 Task: Look for space in Calvillo, Mexico from 6th June, 2023 to 8th June, 2023 for 2 adults in price range Rs.7000 to Rs.12000. Place can be private room with 1  bedroom having 2 beds and 1 bathroom. Property type can be house, flat, guest house. Amenities needed are: wifi. Booking option can be shelf check-in. Required host language is English.
Action: Mouse moved to (543, 143)
Screenshot: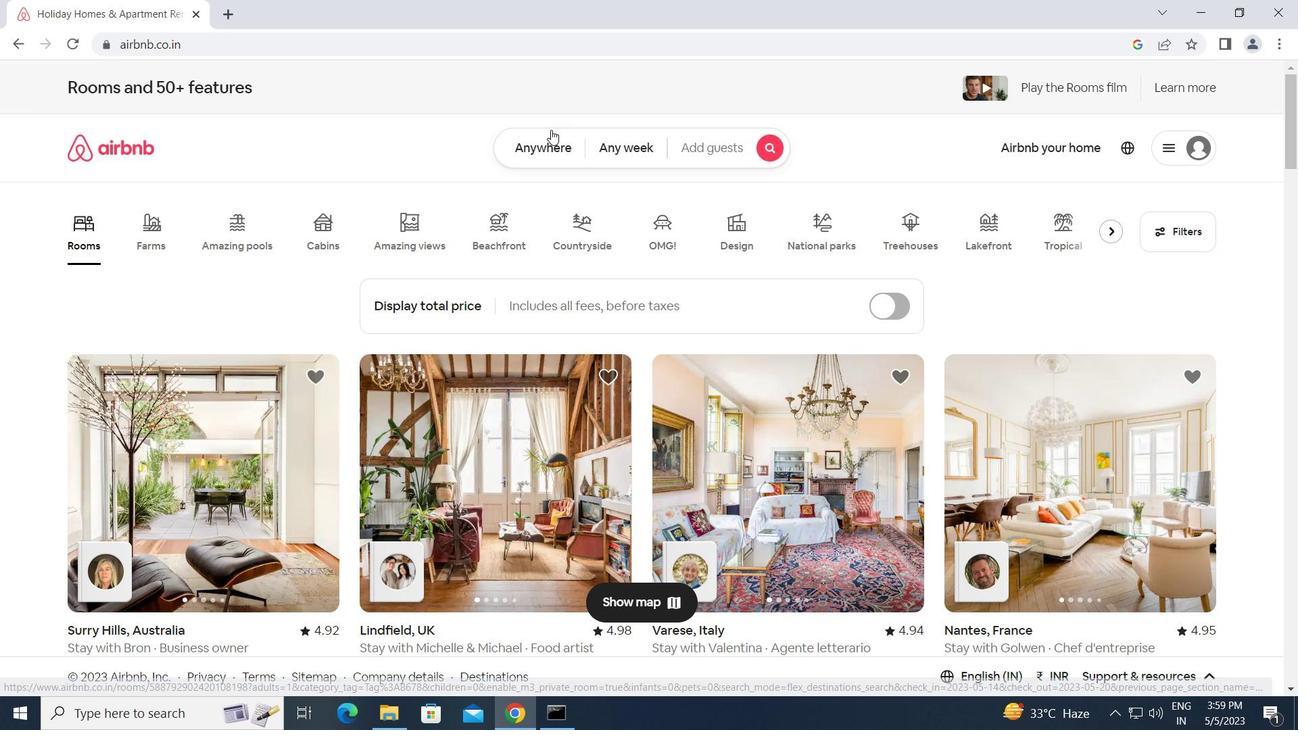 
Action: Mouse pressed left at (543, 143)
Screenshot: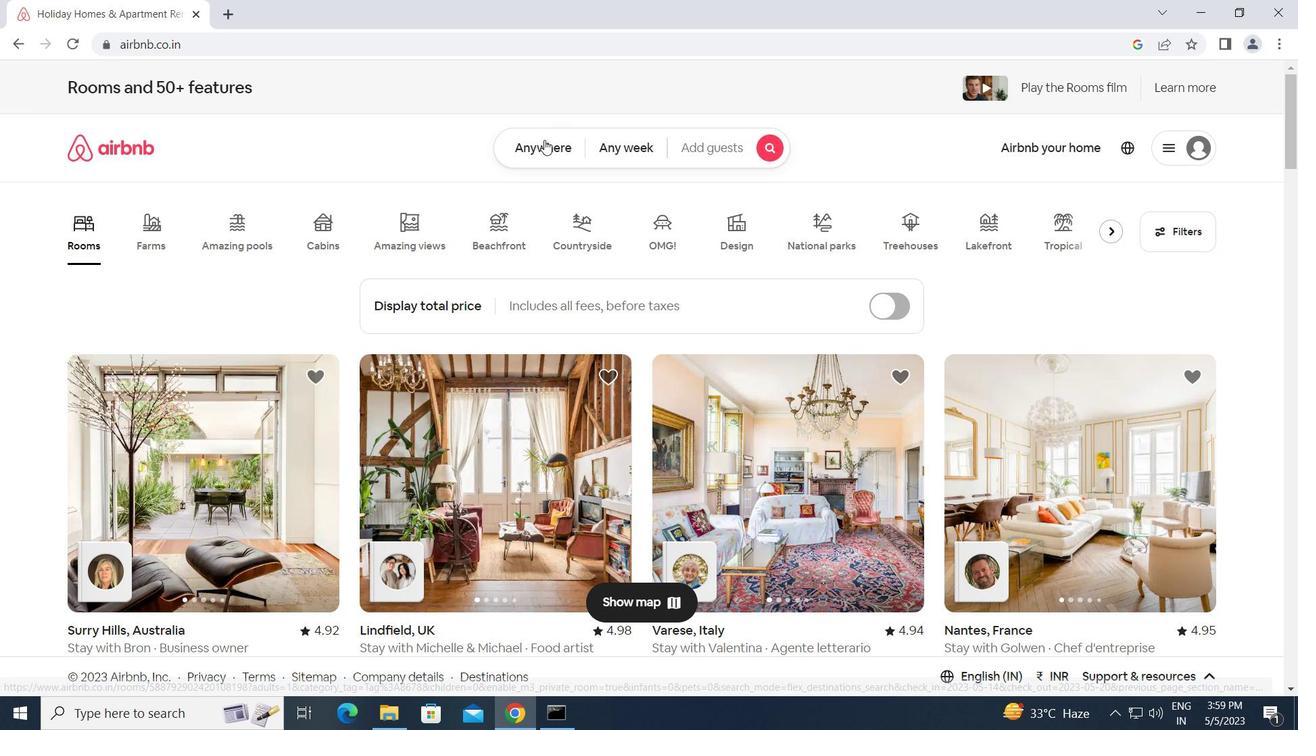 
Action: Mouse moved to (463, 208)
Screenshot: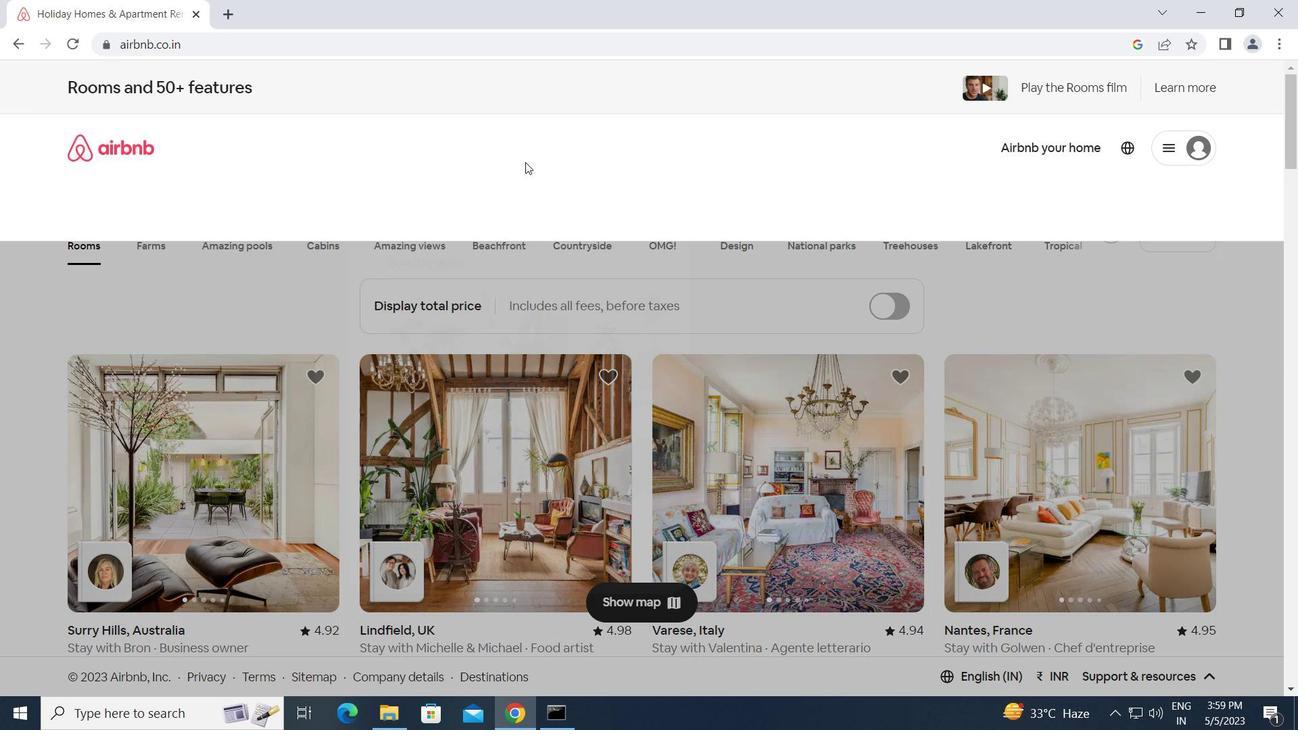 
Action: Mouse pressed left at (463, 208)
Screenshot: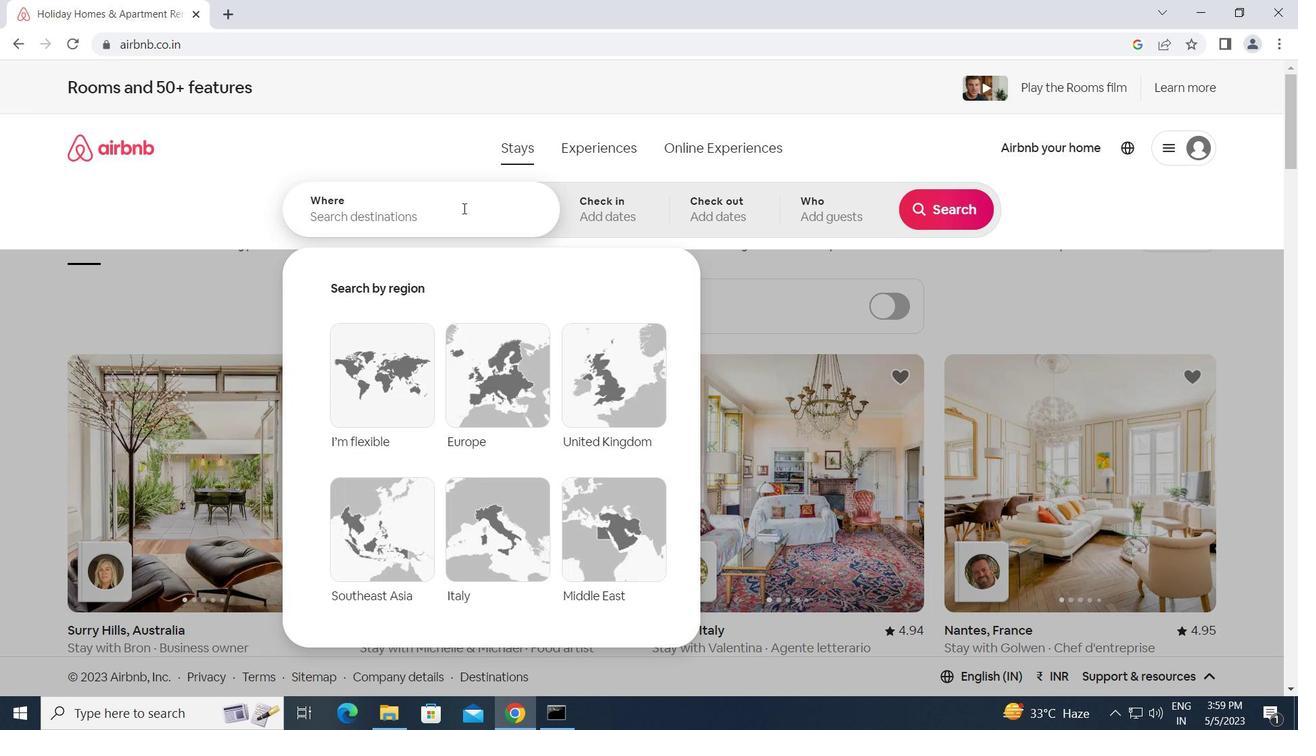 
Action: Key pressed c<Key.caps_lock>alvillo,<Key.space><Key.caps_lock>m<Key.caps_lock>exico<Key.enter>
Screenshot: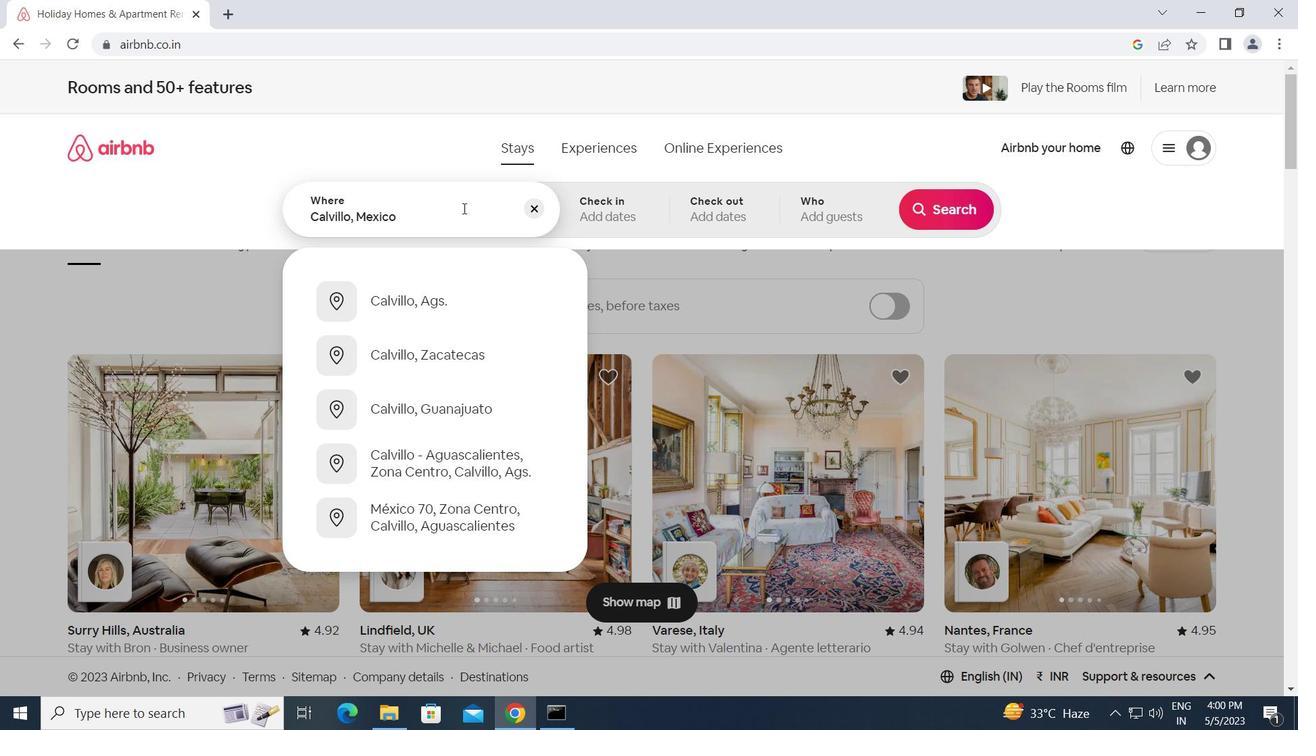 
Action: Mouse moved to (768, 454)
Screenshot: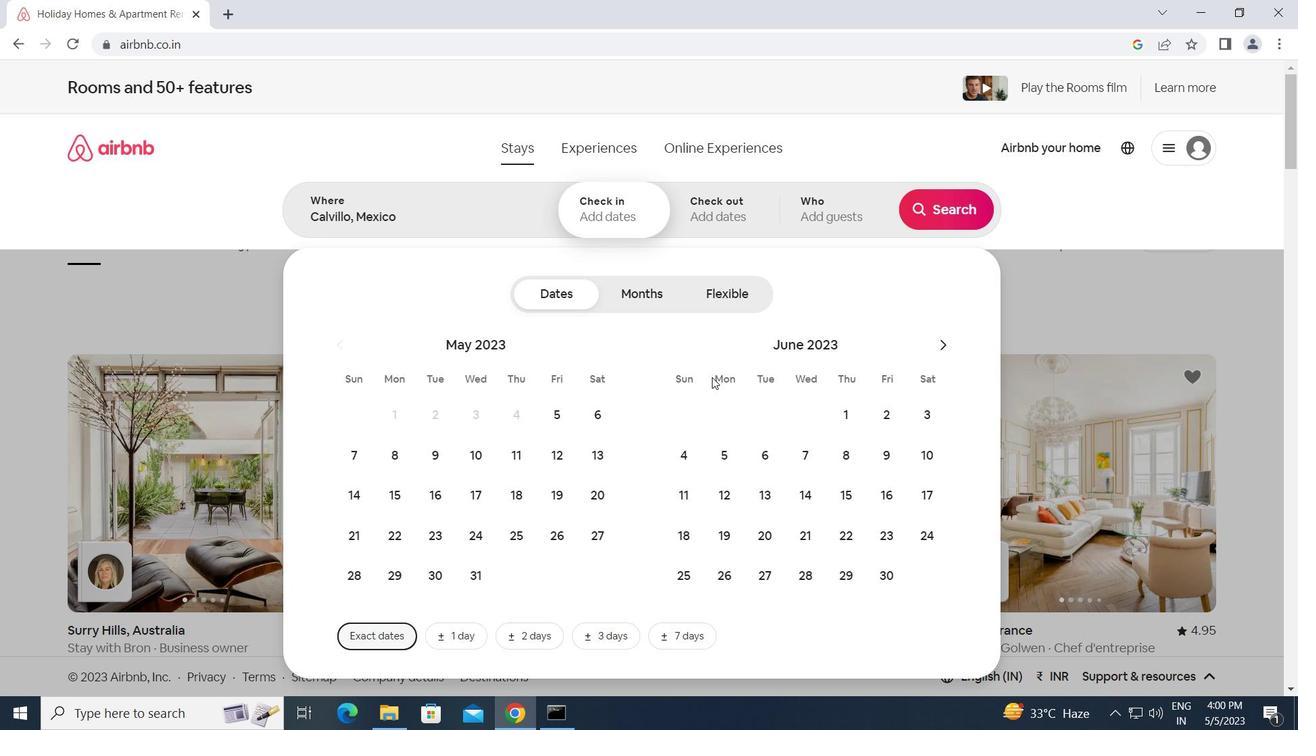 
Action: Mouse pressed left at (768, 454)
Screenshot: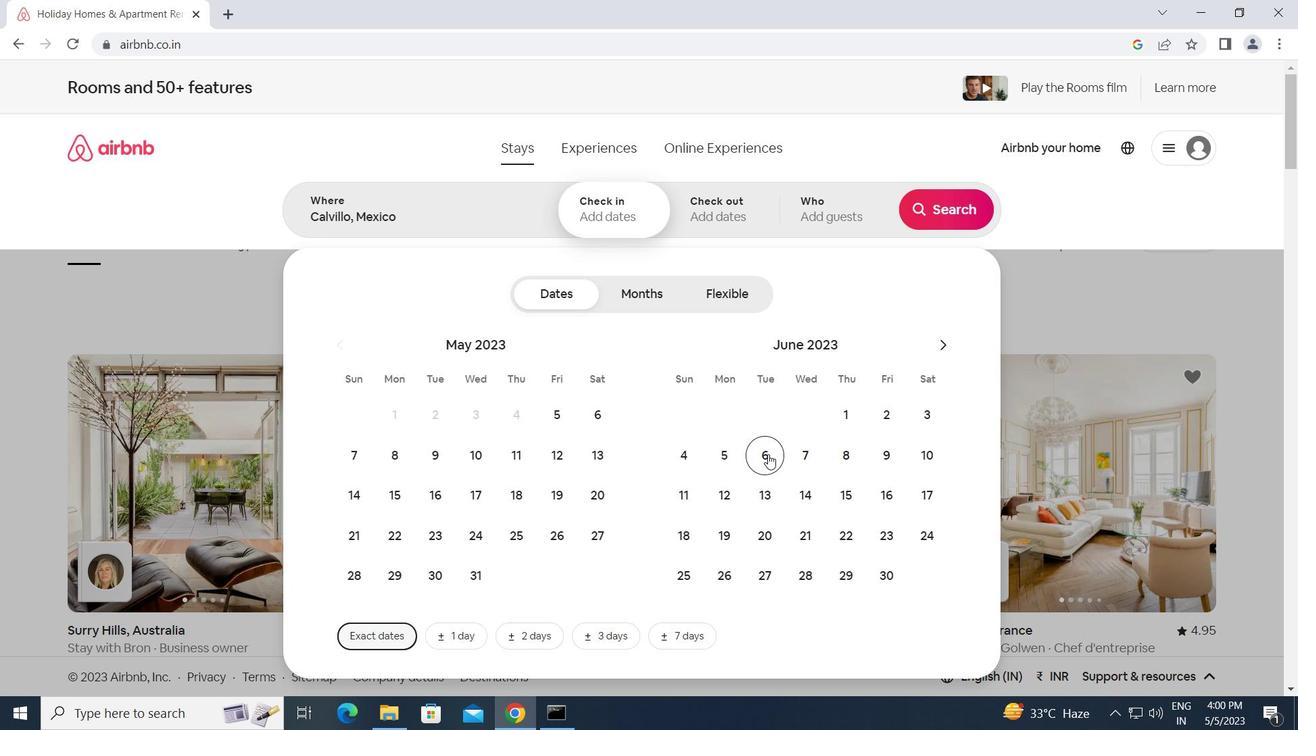 
Action: Mouse moved to (835, 458)
Screenshot: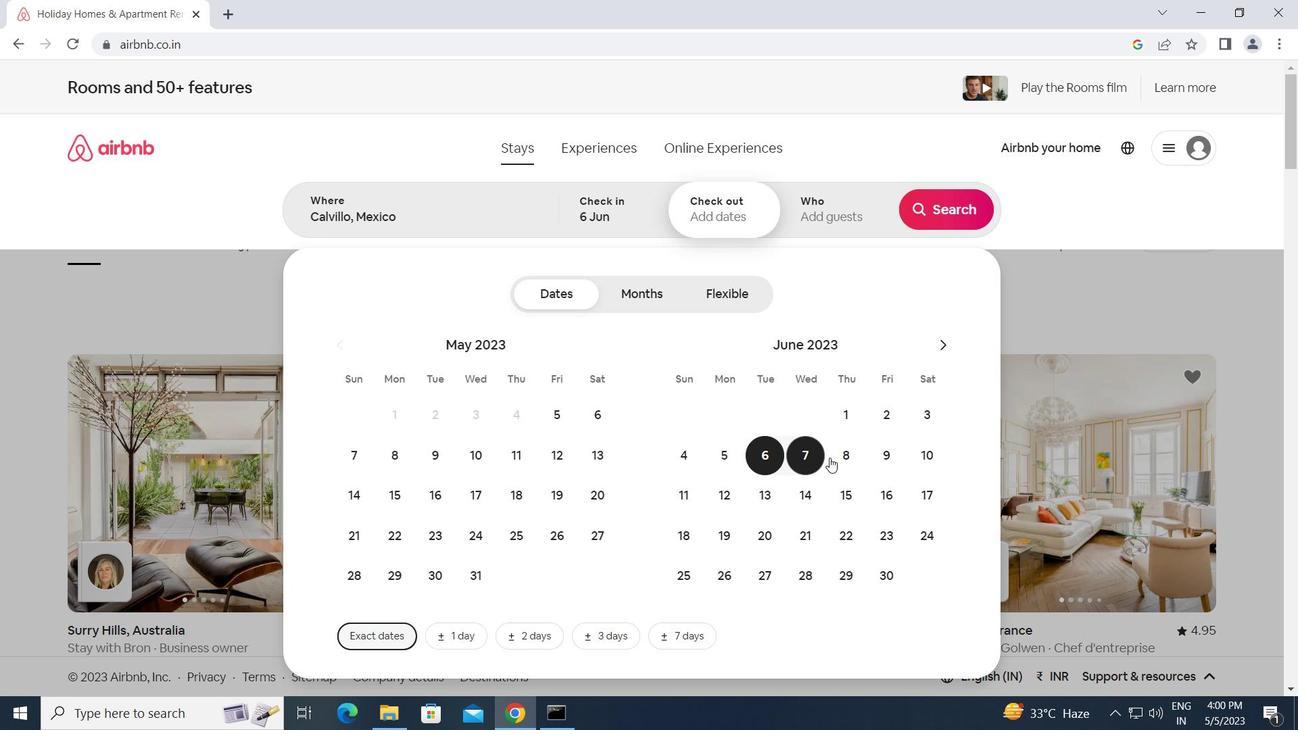 
Action: Mouse pressed left at (835, 458)
Screenshot: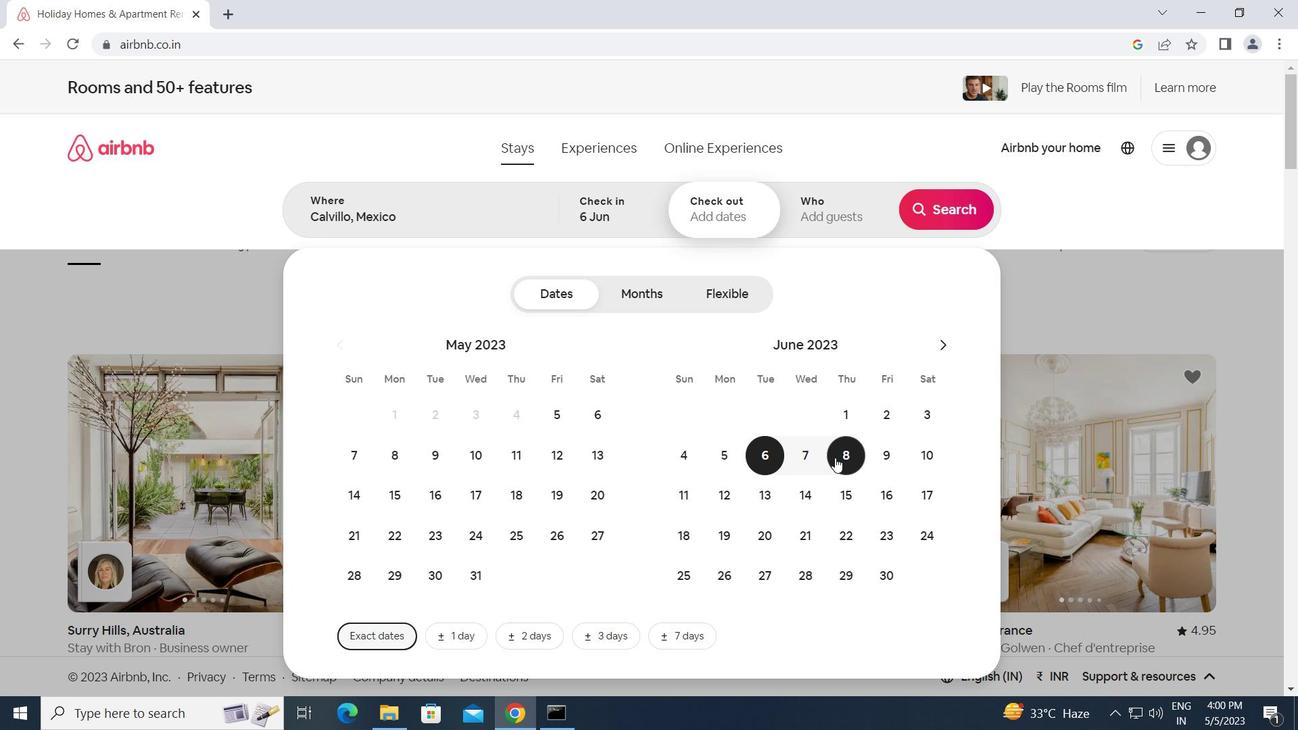 
Action: Mouse moved to (828, 221)
Screenshot: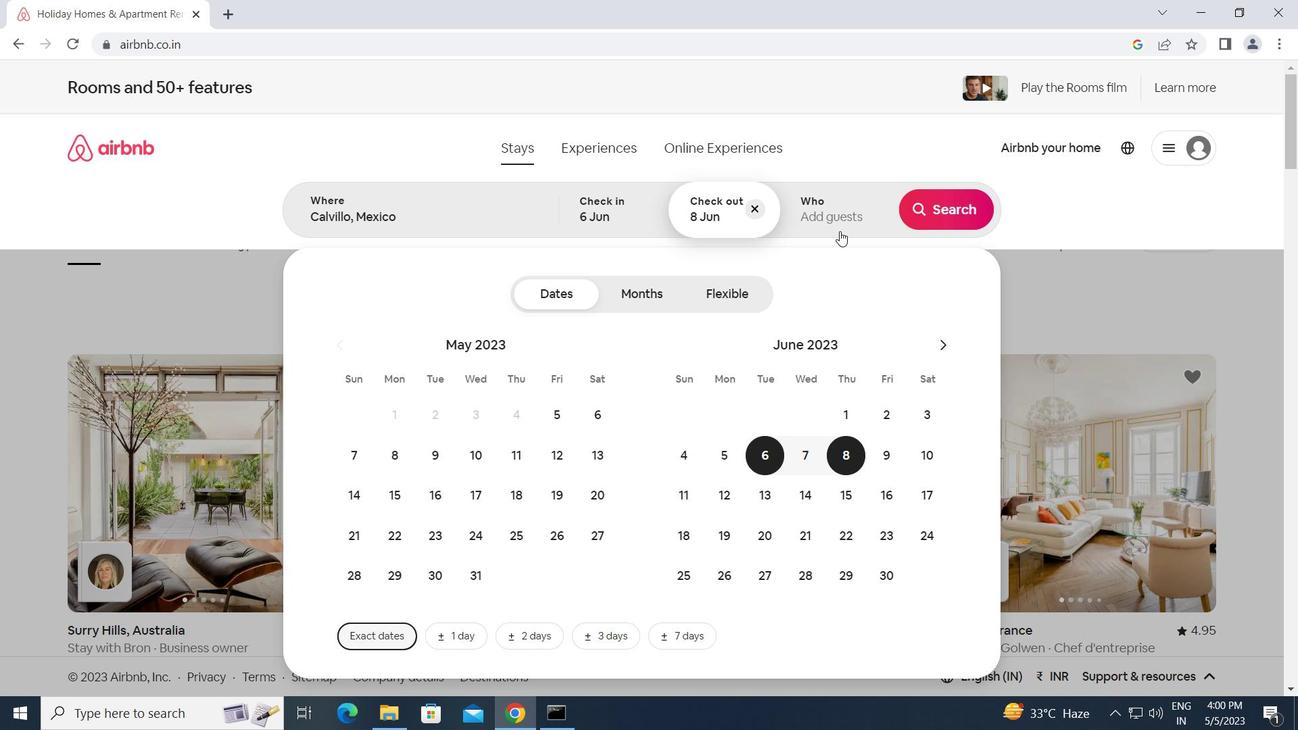 
Action: Mouse pressed left at (828, 221)
Screenshot: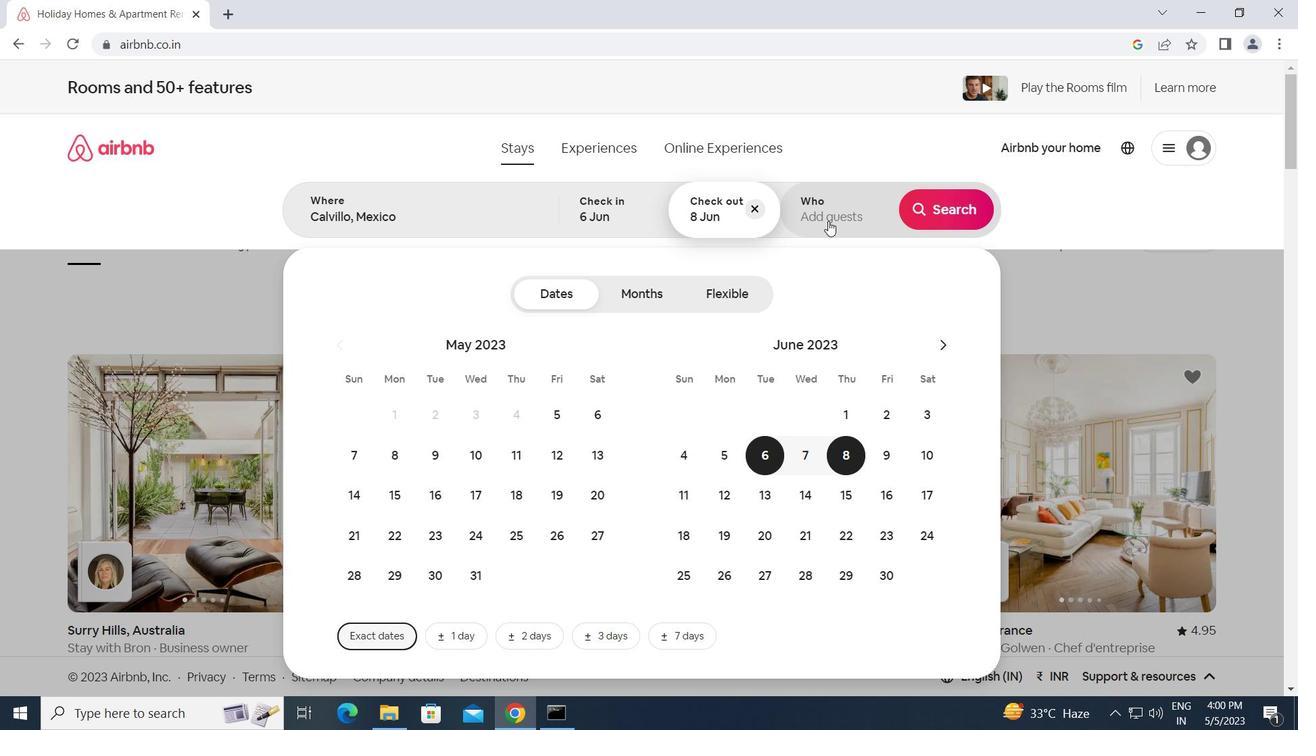
Action: Mouse moved to (942, 300)
Screenshot: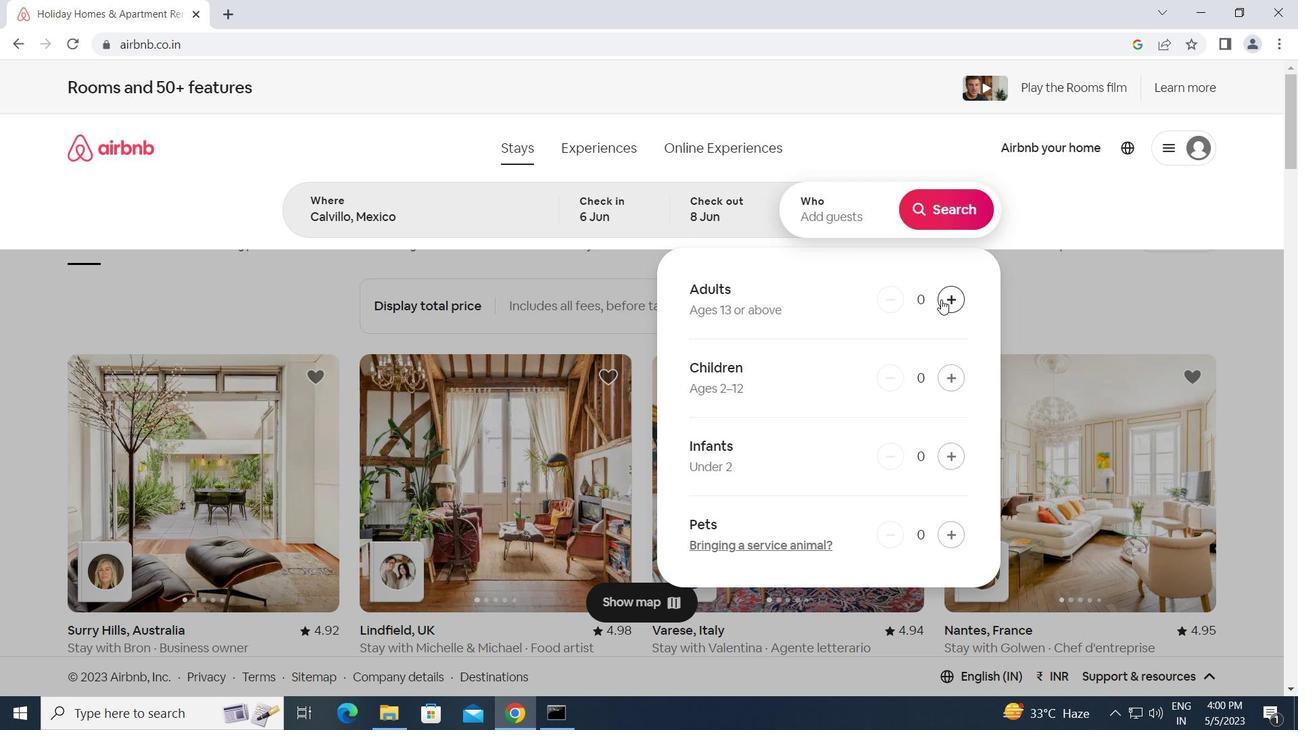 
Action: Mouse pressed left at (942, 300)
Screenshot: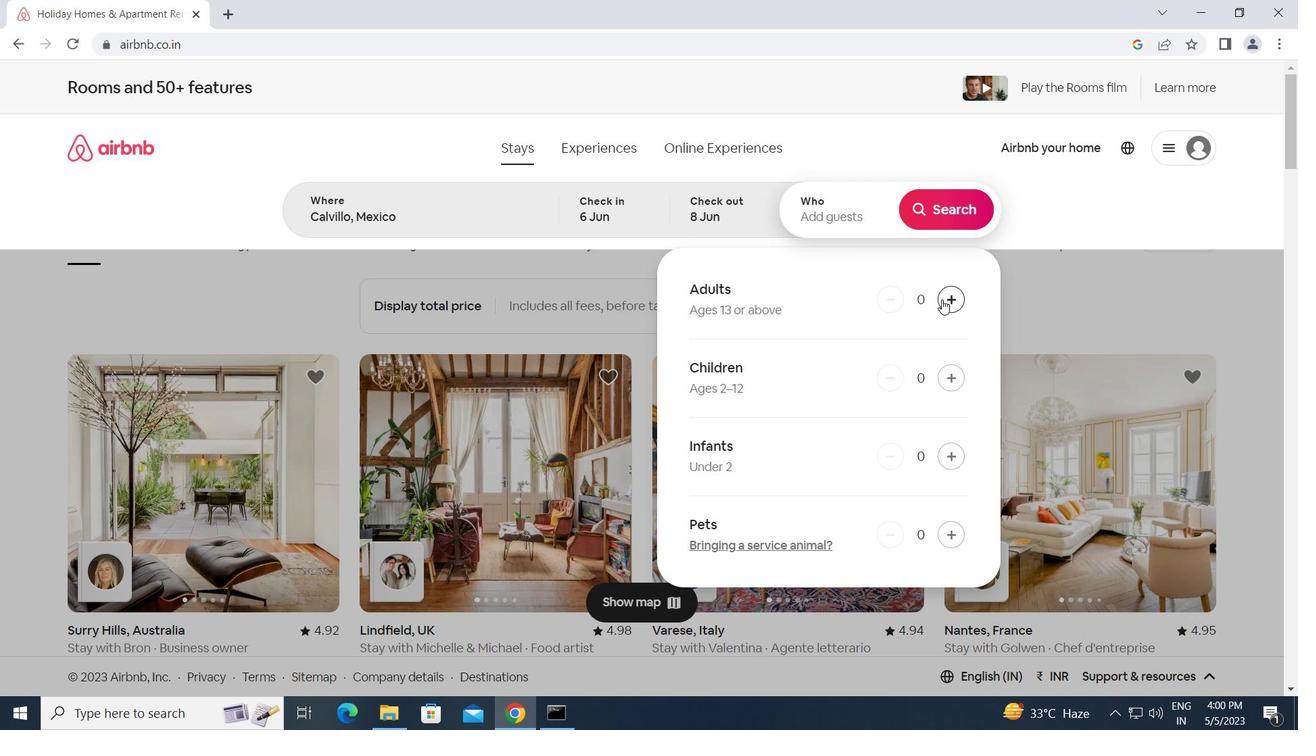
Action: Mouse pressed left at (942, 300)
Screenshot: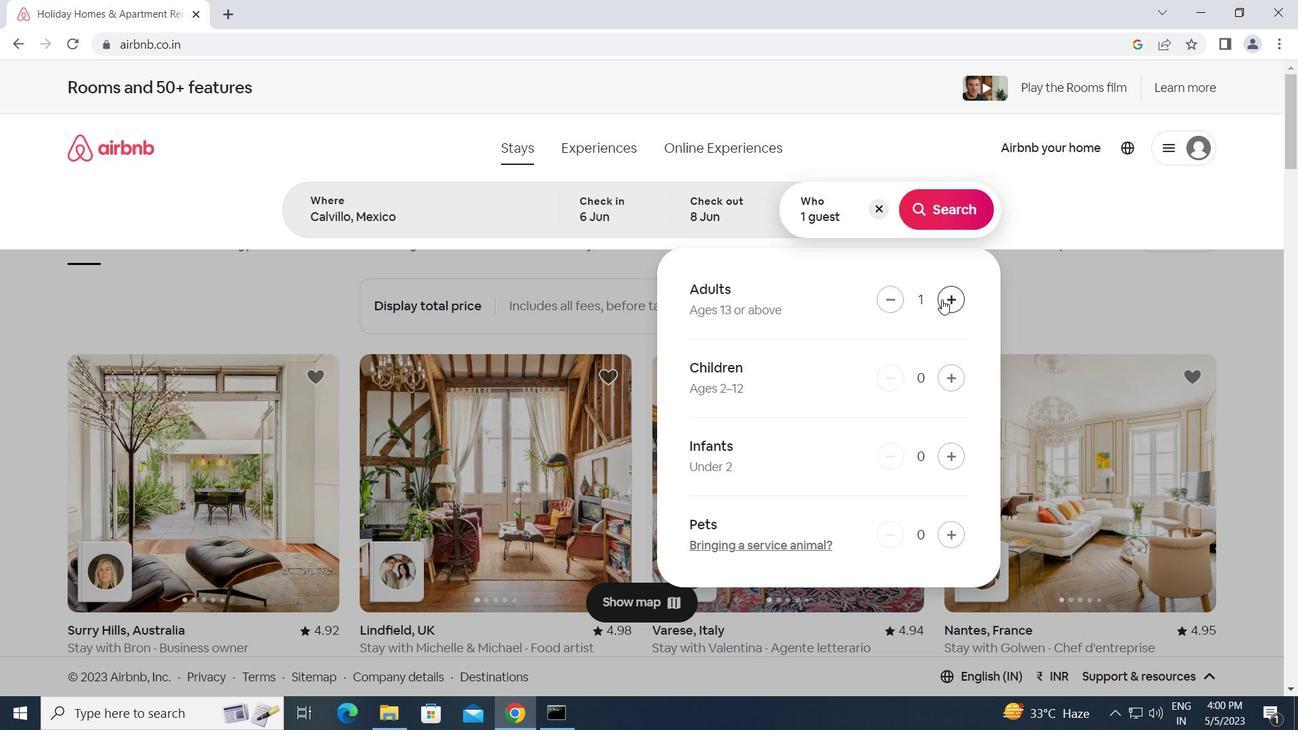 
Action: Mouse moved to (944, 213)
Screenshot: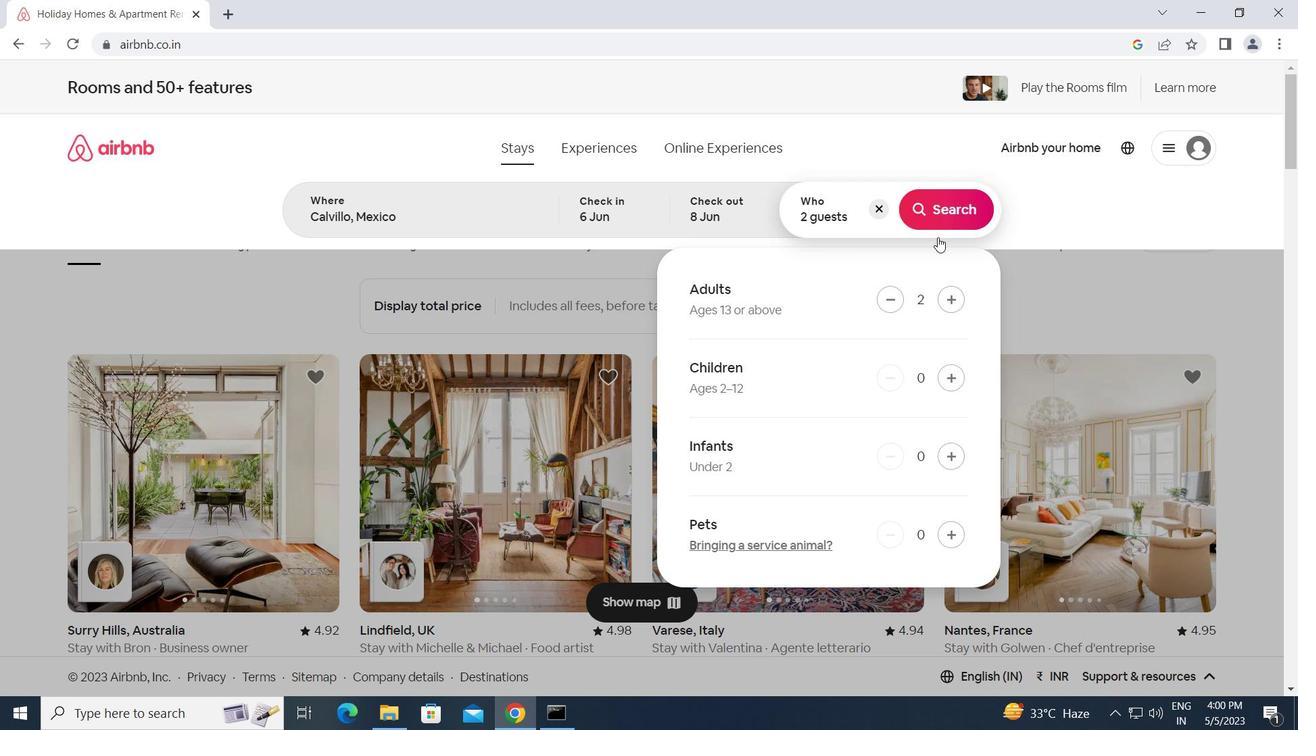 
Action: Mouse pressed left at (944, 213)
Screenshot: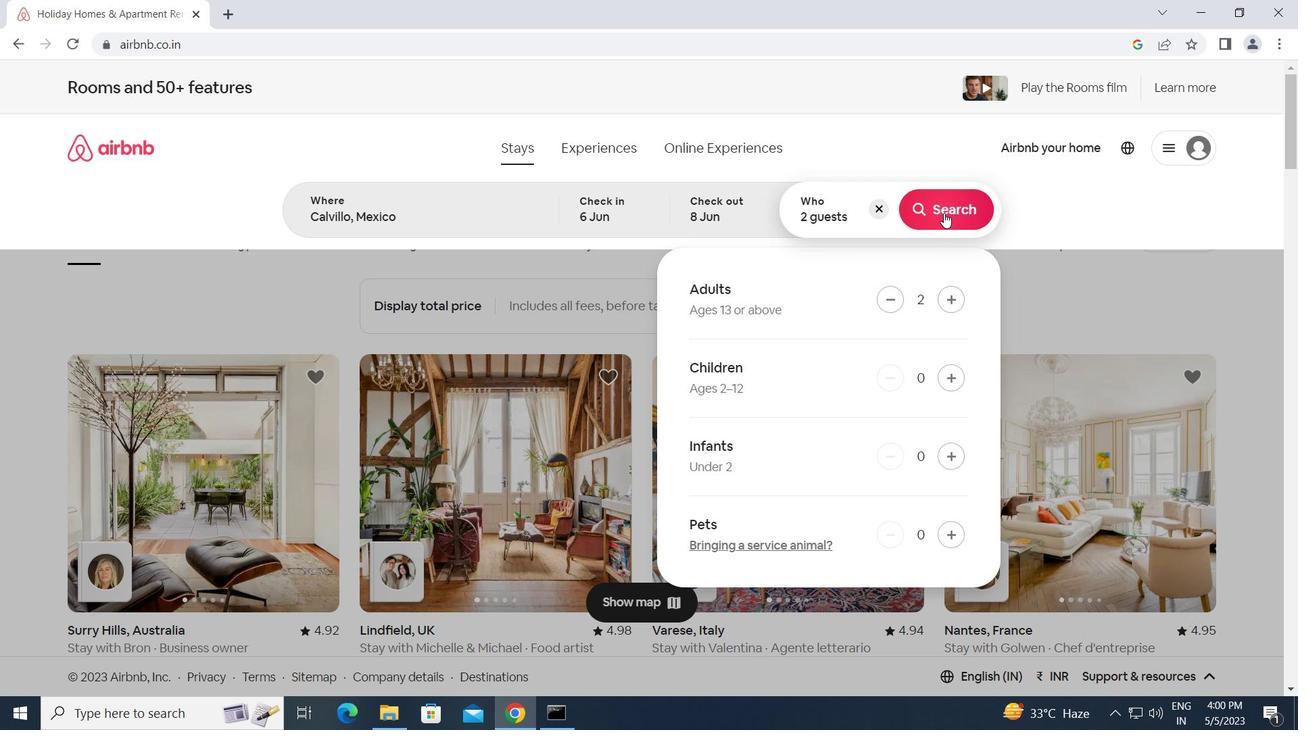 
Action: Mouse moved to (1221, 160)
Screenshot: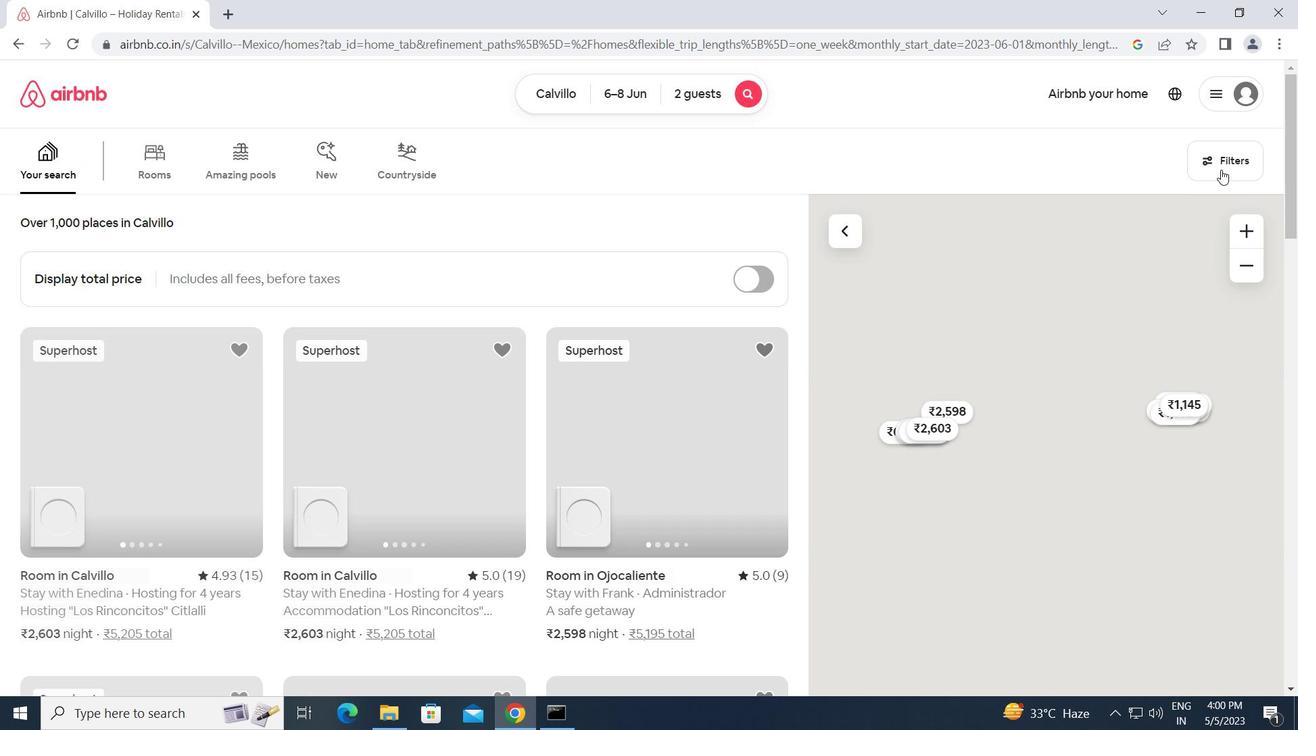 
Action: Mouse pressed left at (1221, 160)
Screenshot: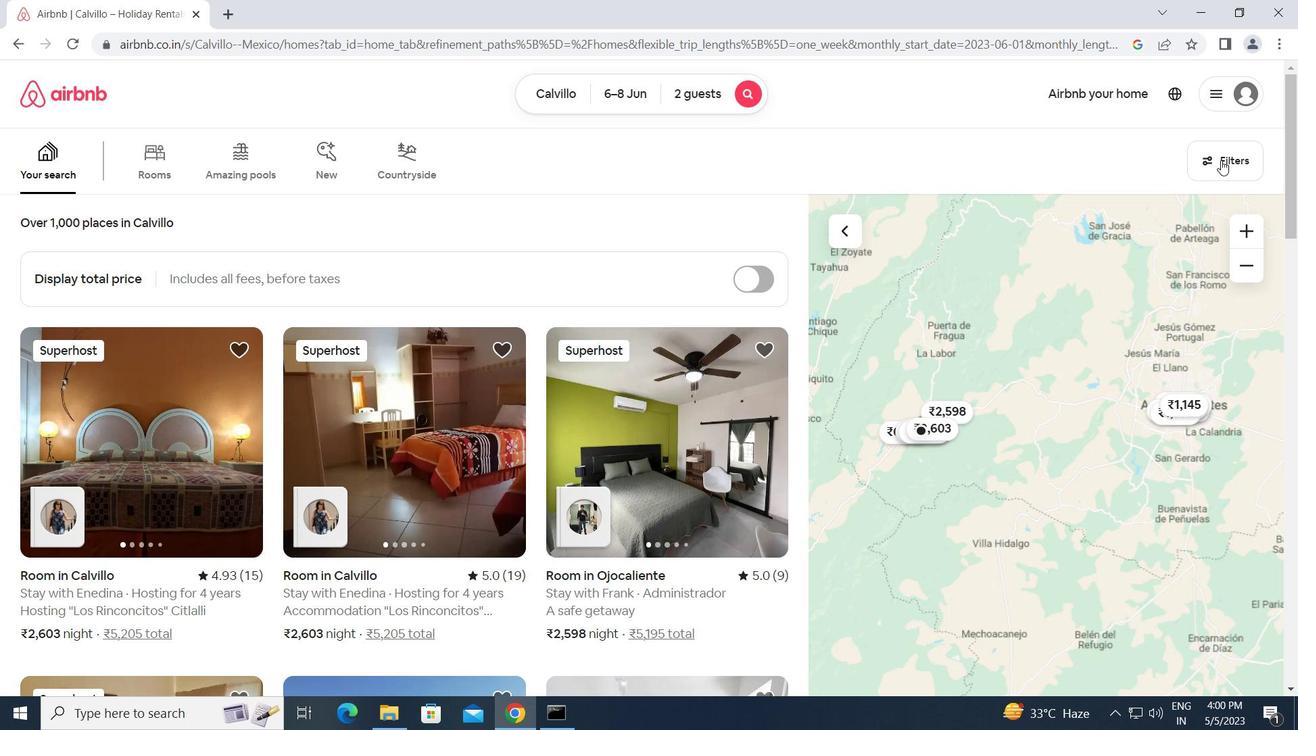 
Action: Mouse moved to (492, 411)
Screenshot: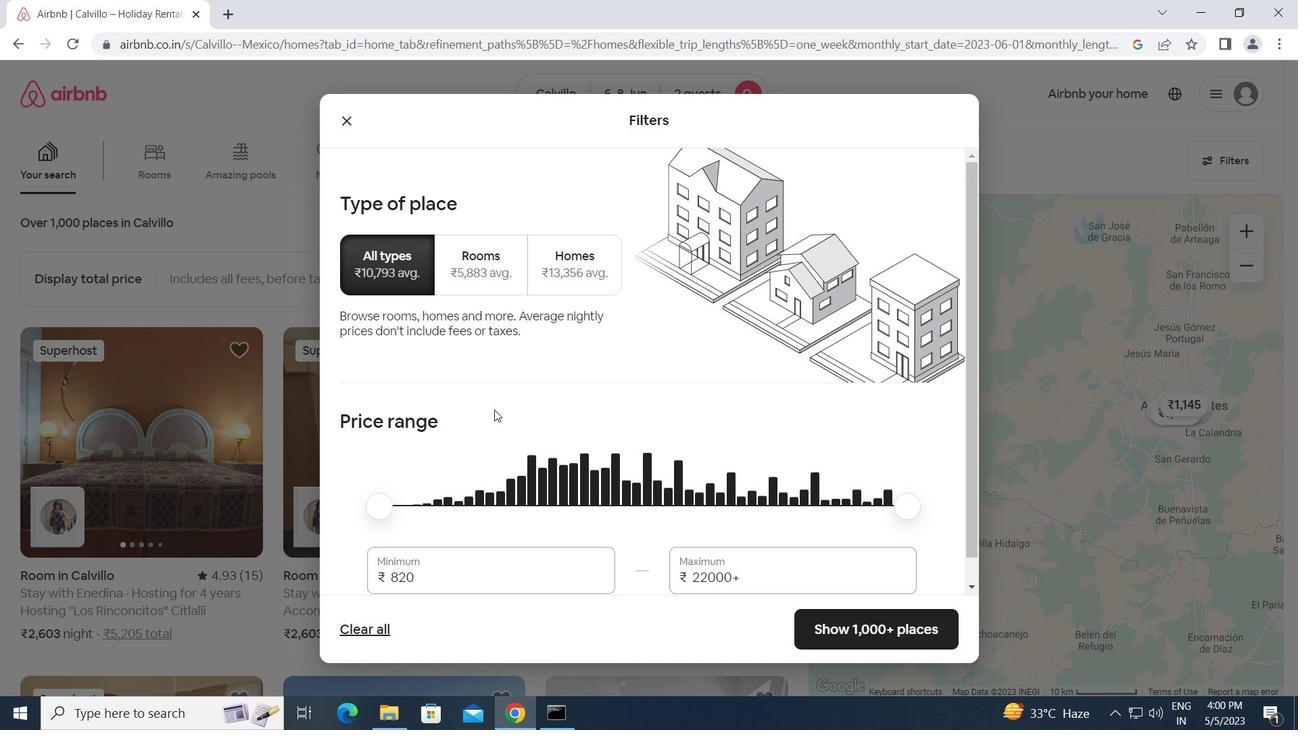 
Action: Mouse scrolled (492, 410) with delta (0, 0)
Screenshot: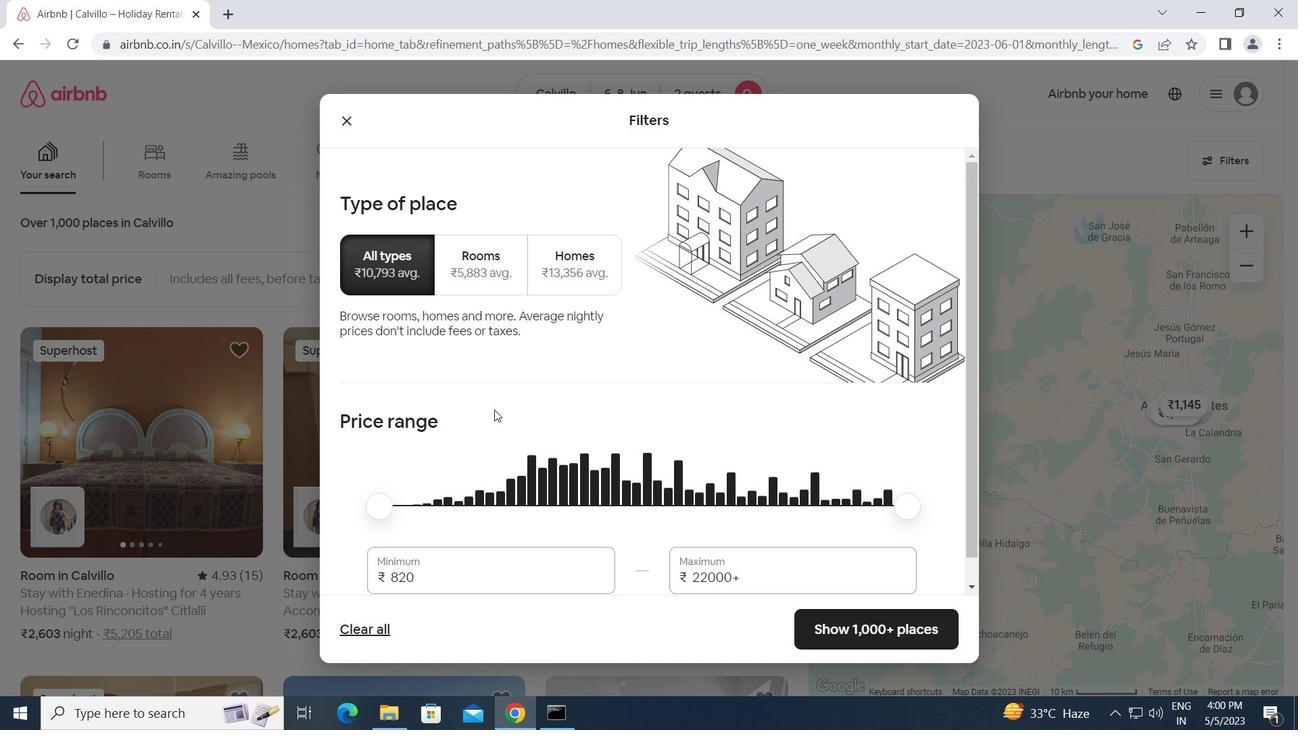 
Action: Mouse moved to (465, 465)
Screenshot: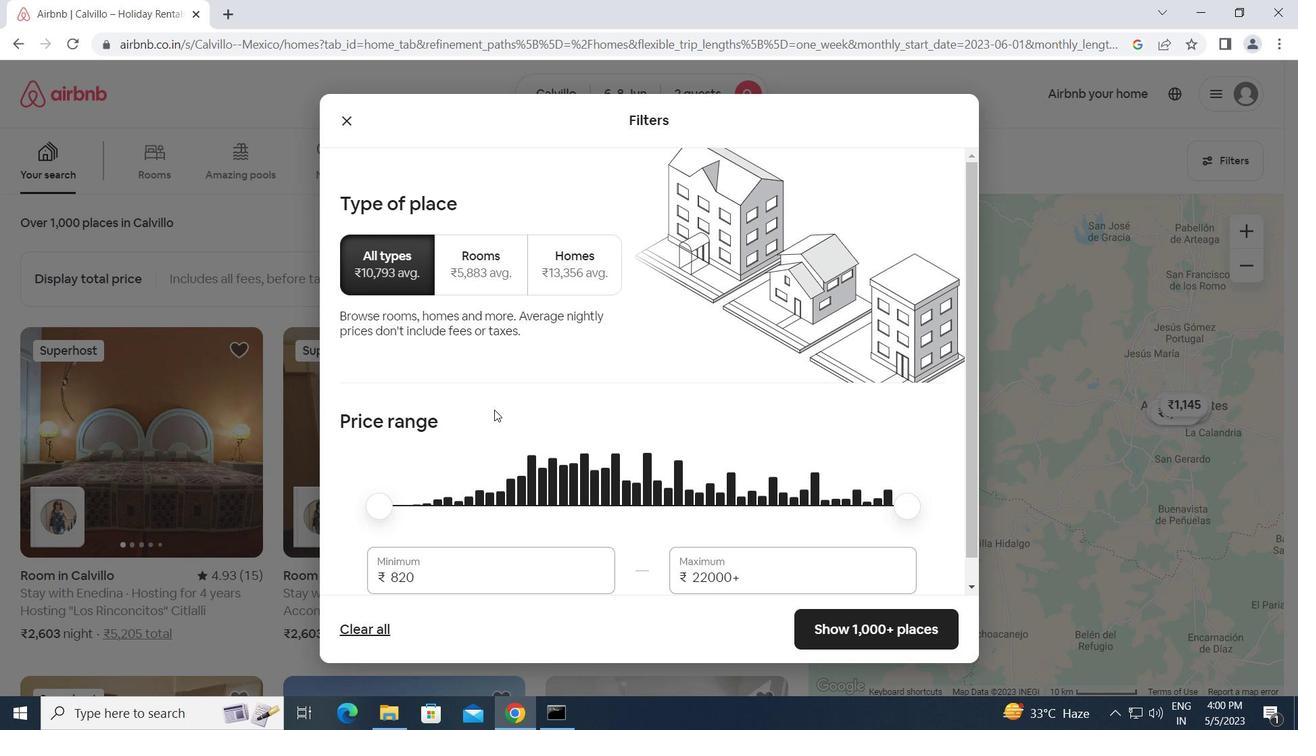 
Action: Mouse scrolled (465, 465) with delta (0, 0)
Screenshot: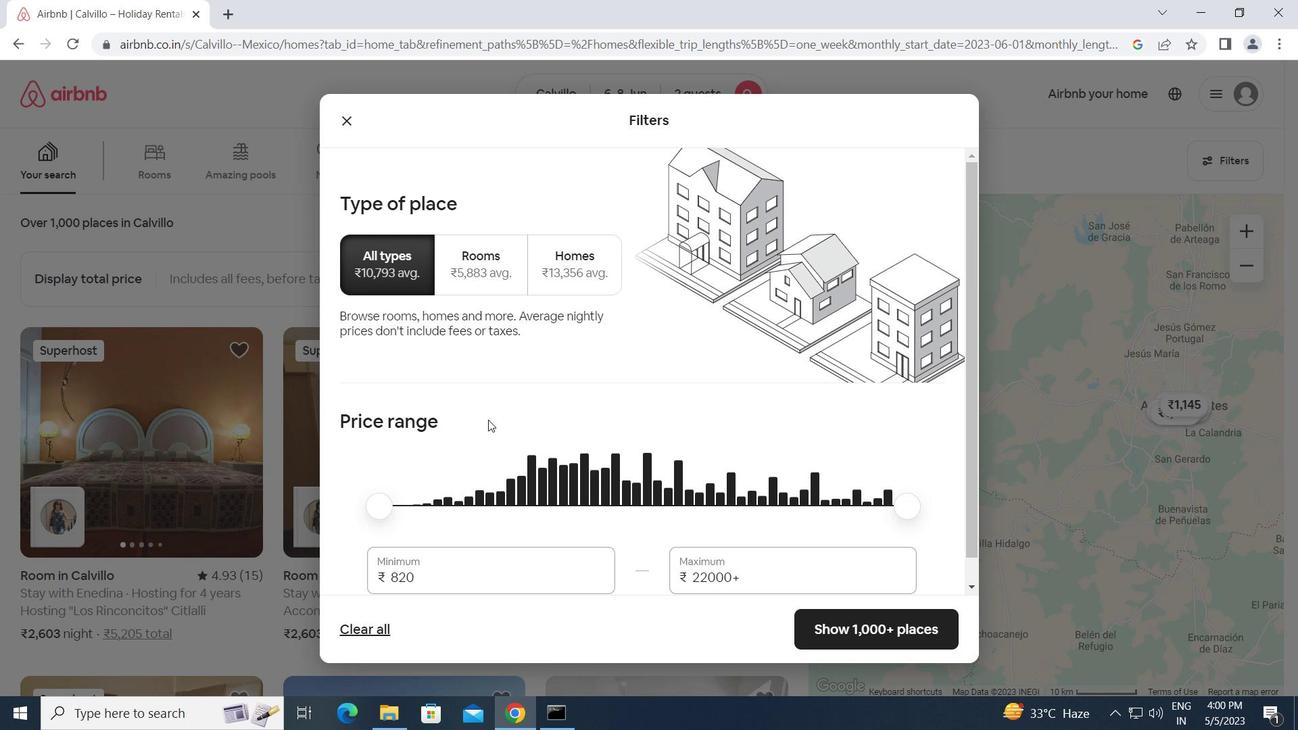 
Action: Mouse scrolled (465, 465) with delta (0, 0)
Screenshot: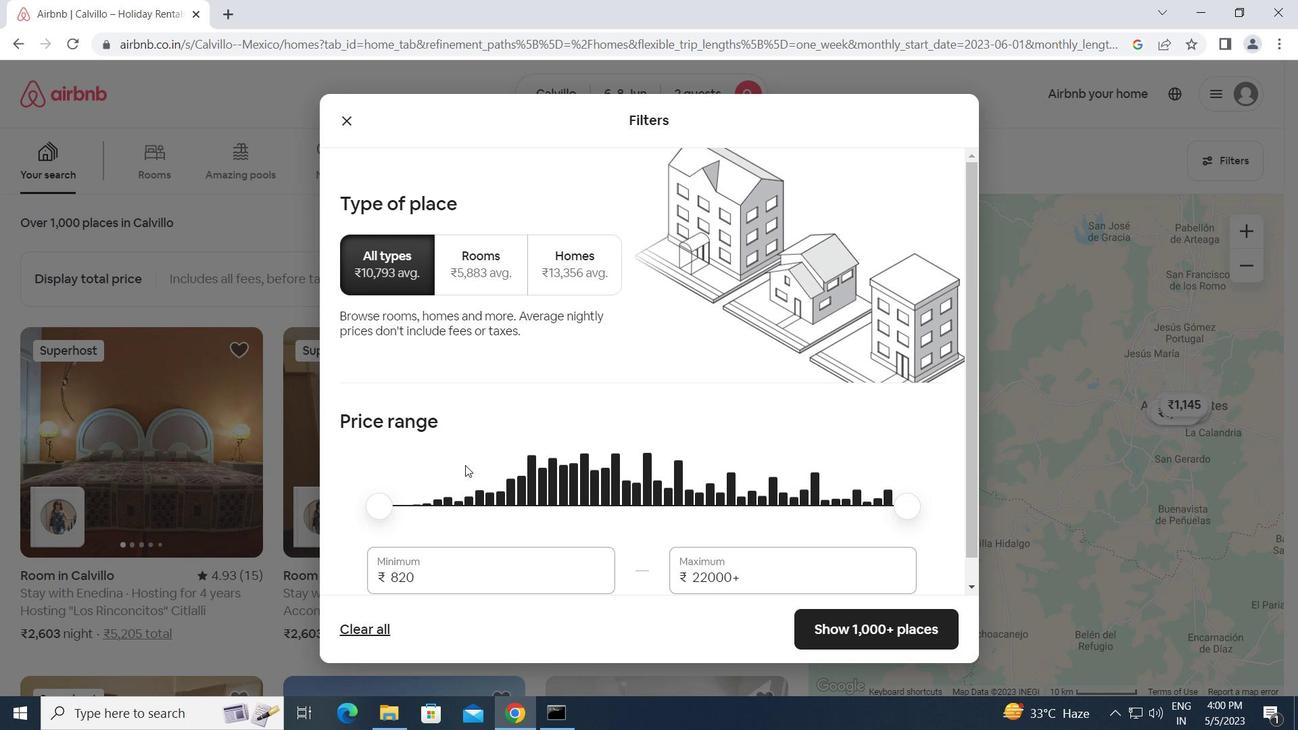 
Action: Mouse moved to (415, 552)
Screenshot: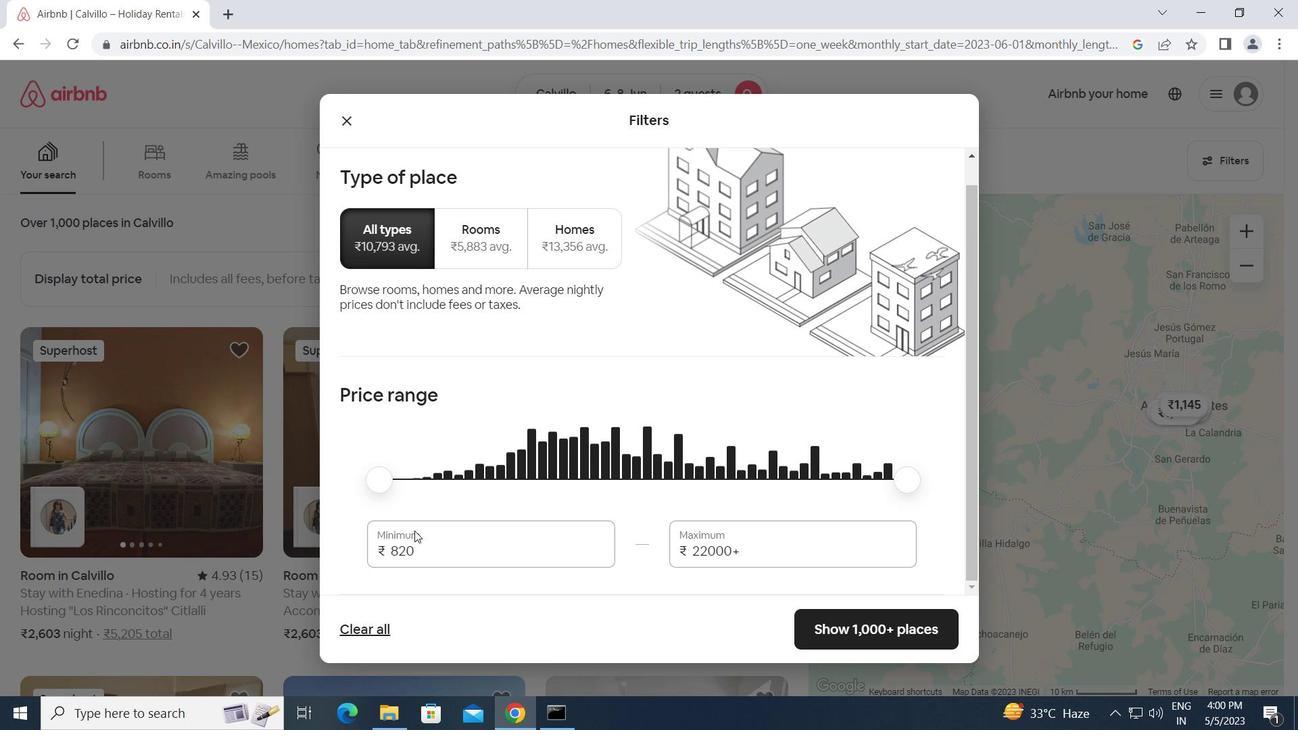 
Action: Mouse pressed left at (415, 552)
Screenshot: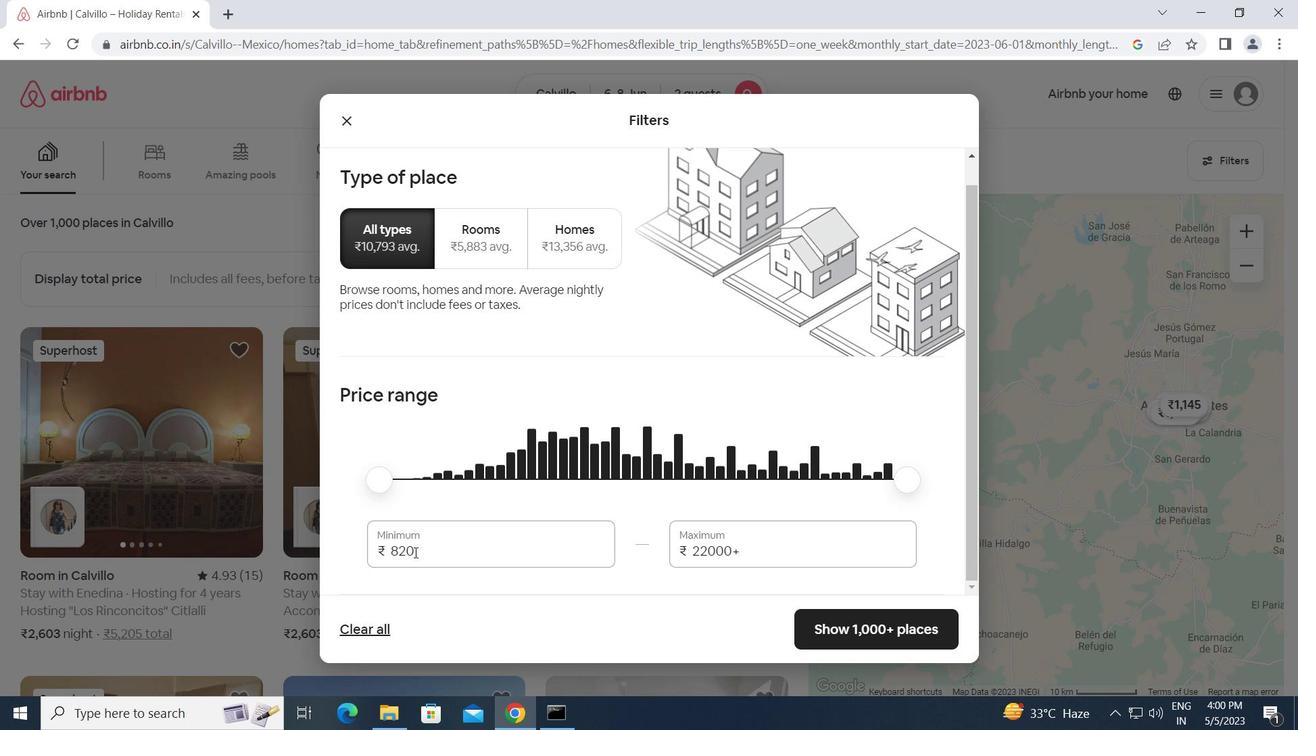 
Action: Mouse moved to (363, 549)
Screenshot: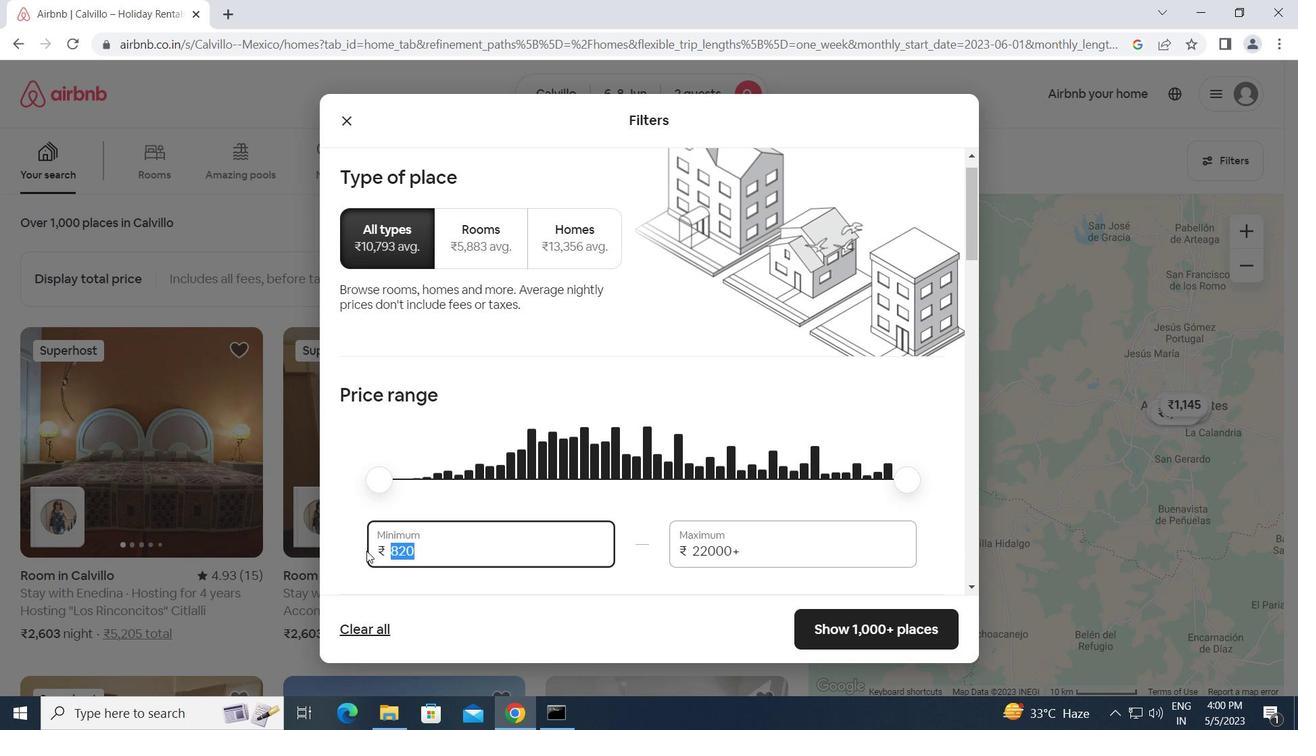 
Action: Key pressed 7000<Key.tab>12000
Screenshot: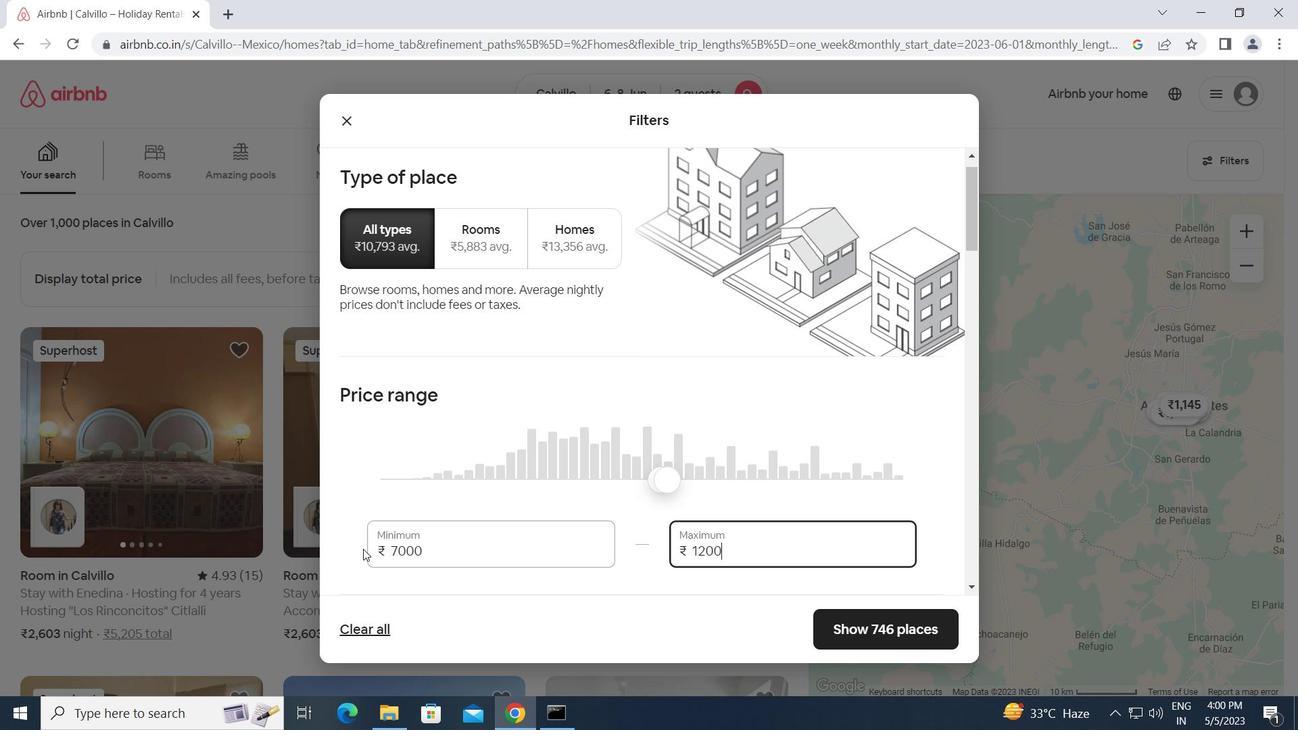 
Action: Mouse moved to (404, 551)
Screenshot: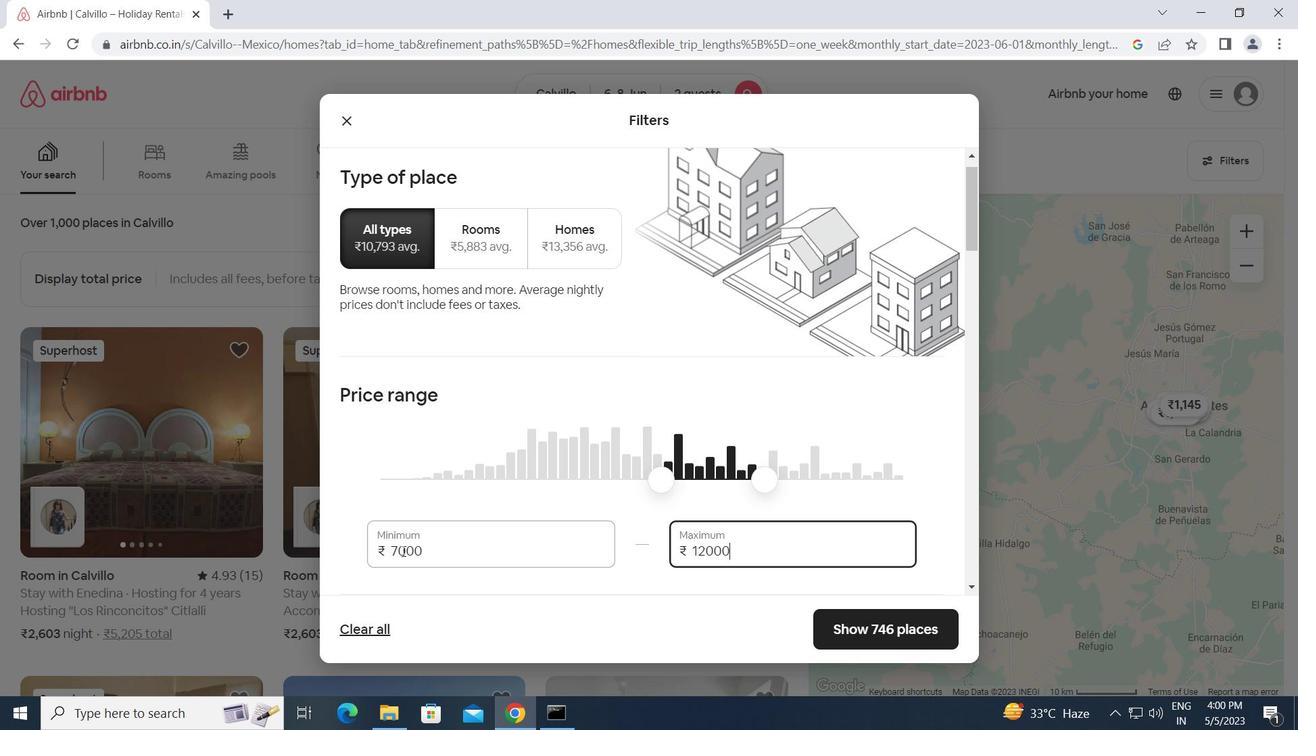 
Action: Mouse scrolled (404, 550) with delta (0, 0)
Screenshot: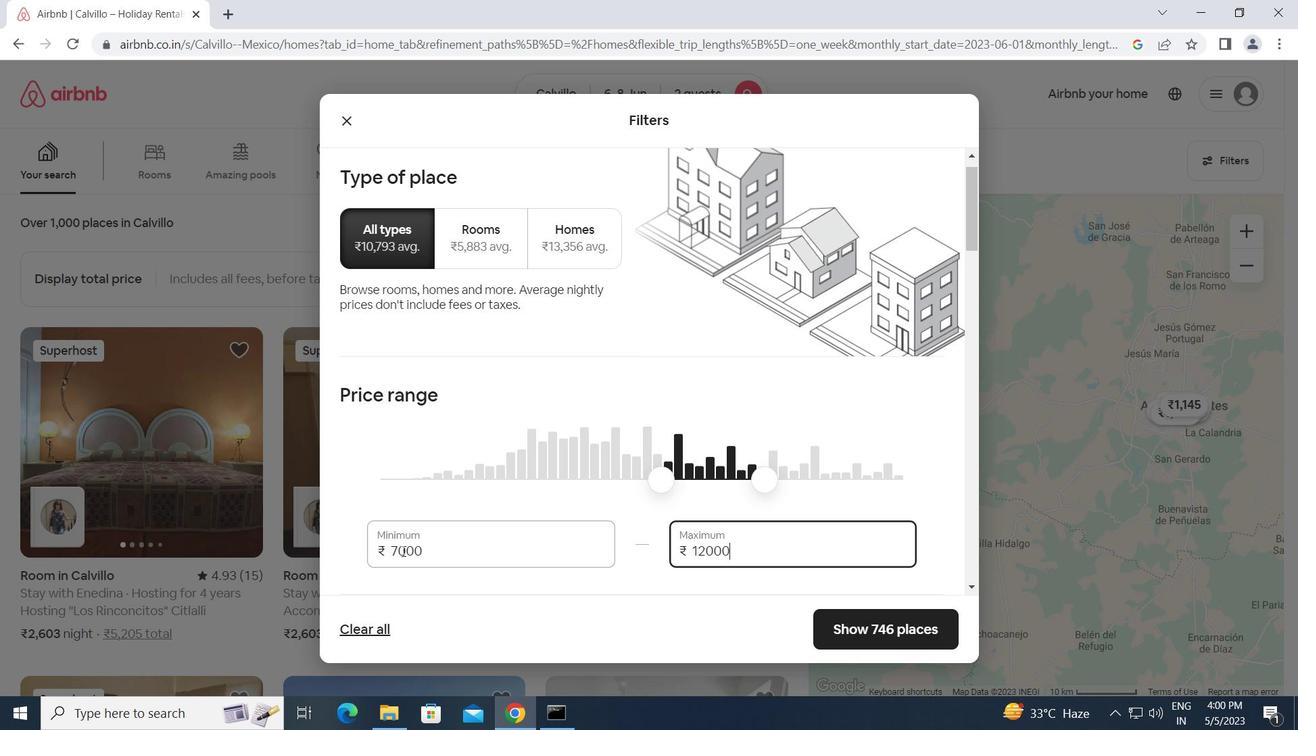 
Action: Mouse moved to (405, 551)
Screenshot: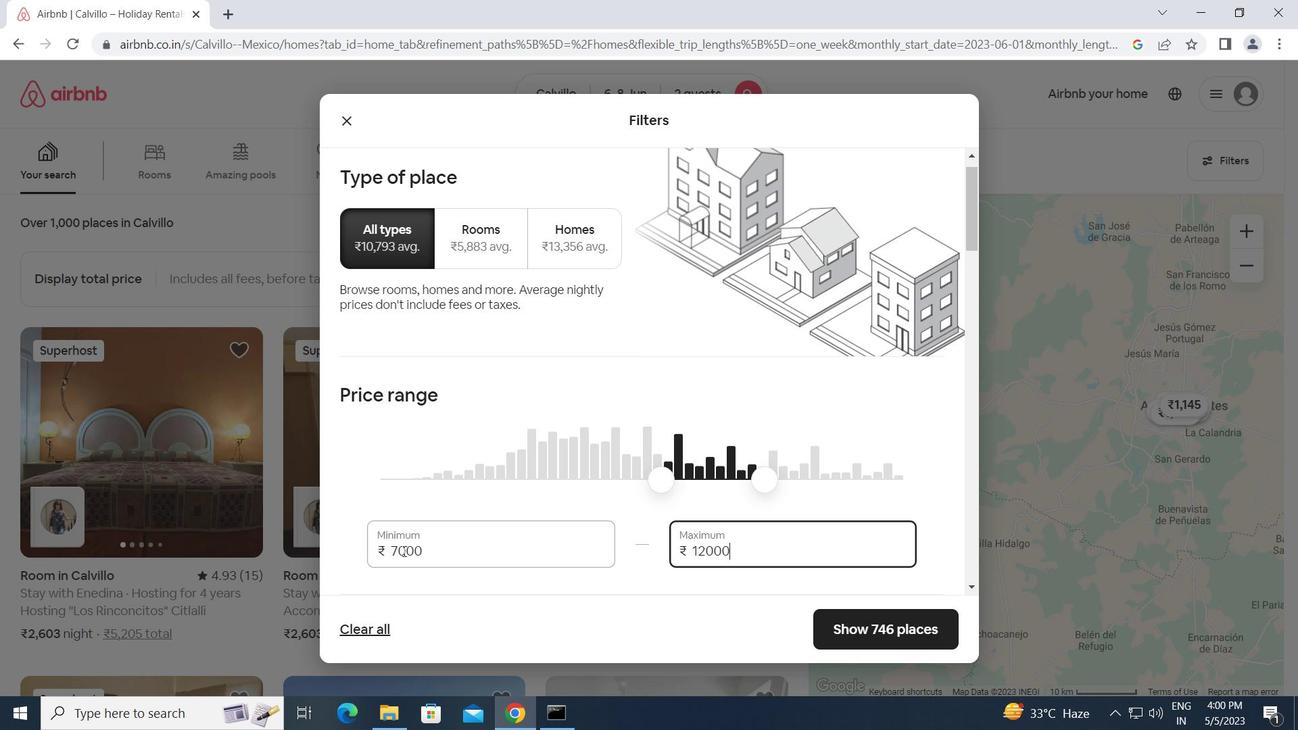 
Action: Mouse scrolled (405, 550) with delta (0, 0)
Screenshot: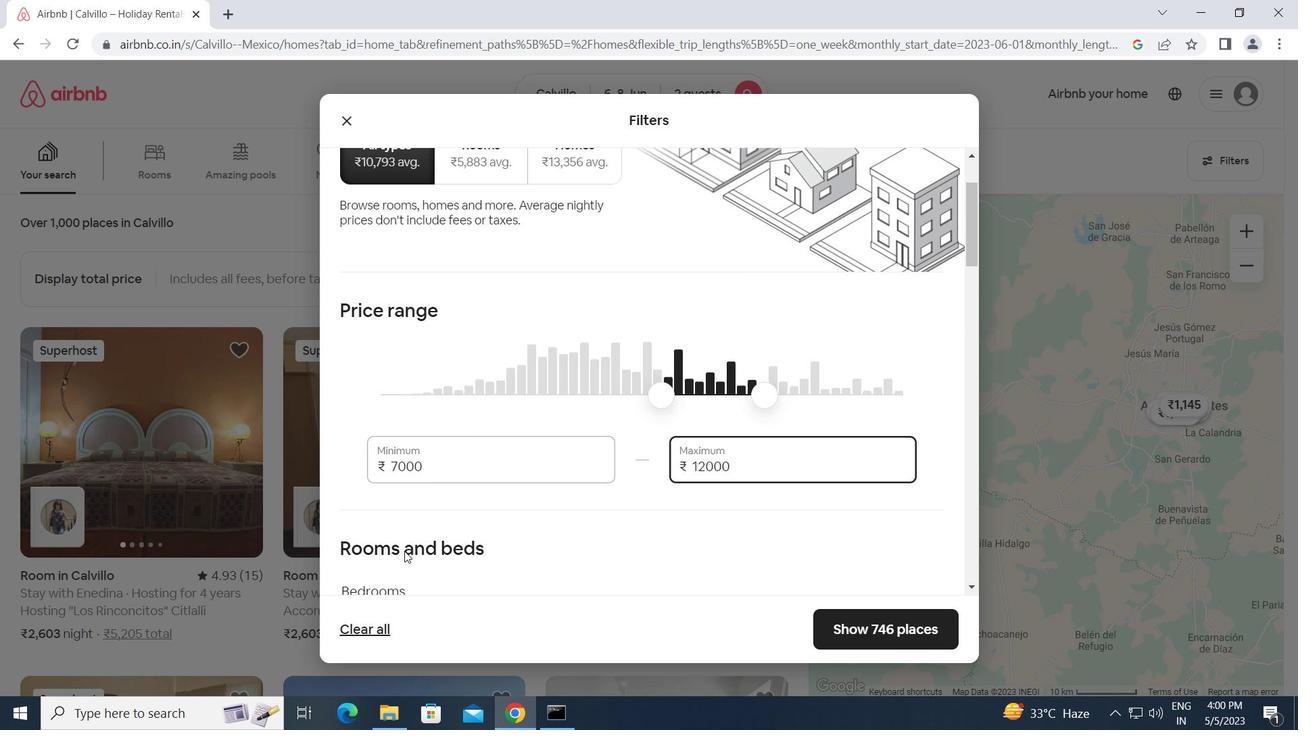 
Action: Mouse scrolled (405, 550) with delta (0, 0)
Screenshot: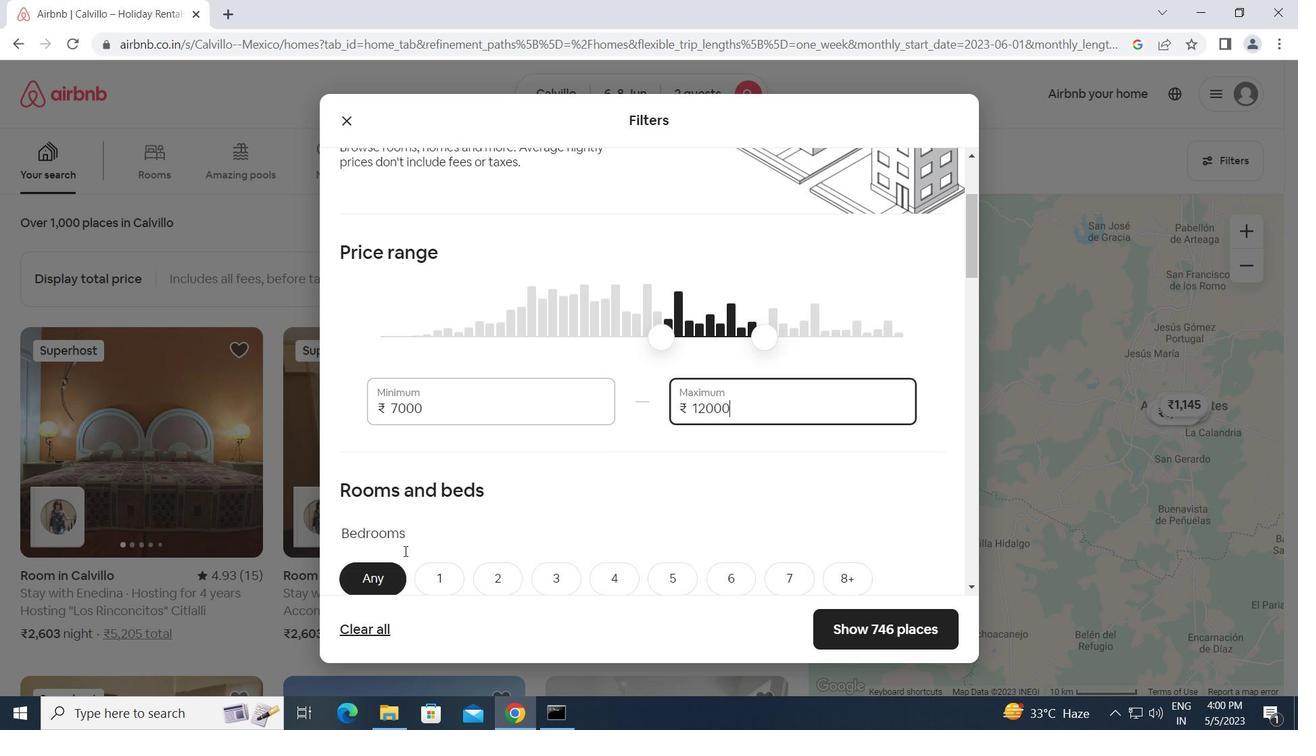 
Action: Mouse moved to (405, 550)
Screenshot: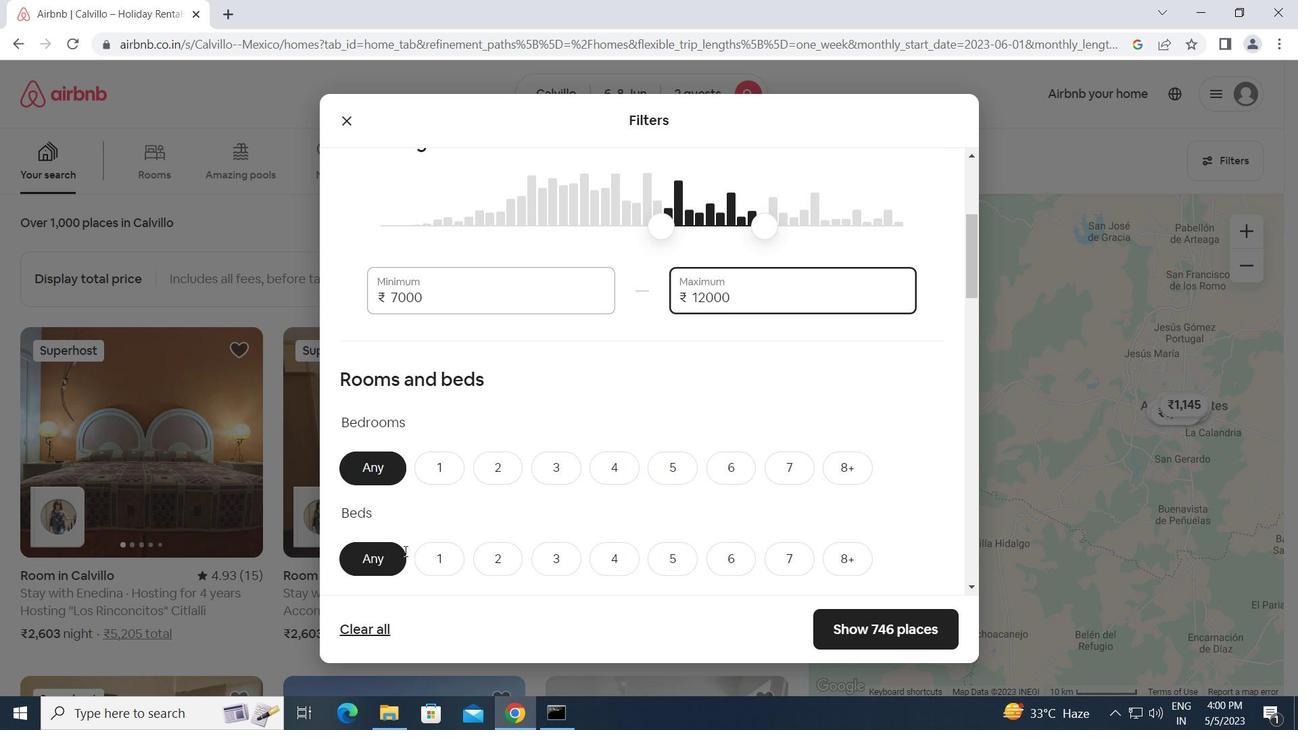 
Action: Mouse scrolled (405, 549) with delta (0, 0)
Screenshot: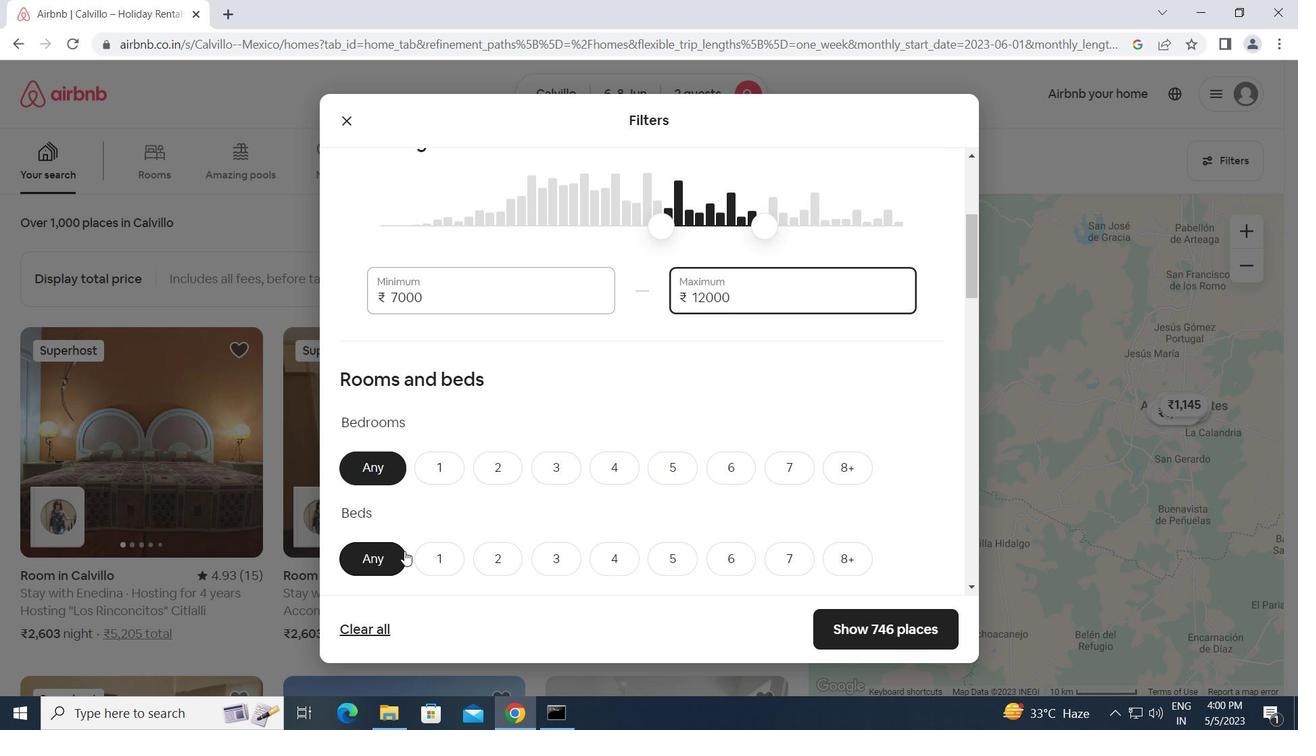 
Action: Mouse moved to (440, 387)
Screenshot: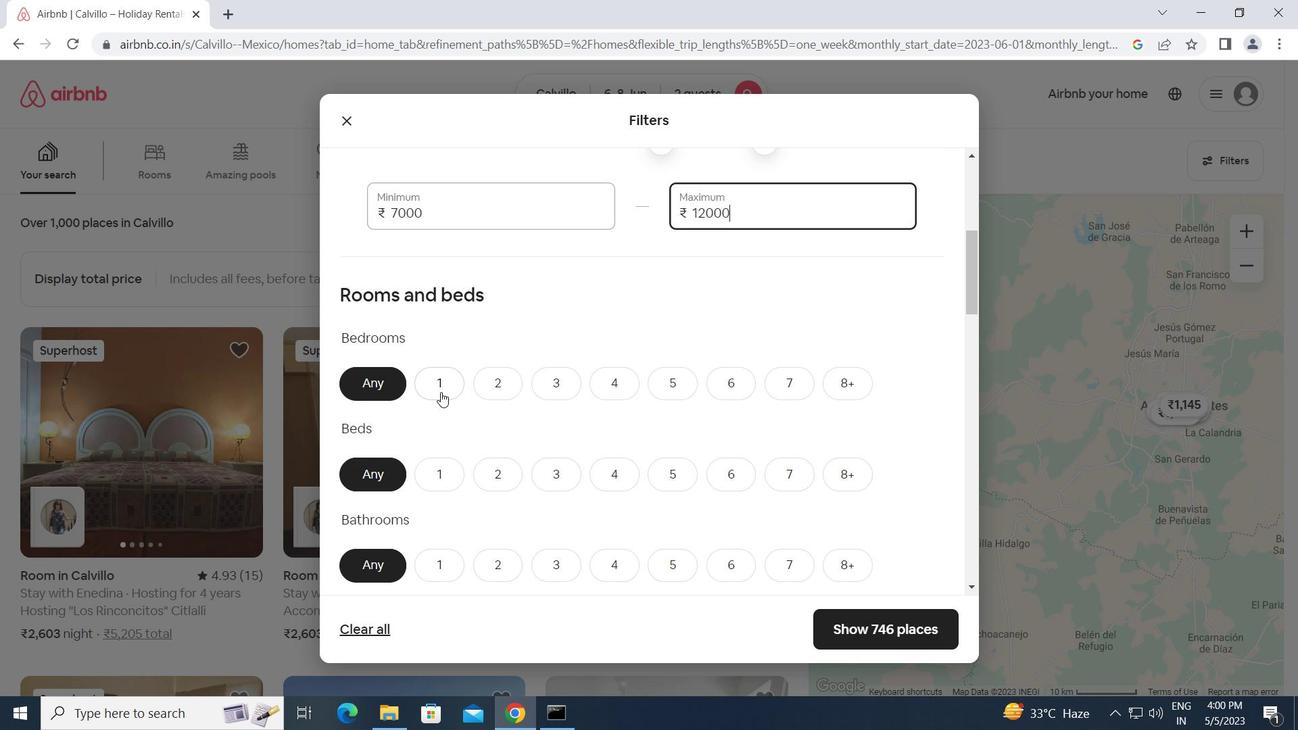 
Action: Mouse pressed left at (440, 387)
Screenshot: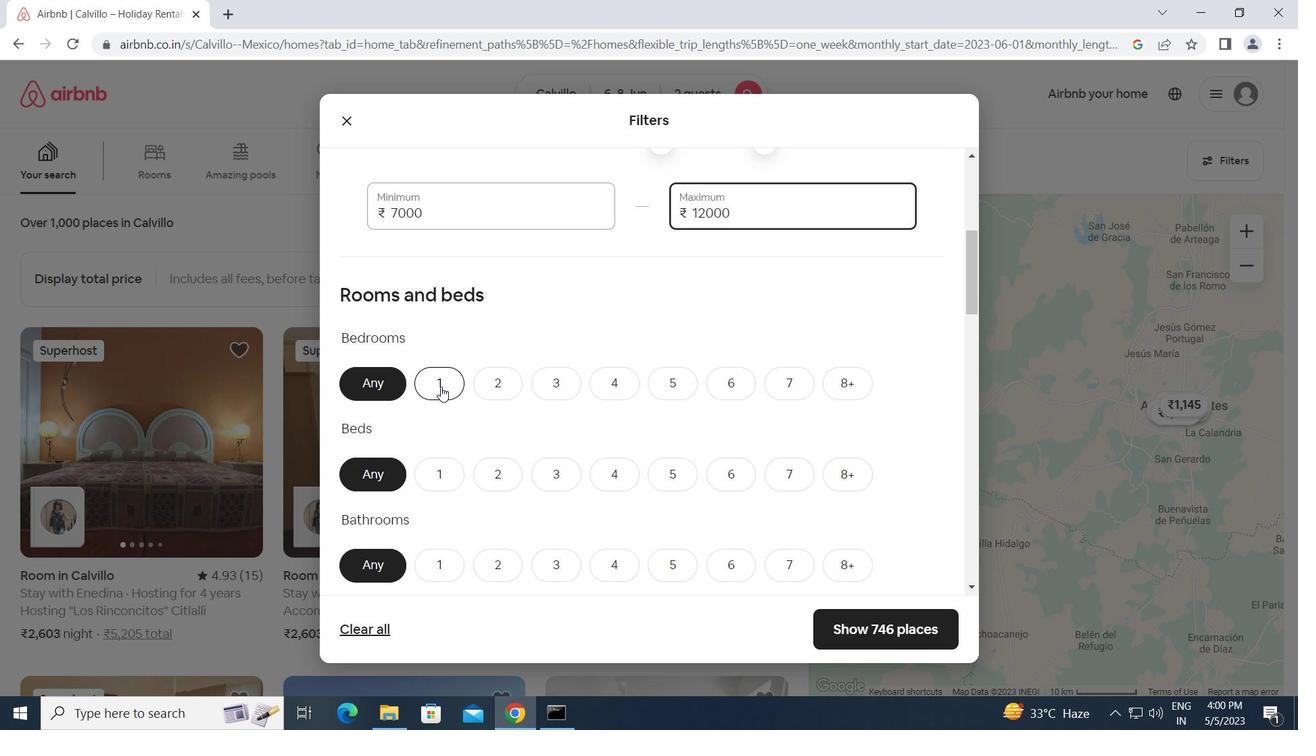 
Action: Mouse moved to (499, 474)
Screenshot: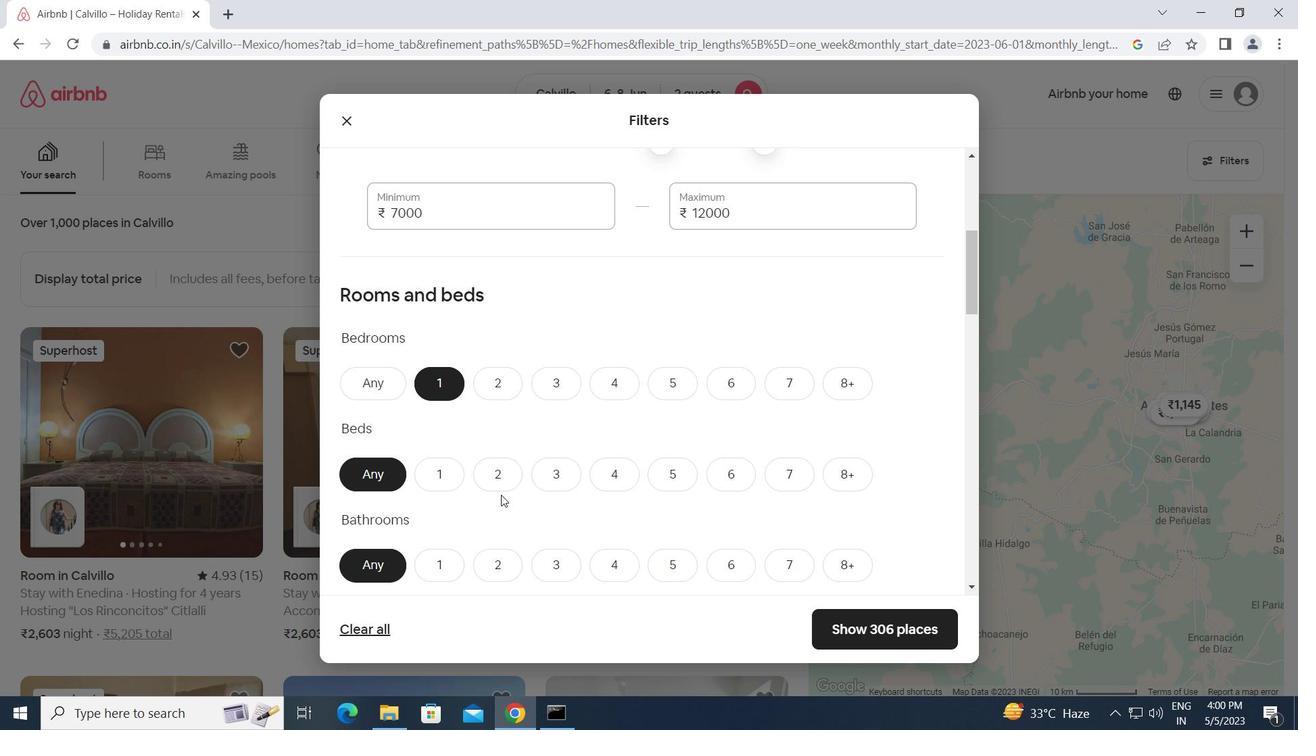 
Action: Mouse pressed left at (499, 474)
Screenshot: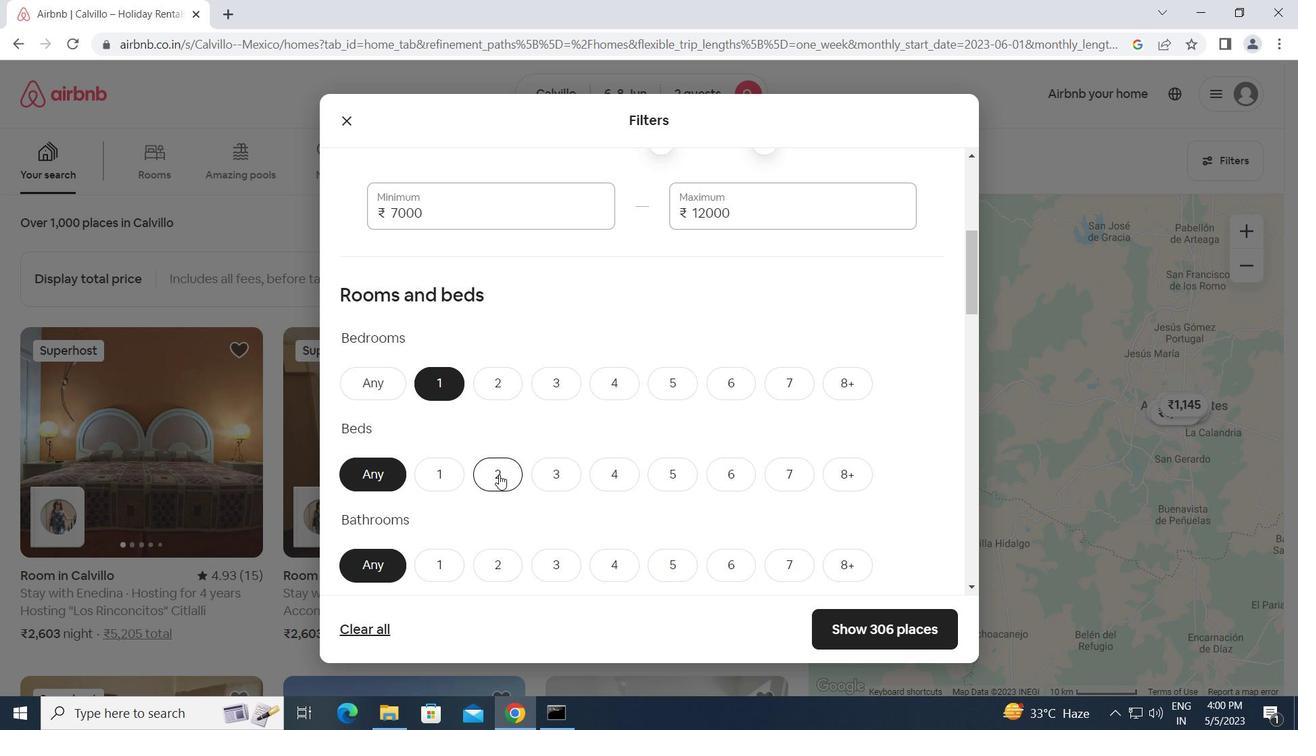 
Action: Mouse moved to (440, 562)
Screenshot: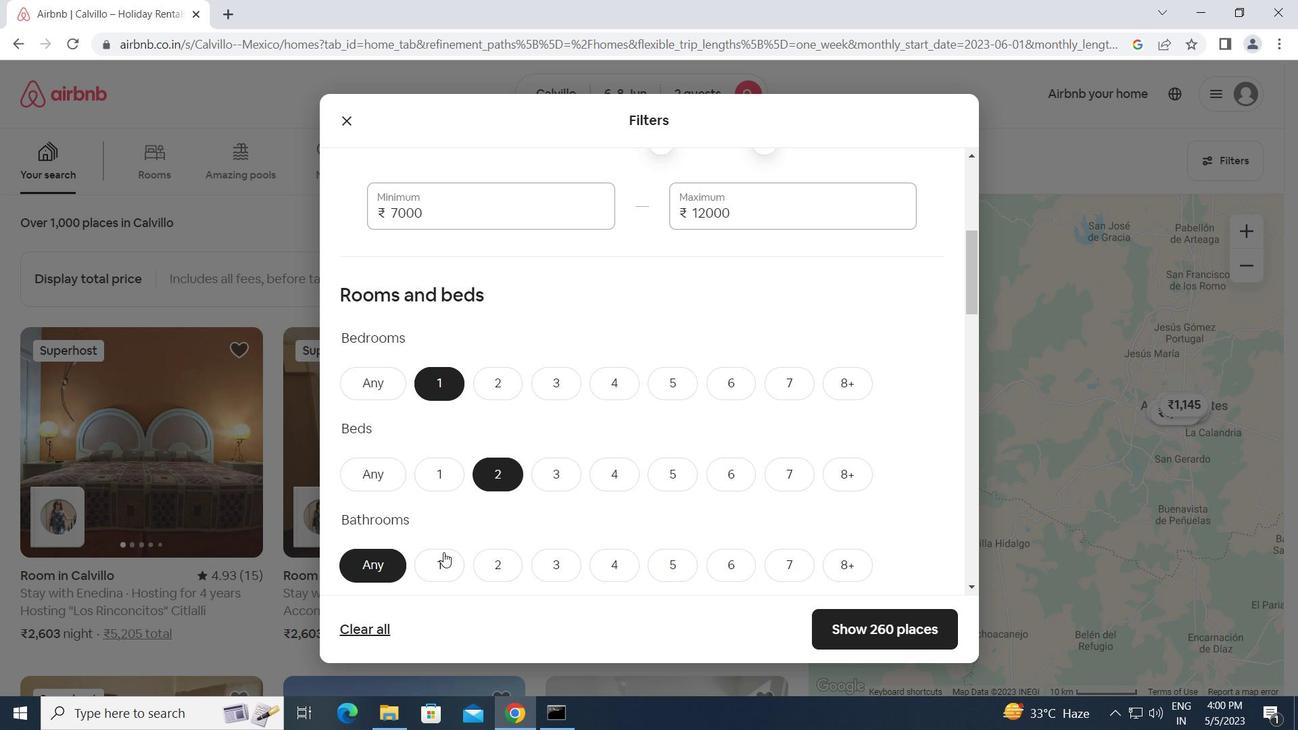 
Action: Mouse pressed left at (440, 562)
Screenshot: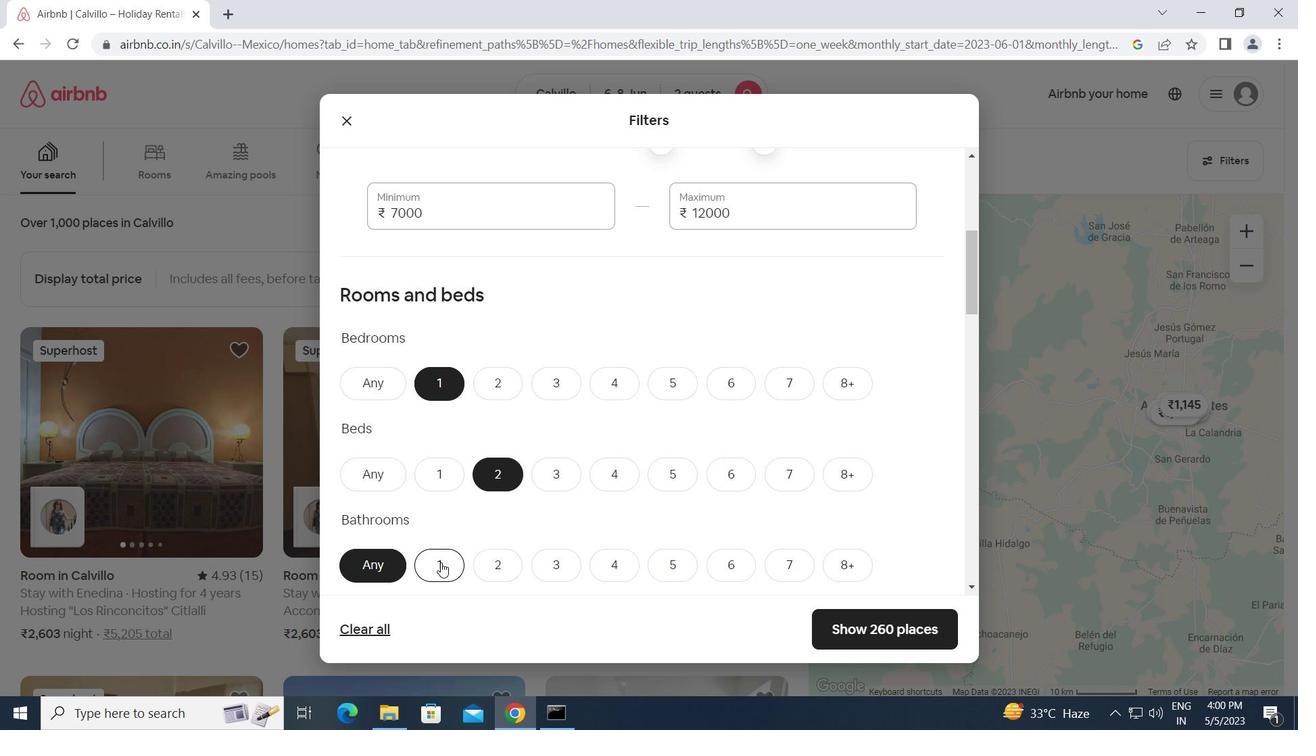 
Action: Mouse moved to (570, 539)
Screenshot: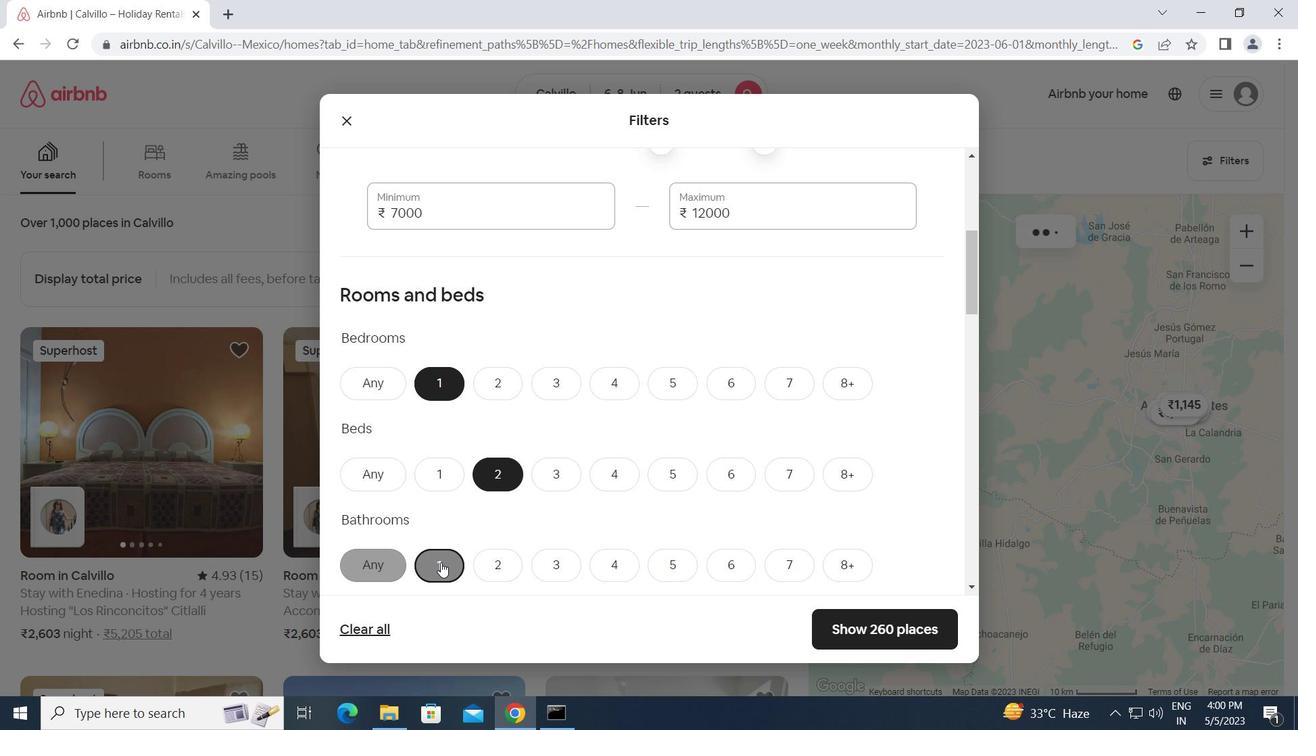 
Action: Mouse scrolled (570, 538) with delta (0, 0)
Screenshot: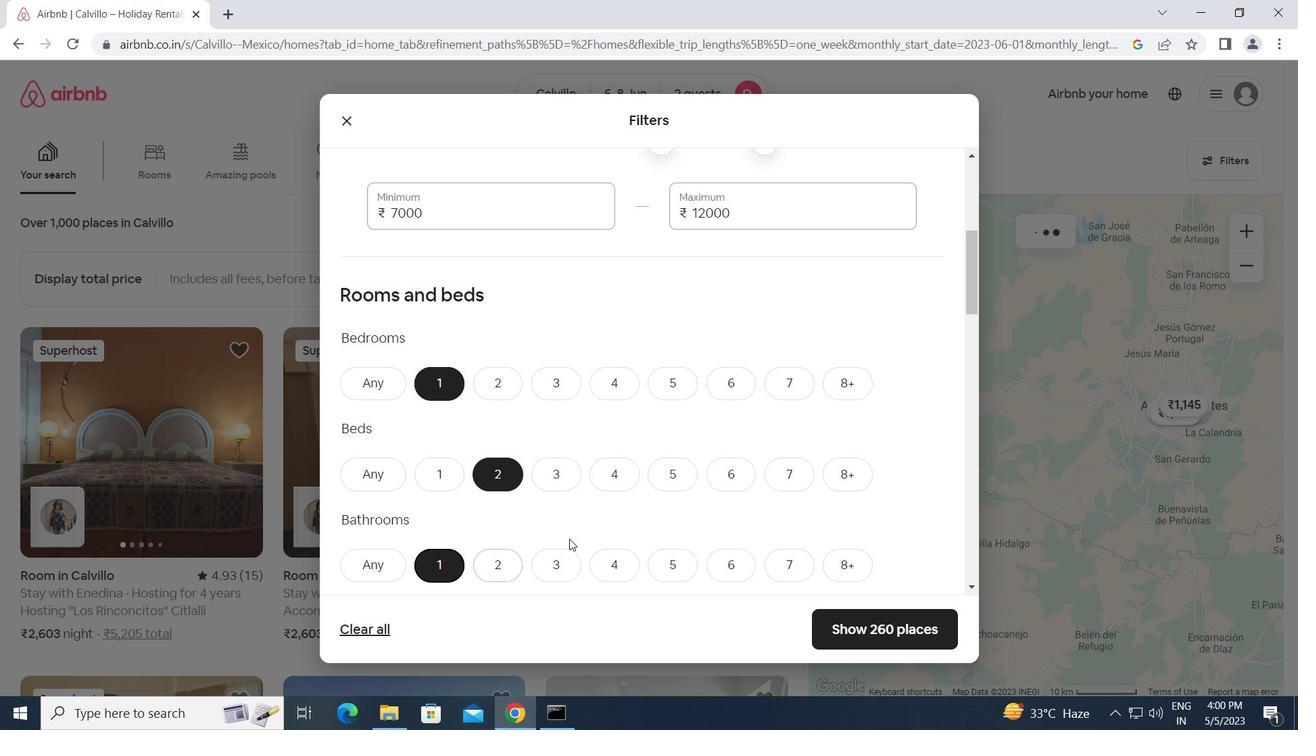 
Action: Mouse scrolled (570, 538) with delta (0, 0)
Screenshot: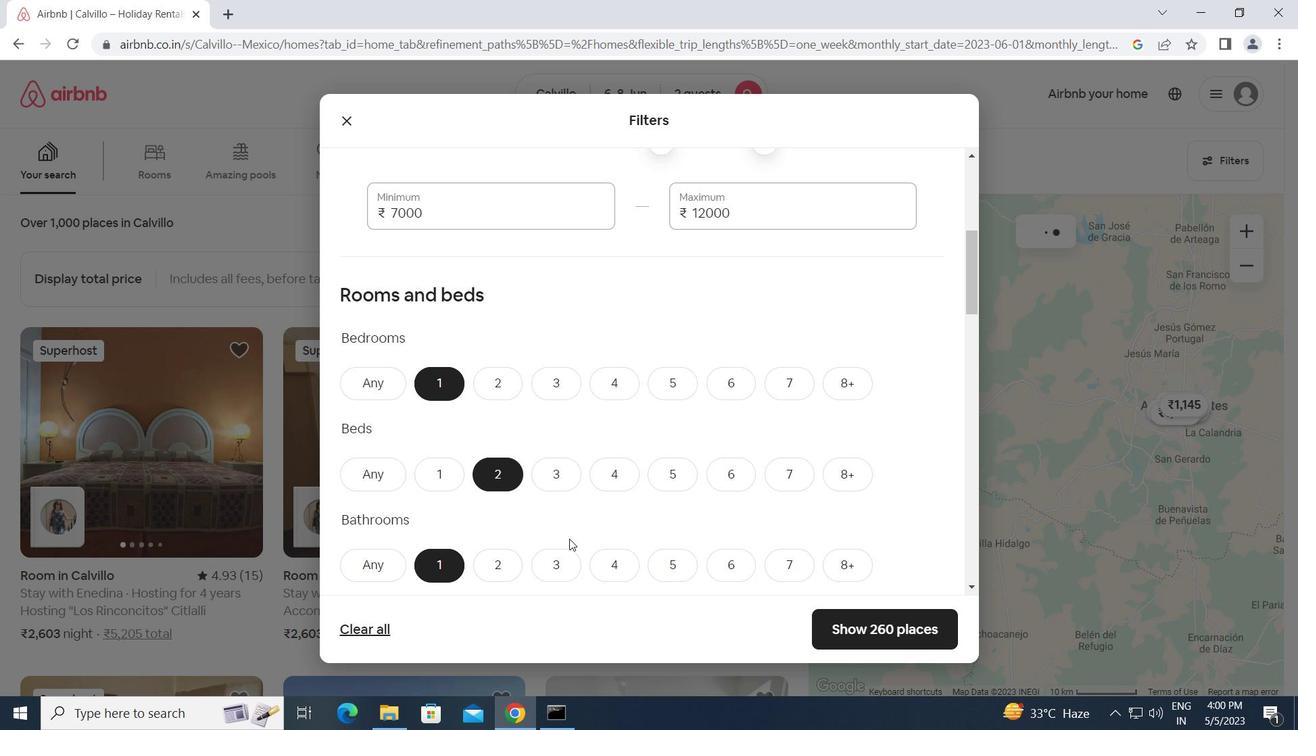 
Action: Mouse moved to (570, 538)
Screenshot: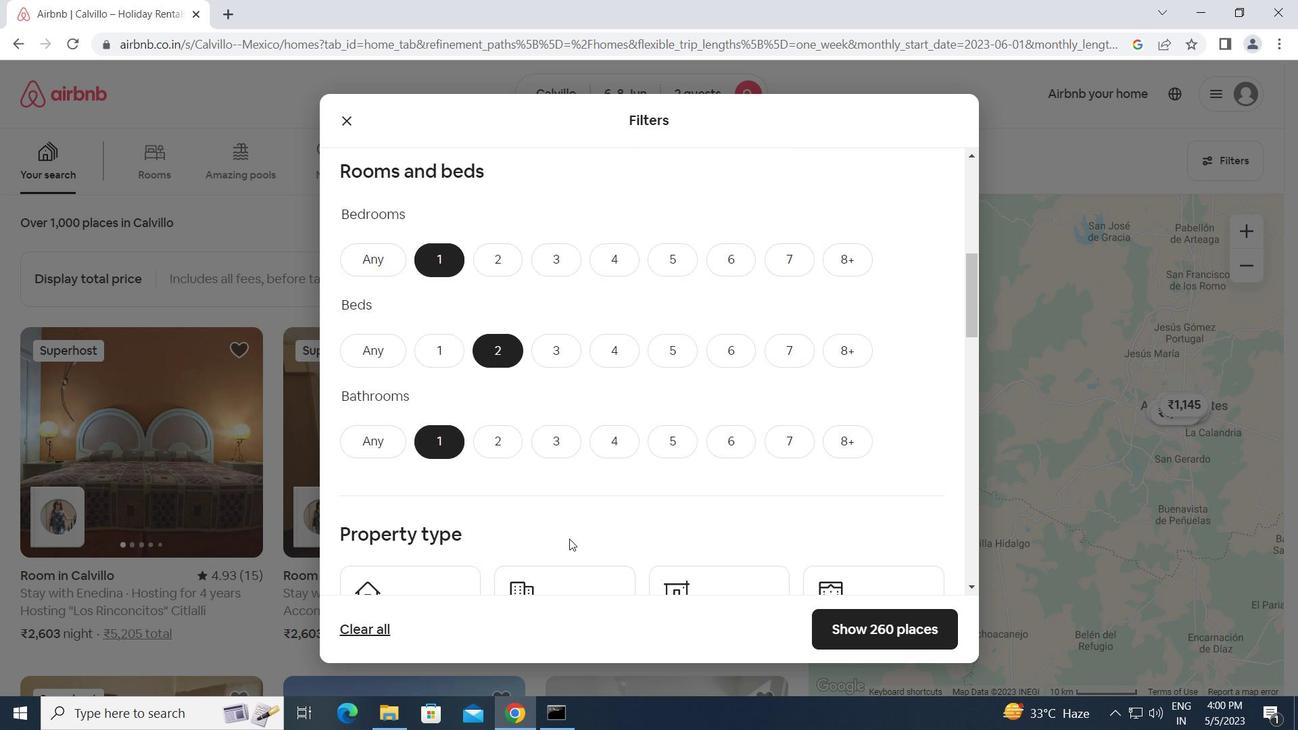 
Action: Mouse scrolled (570, 537) with delta (0, 0)
Screenshot: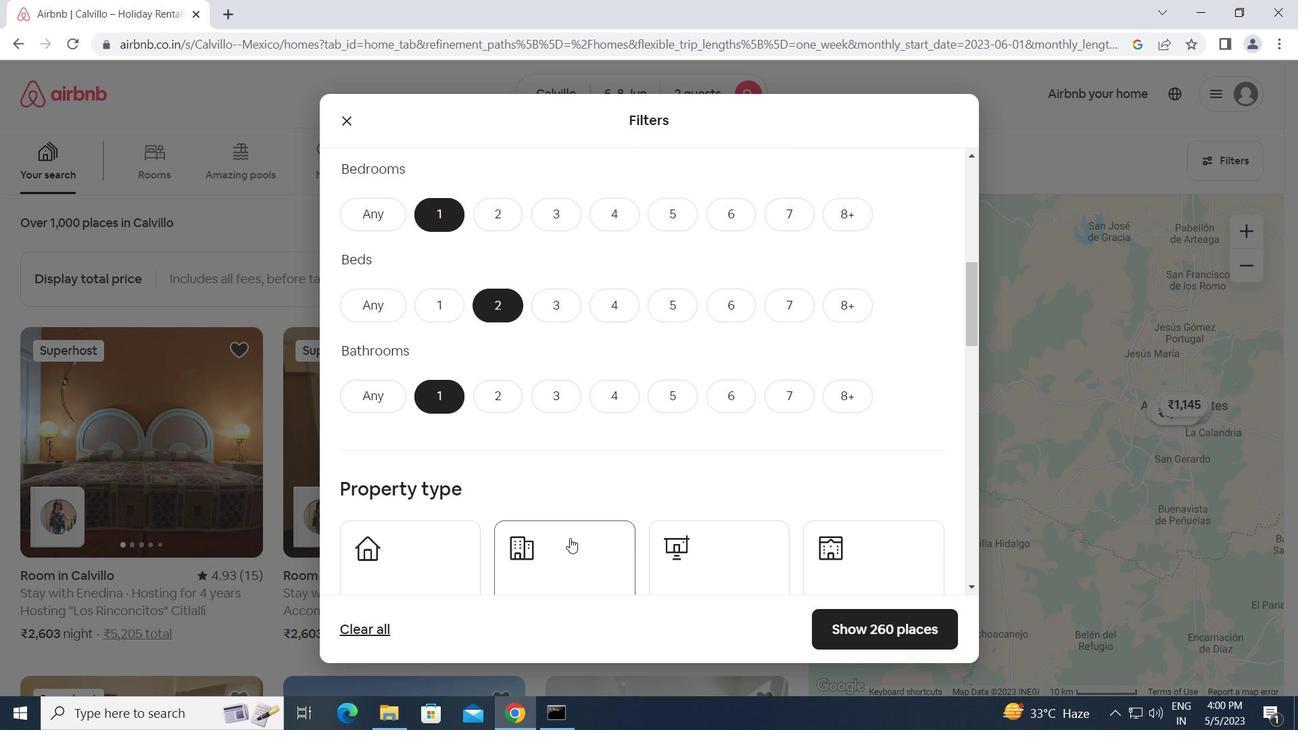 
Action: Mouse scrolled (570, 537) with delta (0, 0)
Screenshot: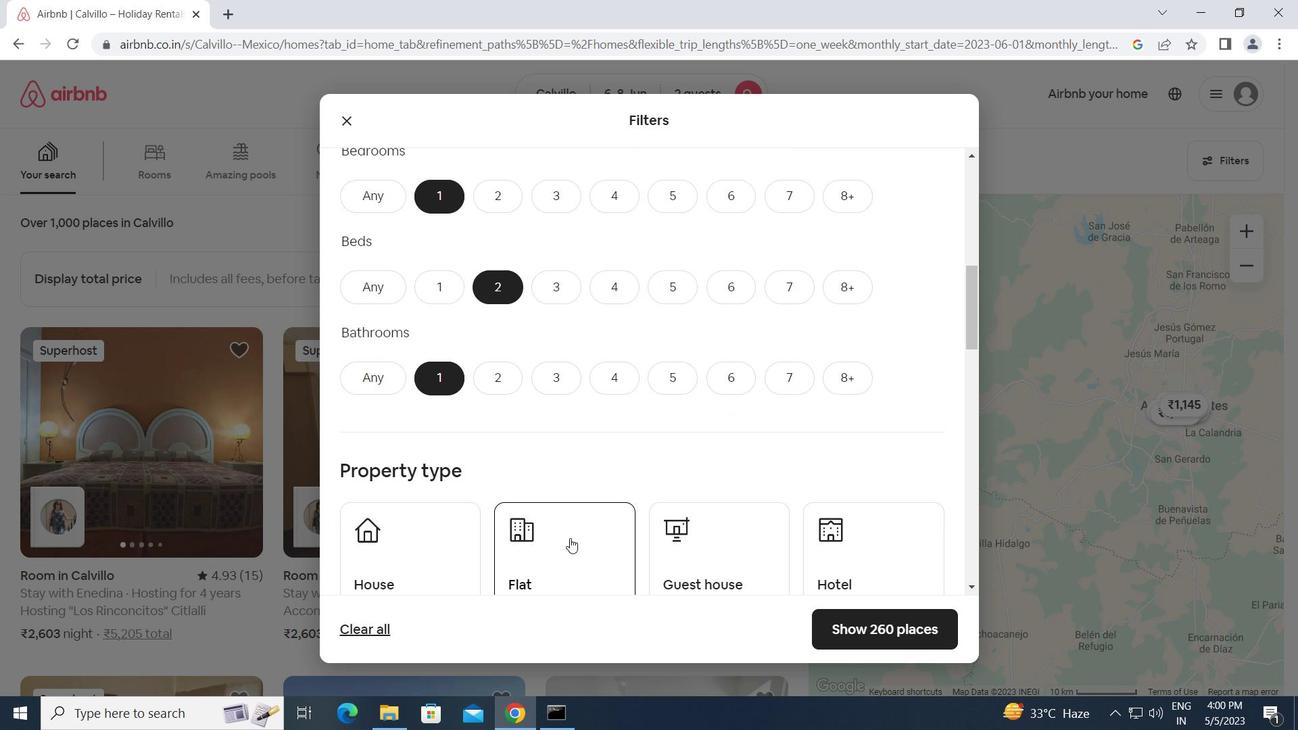 
Action: Mouse moved to (423, 402)
Screenshot: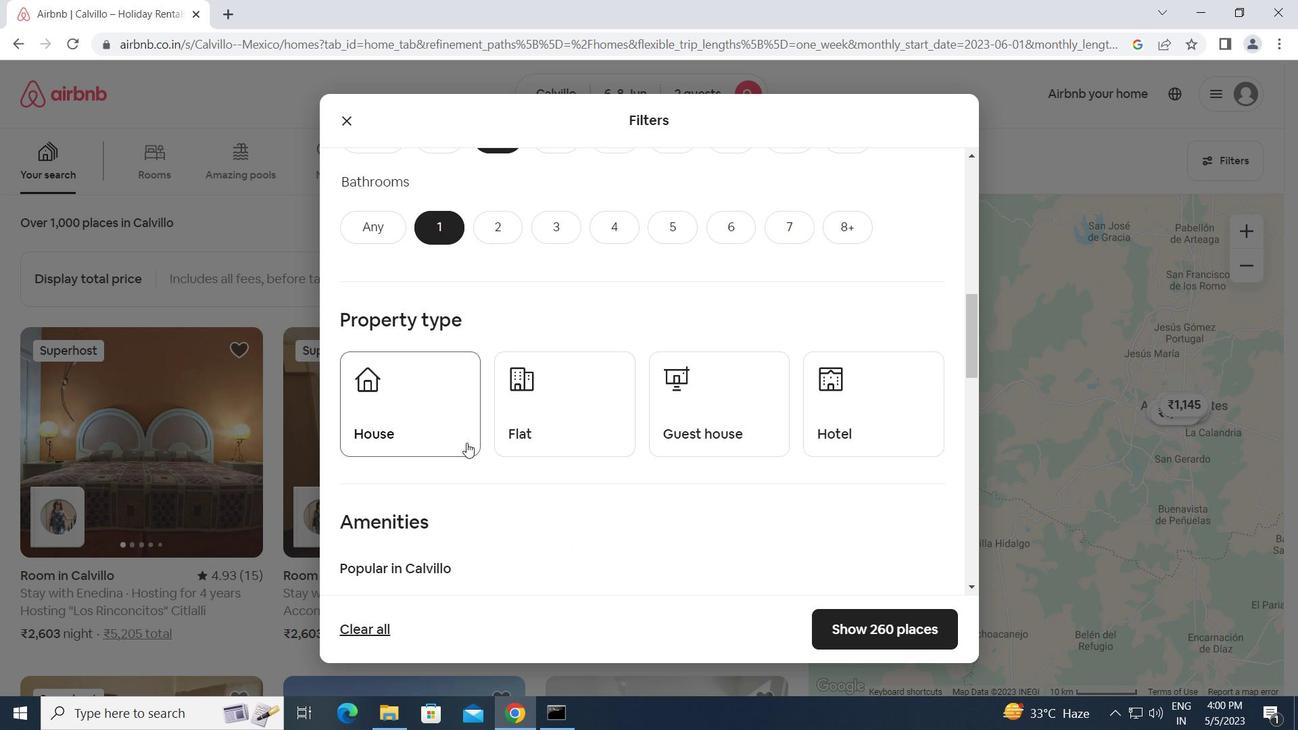 
Action: Mouse pressed left at (423, 402)
Screenshot: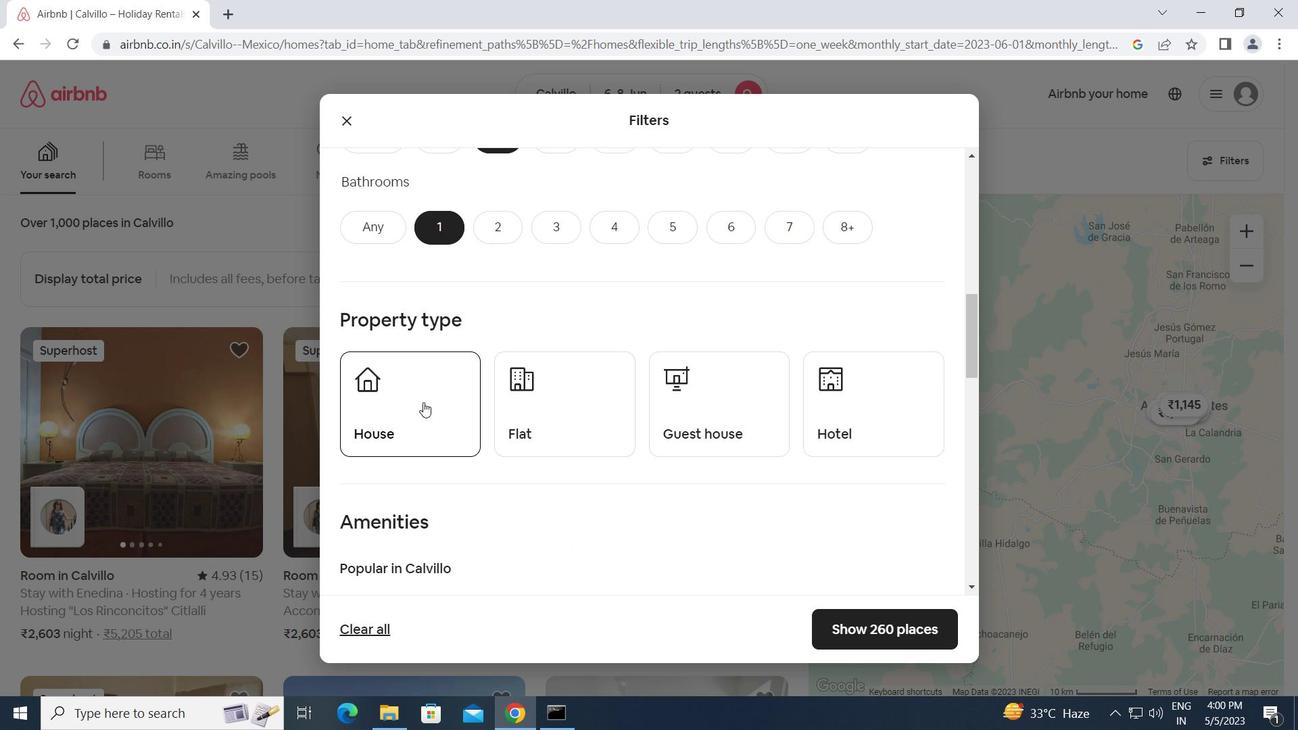 
Action: Mouse moved to (571, 427)
Screenshot: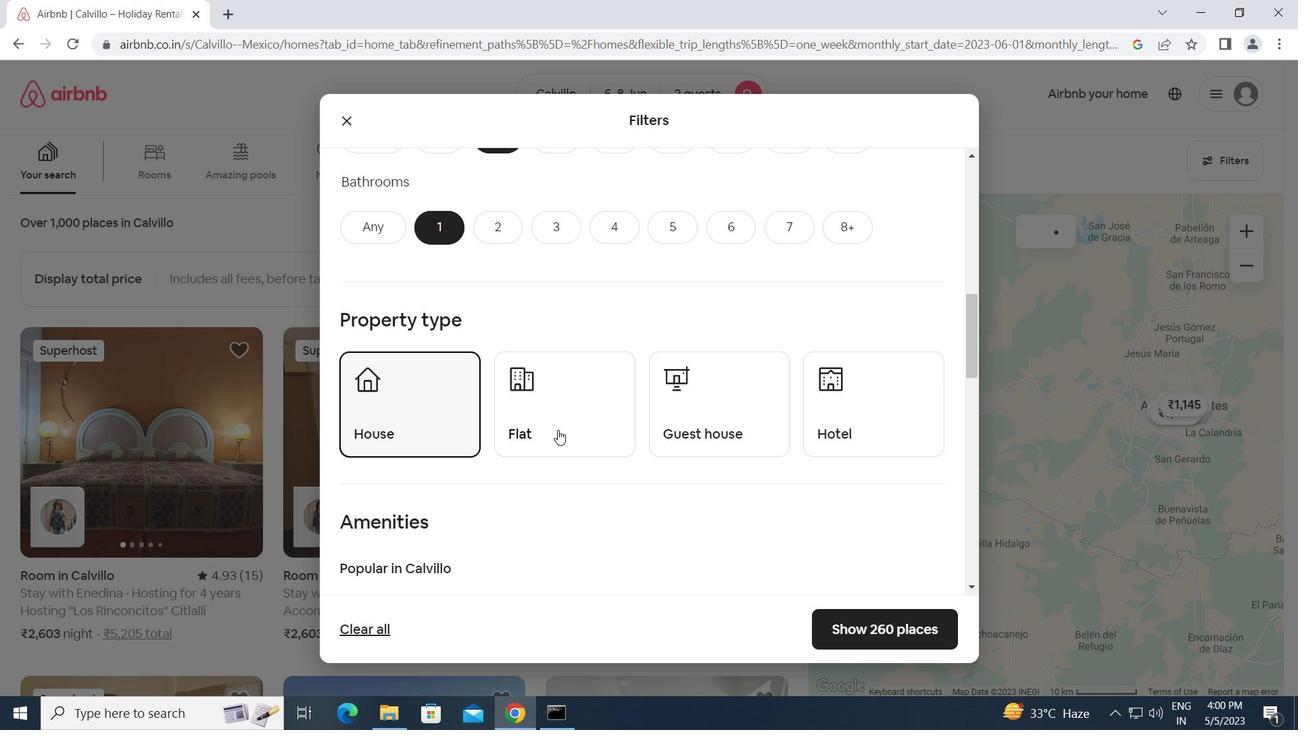 
Action: Mouse pressed left at (571, 427)
Screenshot: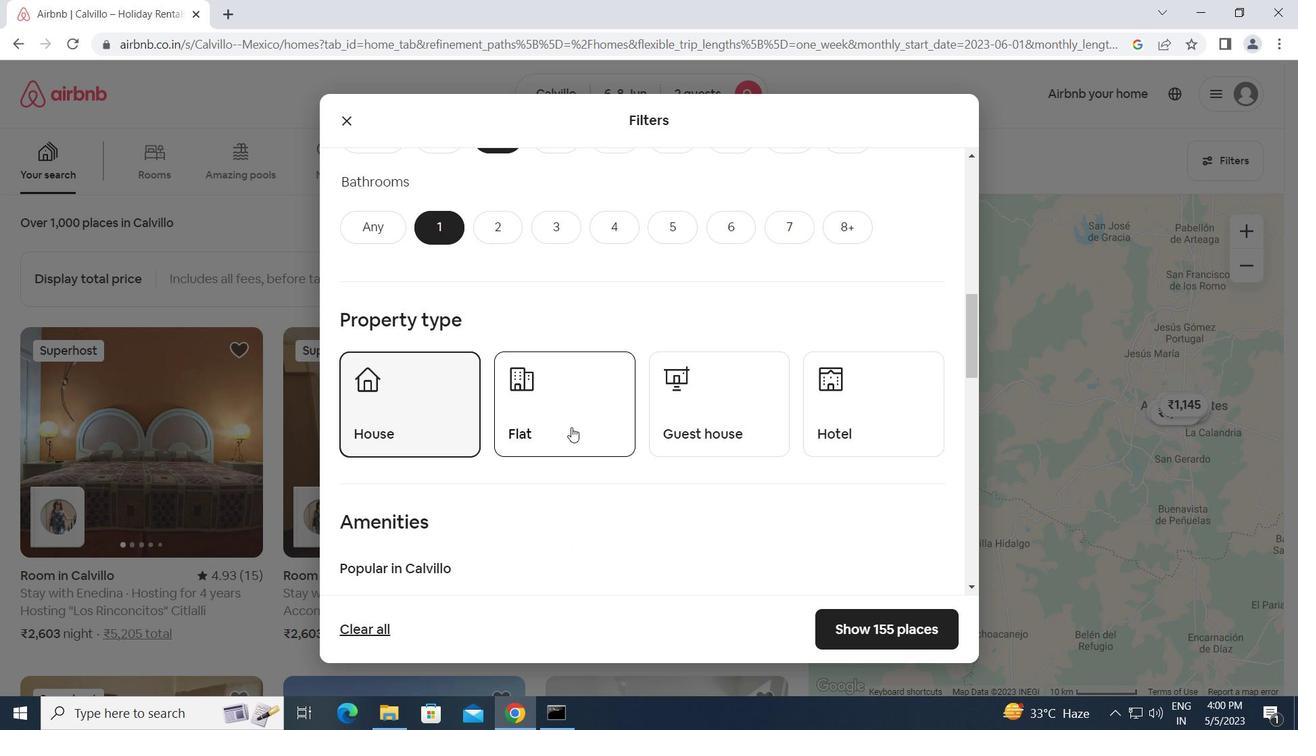 
Action: Mouse moved to (704, 425)
Screenshot: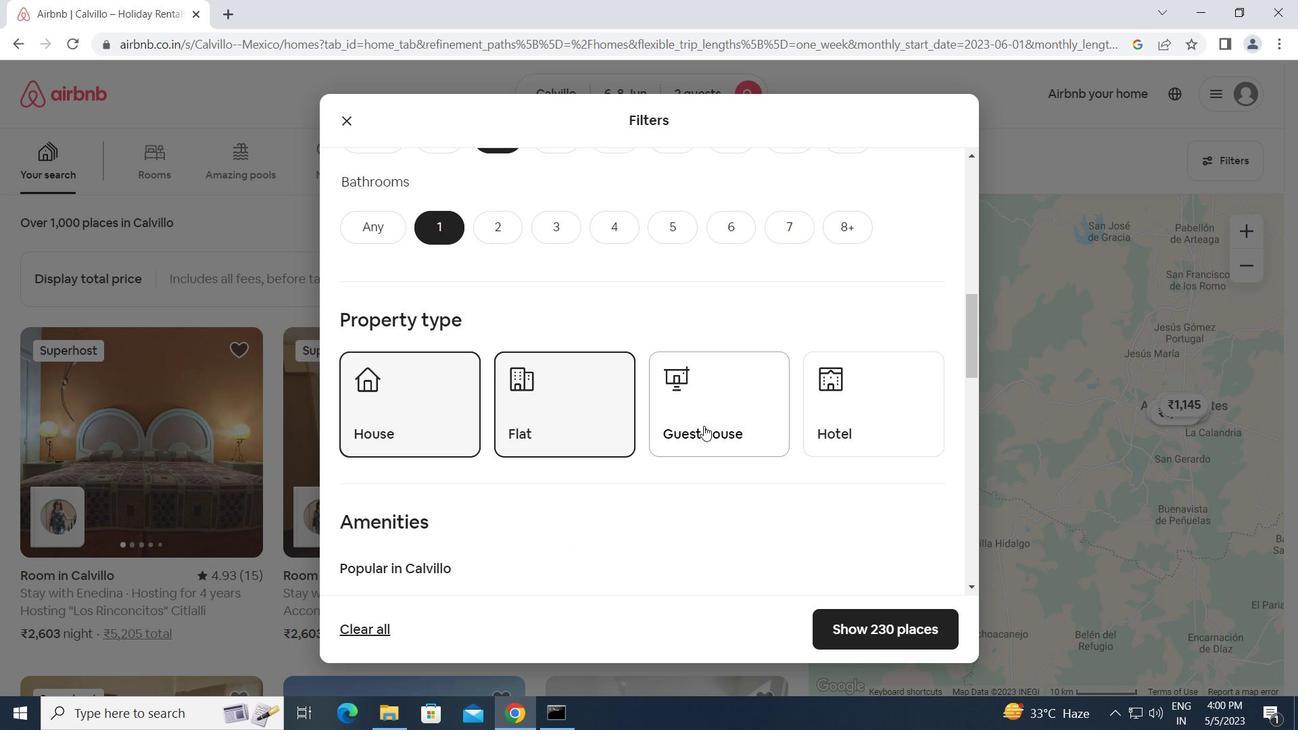 
Action: Mouse pressed left at (704, 425)
Screenshot: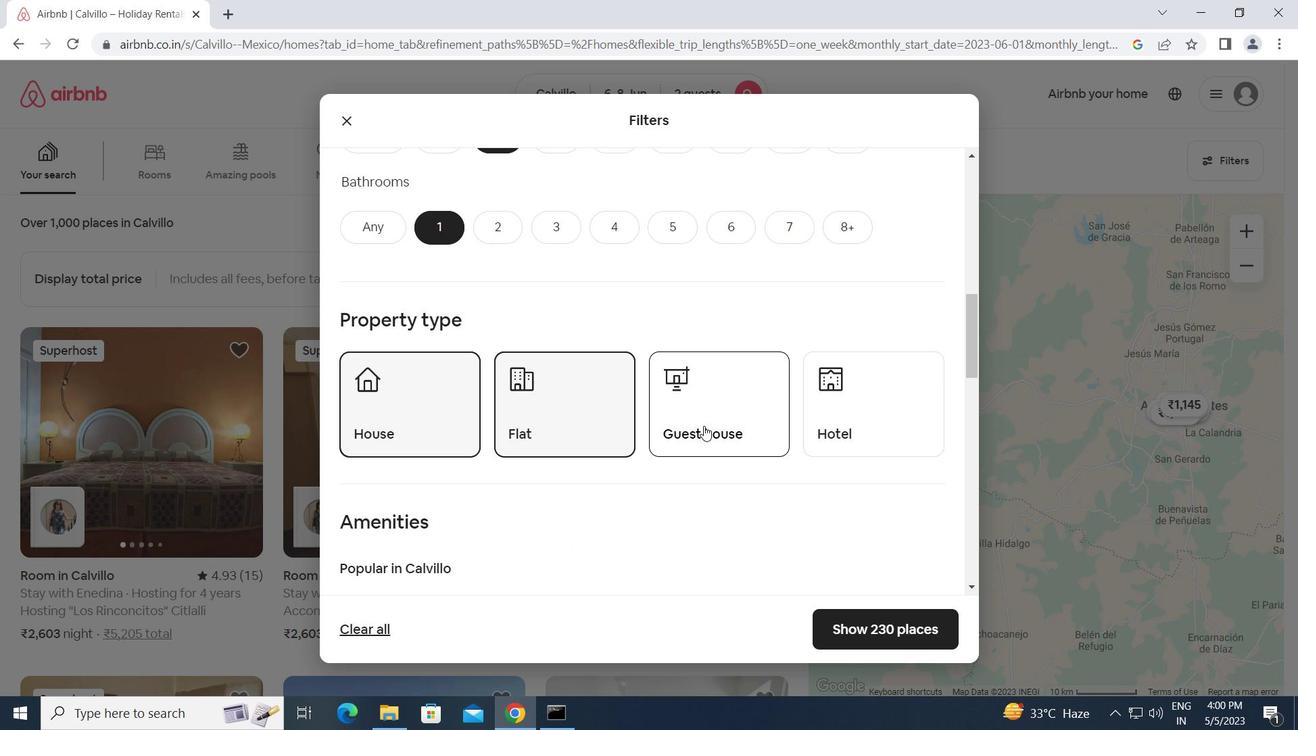 
Action: Mouse moved to (664, 465)
Screenshot: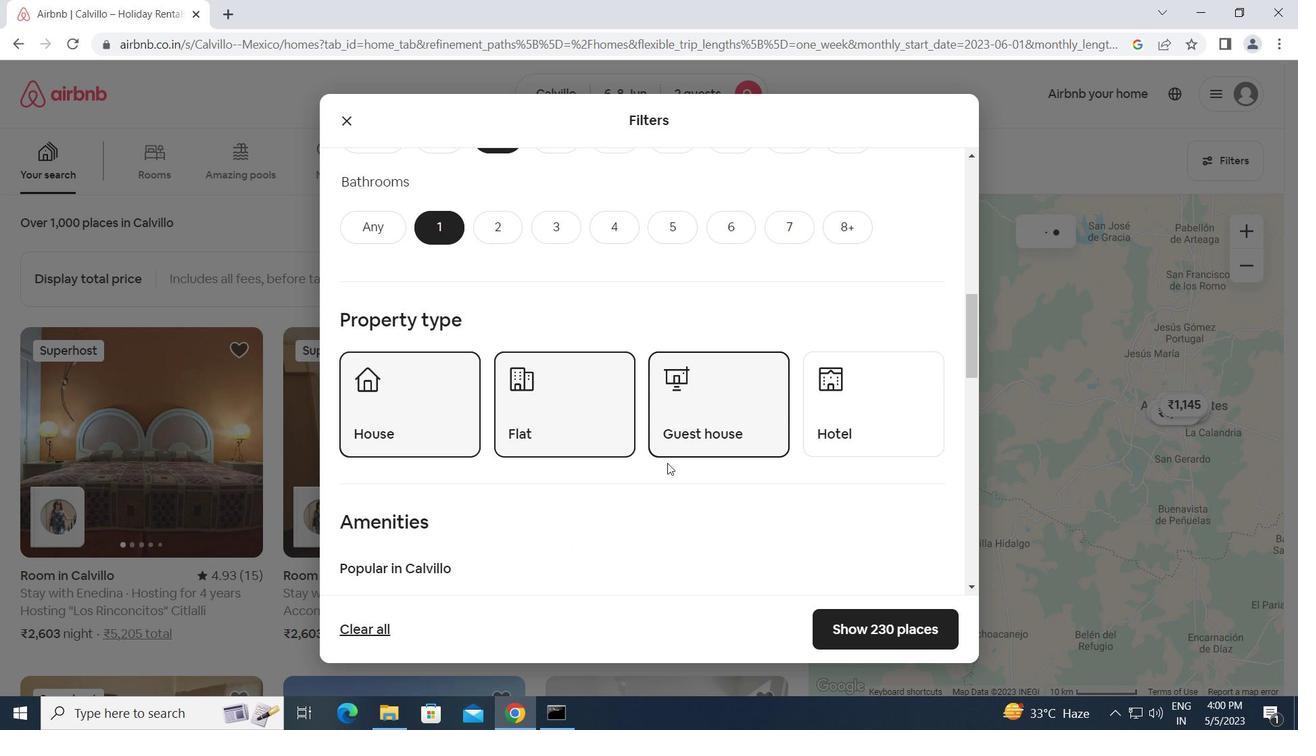 
Action: Mouse scrolled (664, 464) with delta (0, 0)
Screenshot: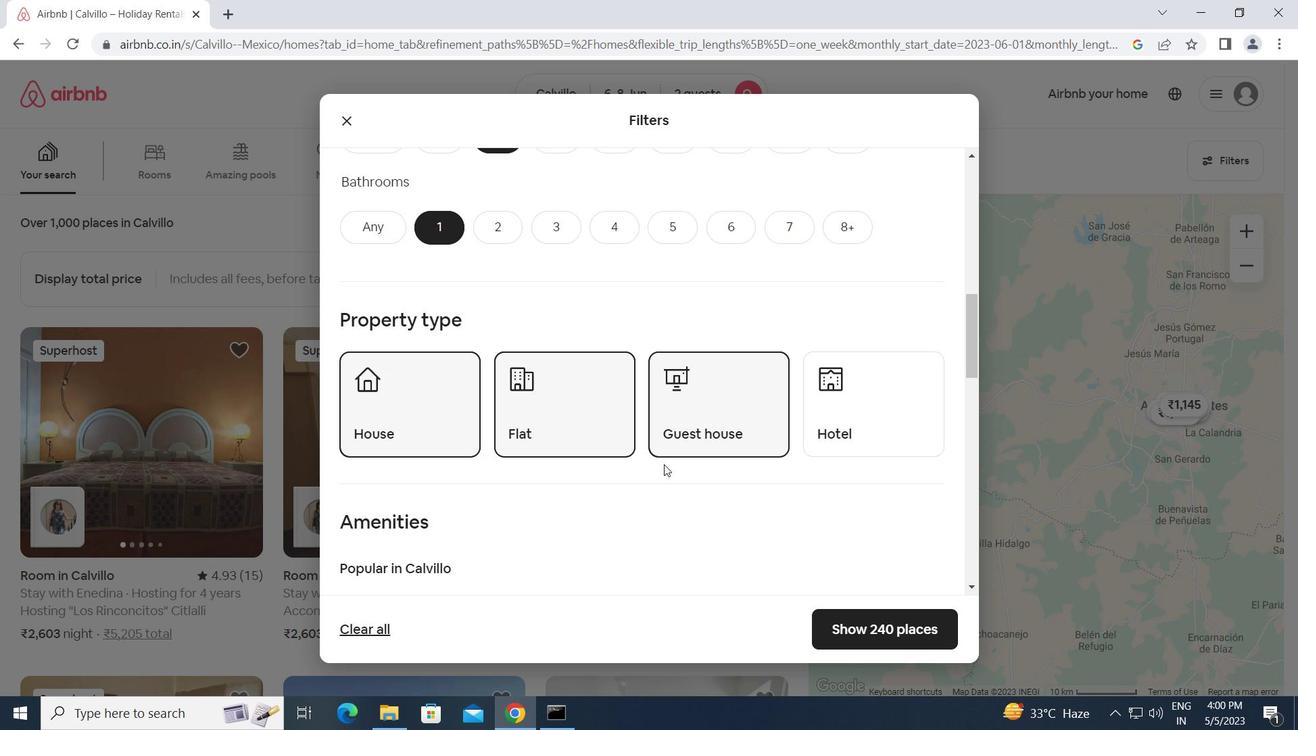 
Action: Mouse scrolled (664, 464) with delta (0, 0)
Screenshot: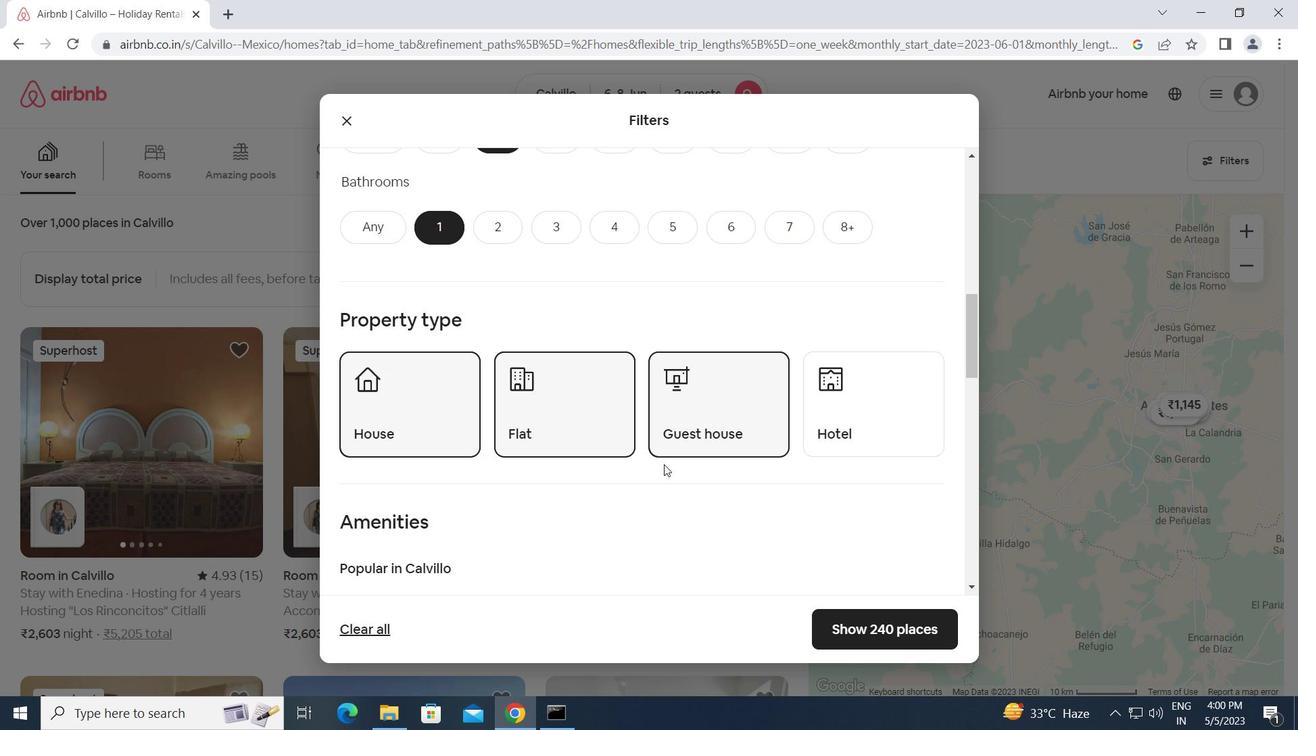 
Action: Mouse moved to (347, 437)
Screenshot: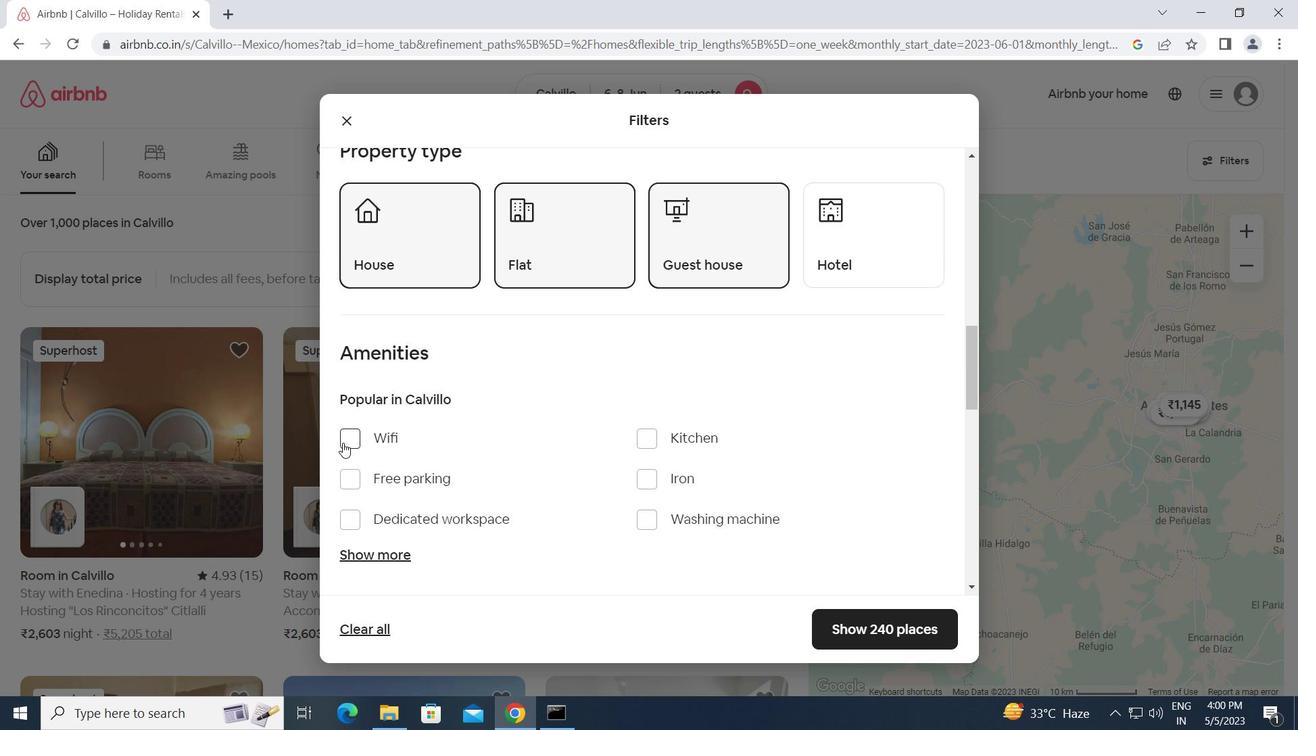 
Action: Mouse pressed left at (347, 437)
Screenshot: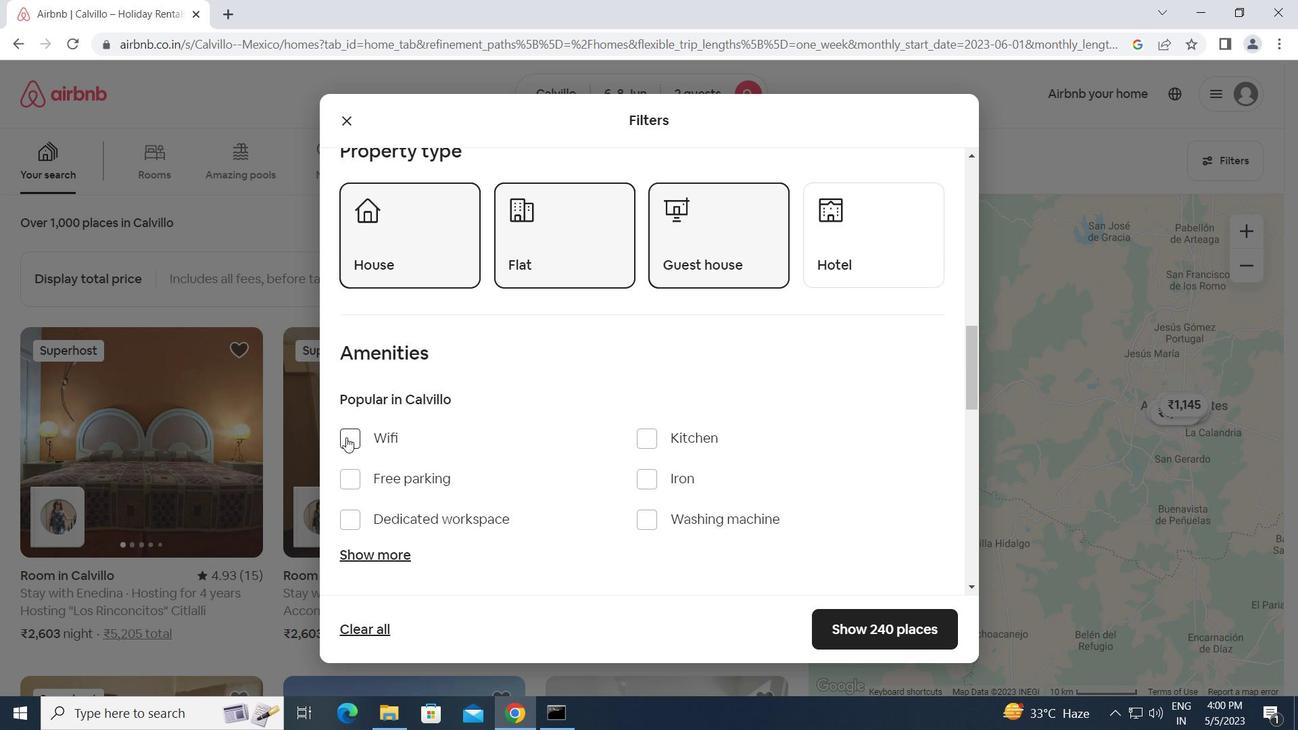 
Action: Mouse moved to (518, 459)
Screenshot: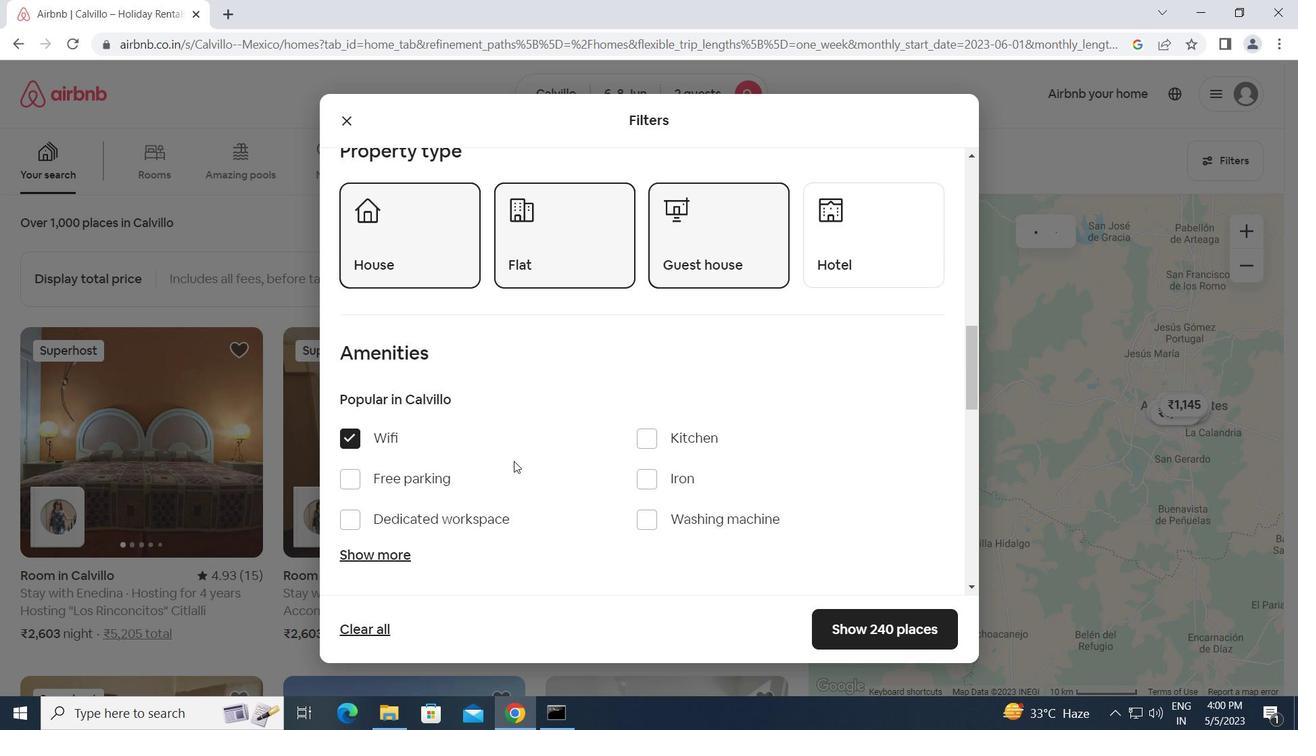 
Action: Mouse scrolled (518, 458) with delta (0, 0)
Screenshot: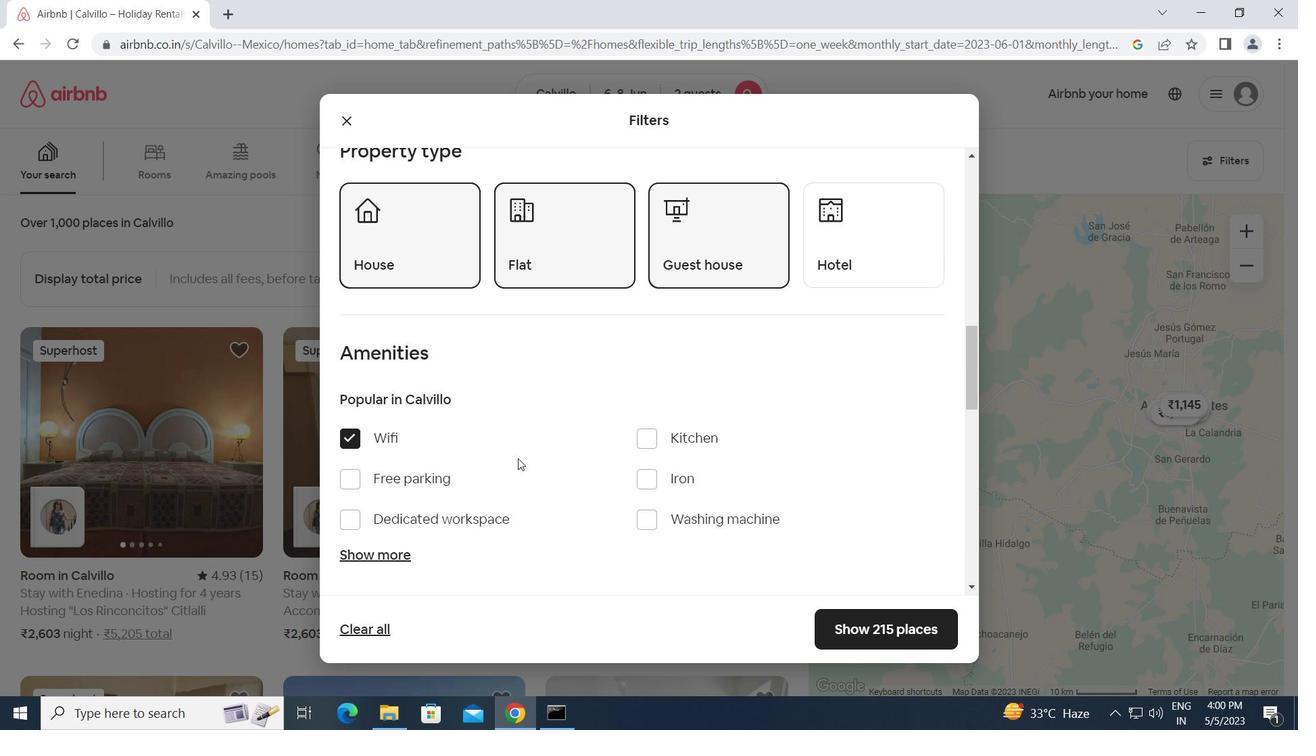
Action: Mouse scrolled (518, 458) with delta (0, 0)
Screenshot: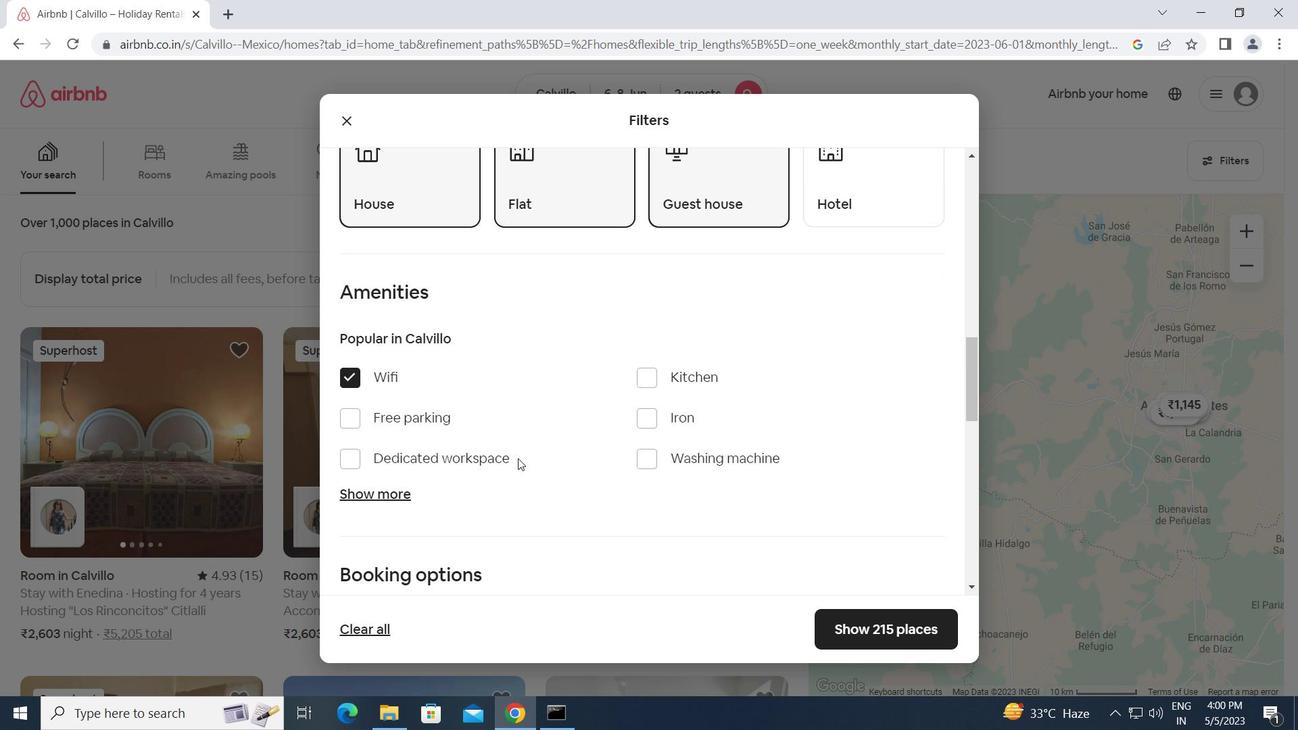 
Action: Mouse scrolled (518, 458) with delta (0, 0)
Screenshot: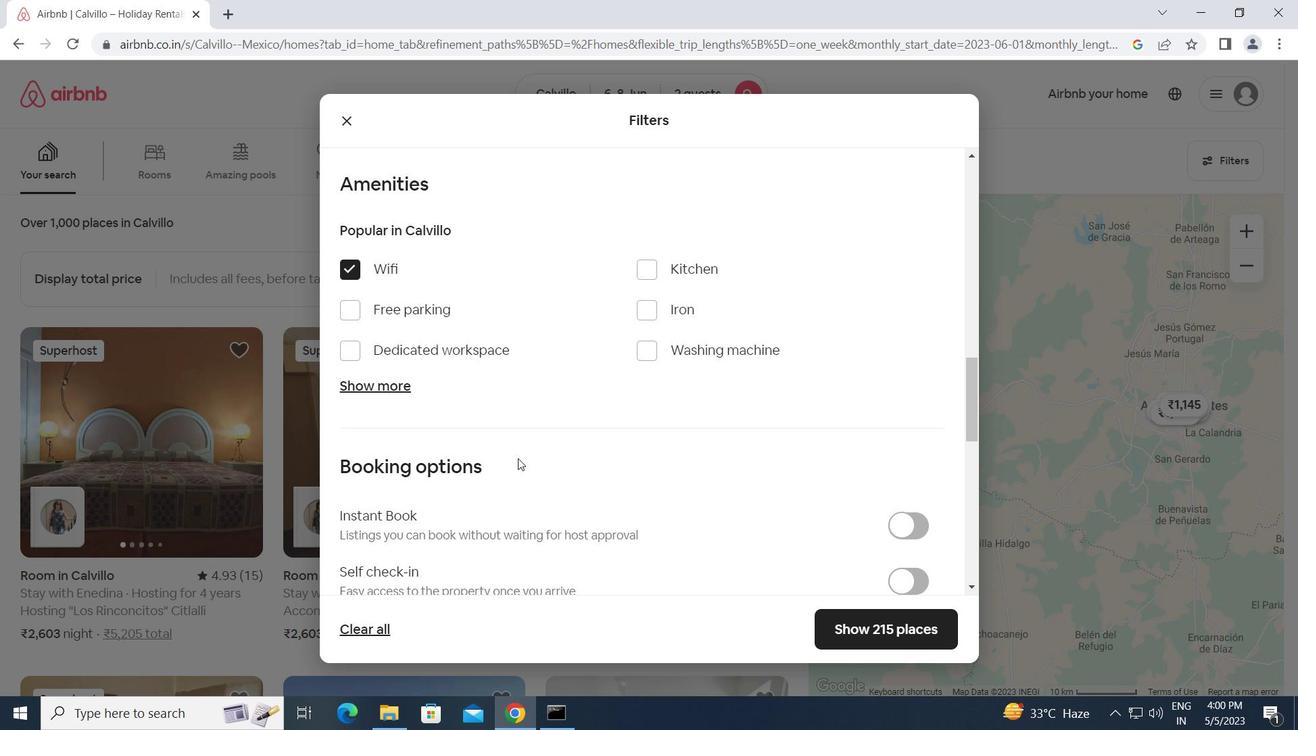 
Action: Mouse scrolled (518, 458) with delta (0, 0)
Screenshot: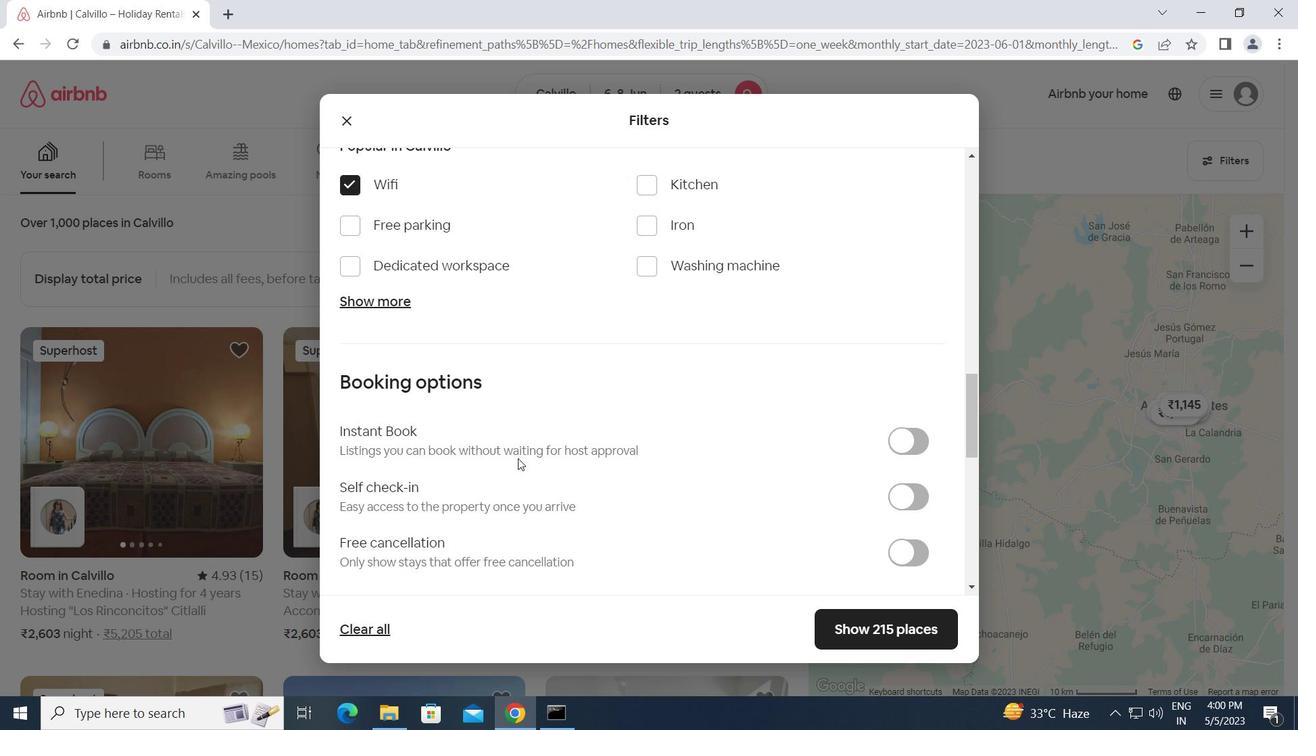 
Action: Mouse moved to (902, 413)
Screenshot: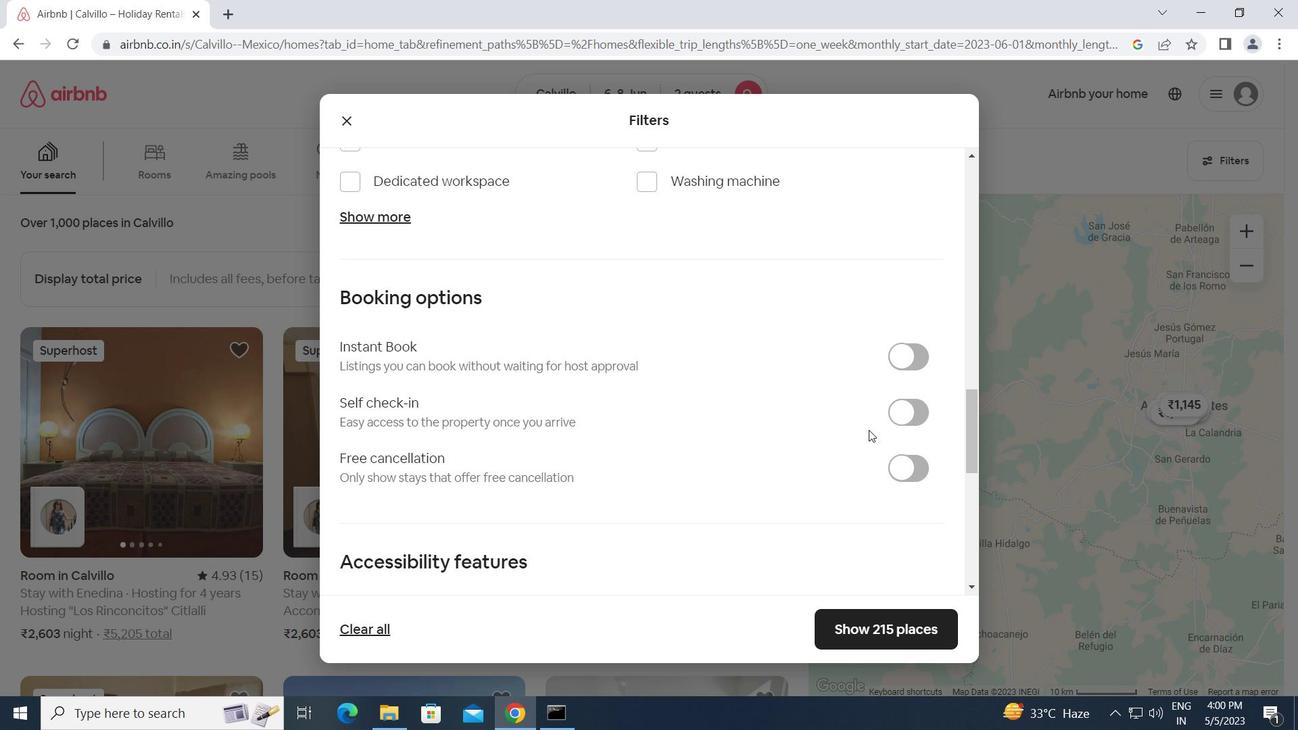 
Action: Mouse pressed left at (902, 413)
Screenshot: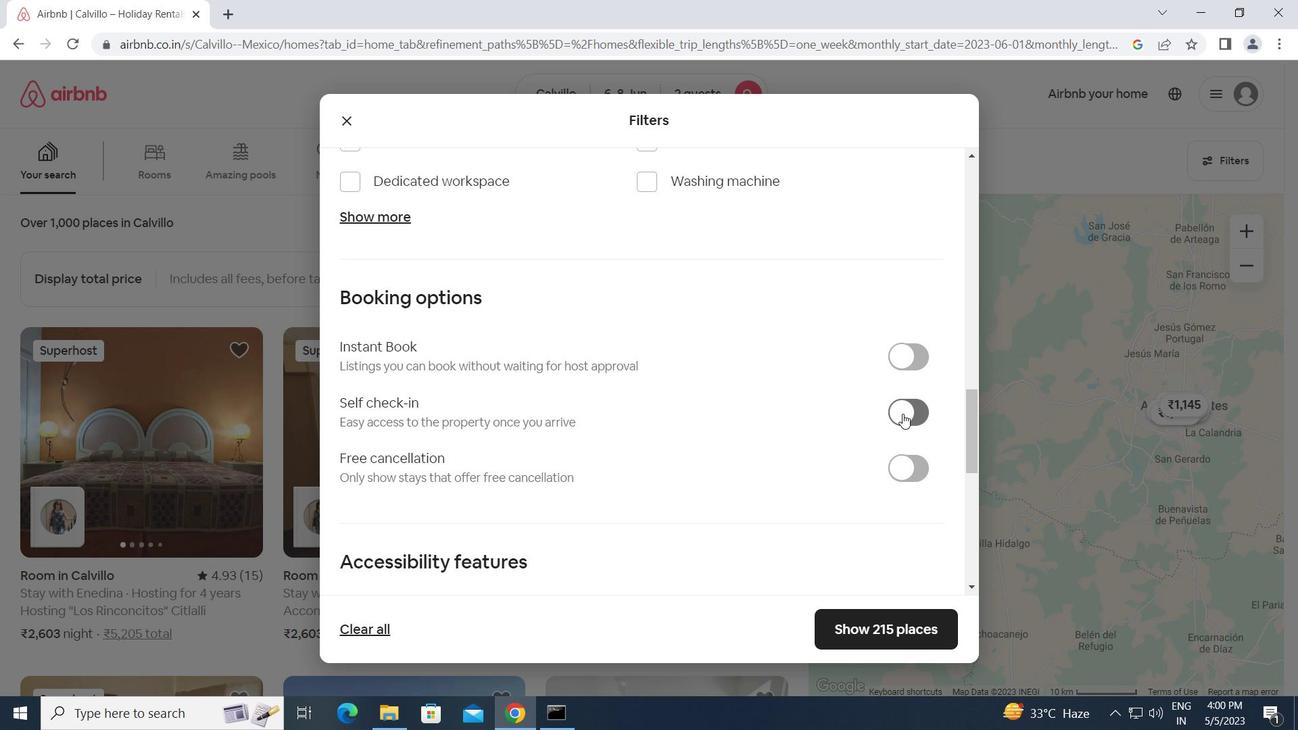 
Action: Mouse moved to (619, 451)
Screenshot: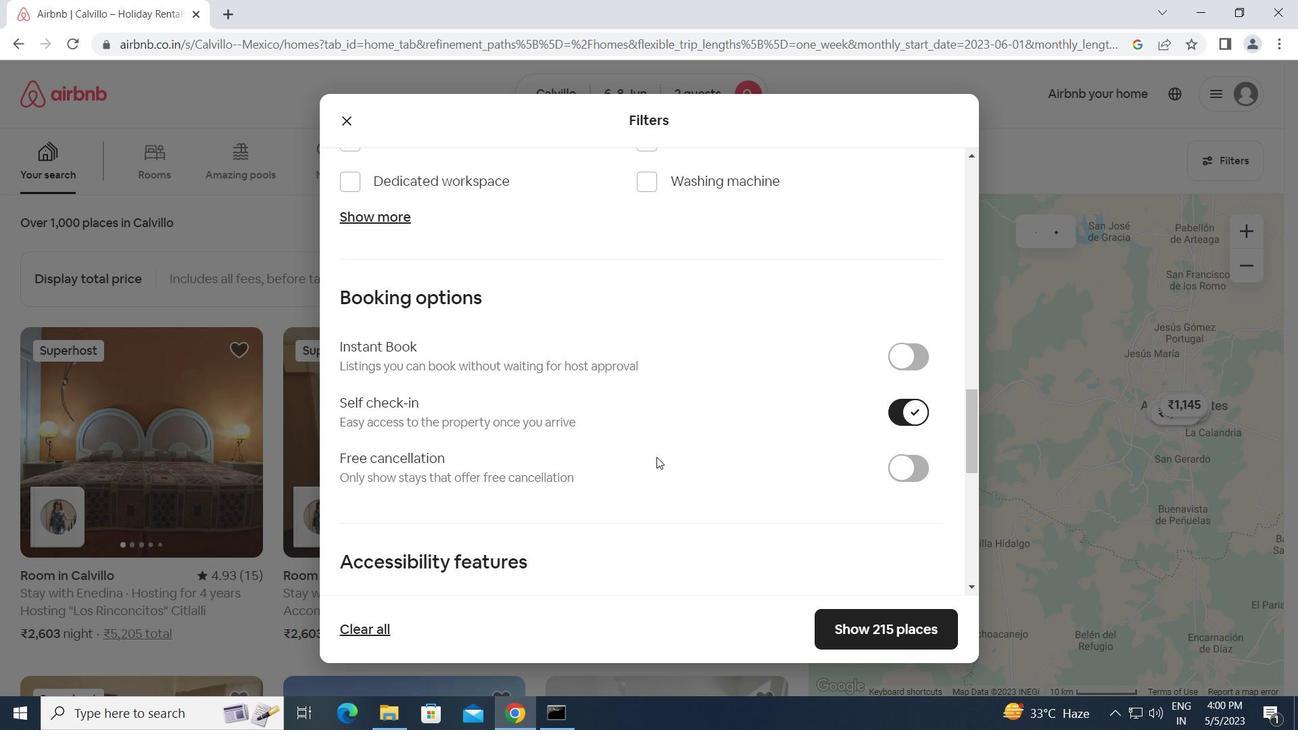
Action: Mouse scrolled (619, 450) with delta (0, 0)
Screenshot: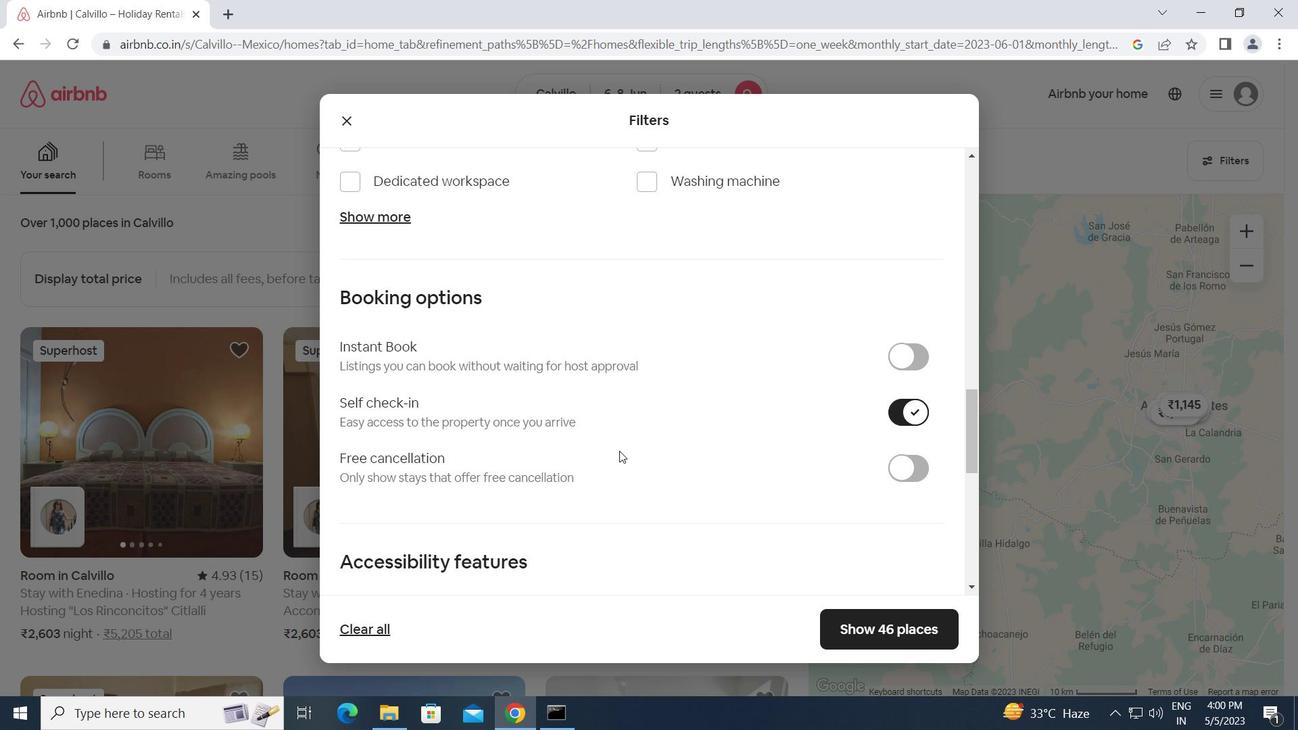 
Action: Mouse scrolled (619, 450) with delta (0, 0)
Screenshot: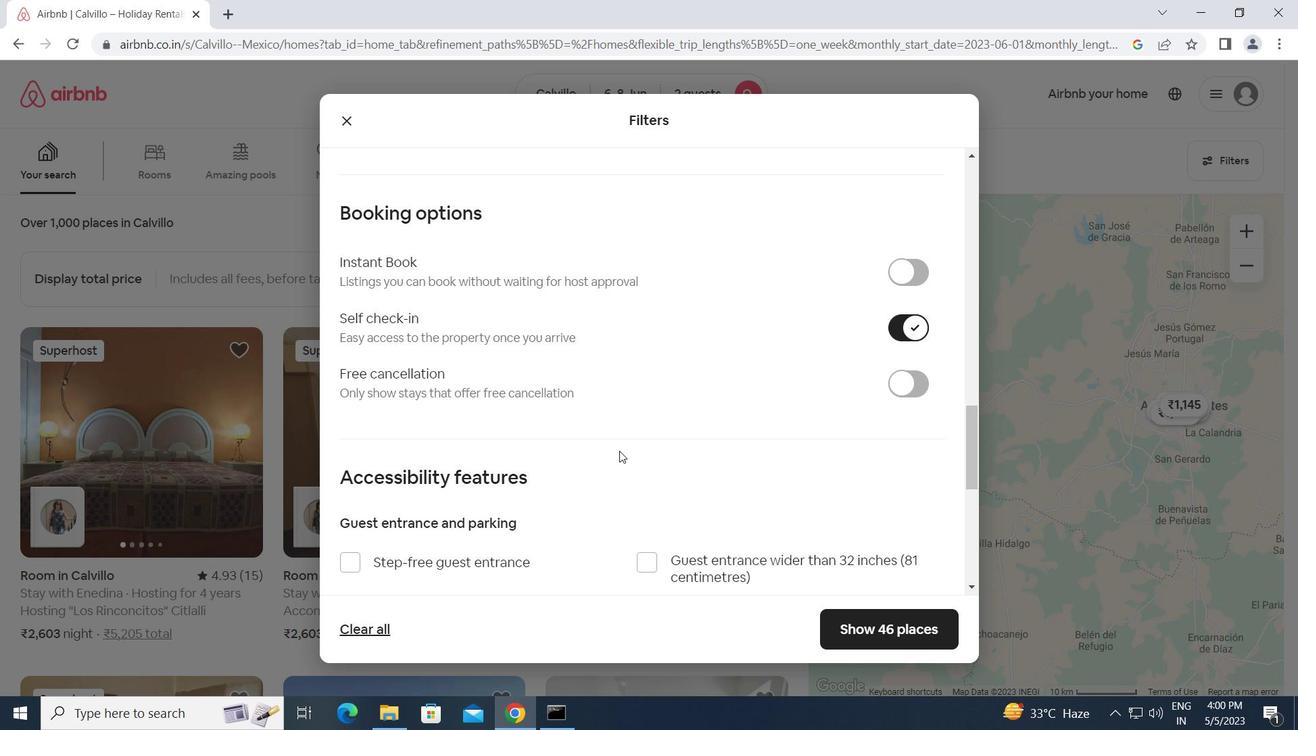 
Action: Mouse scrolled (619, 450) with delta (0, 0)
Screenshot: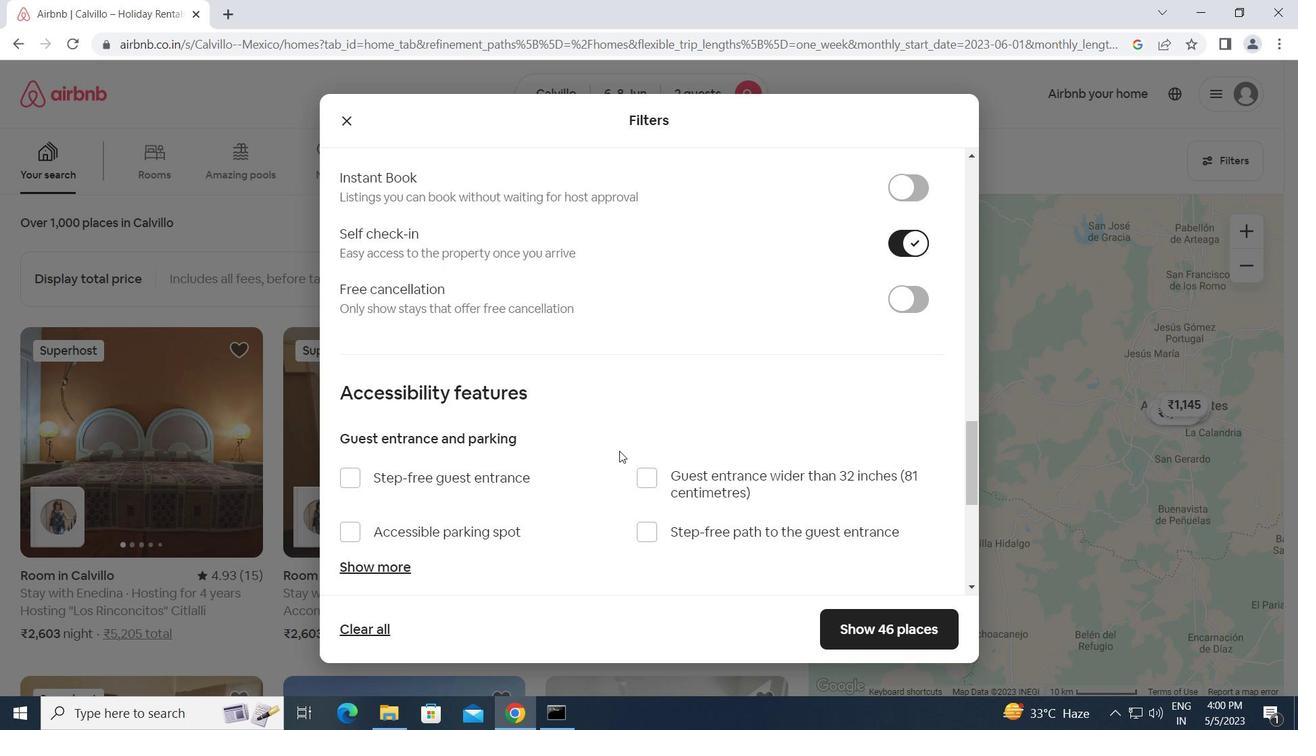 
Action: Mouse scrolled (619, 450) with delta (0, 0)
Screenshot: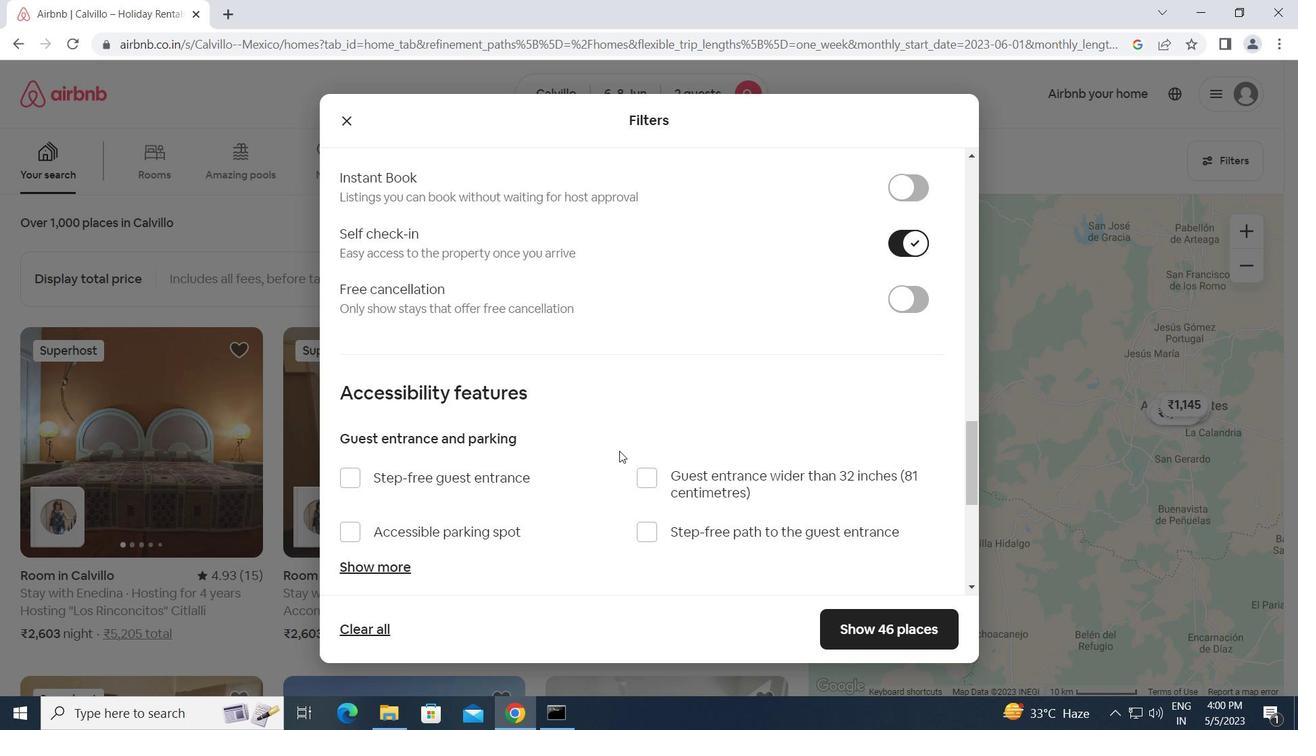 
Action: Mouse scrolled (619, 450) with delta (0, 0)
Screenshot: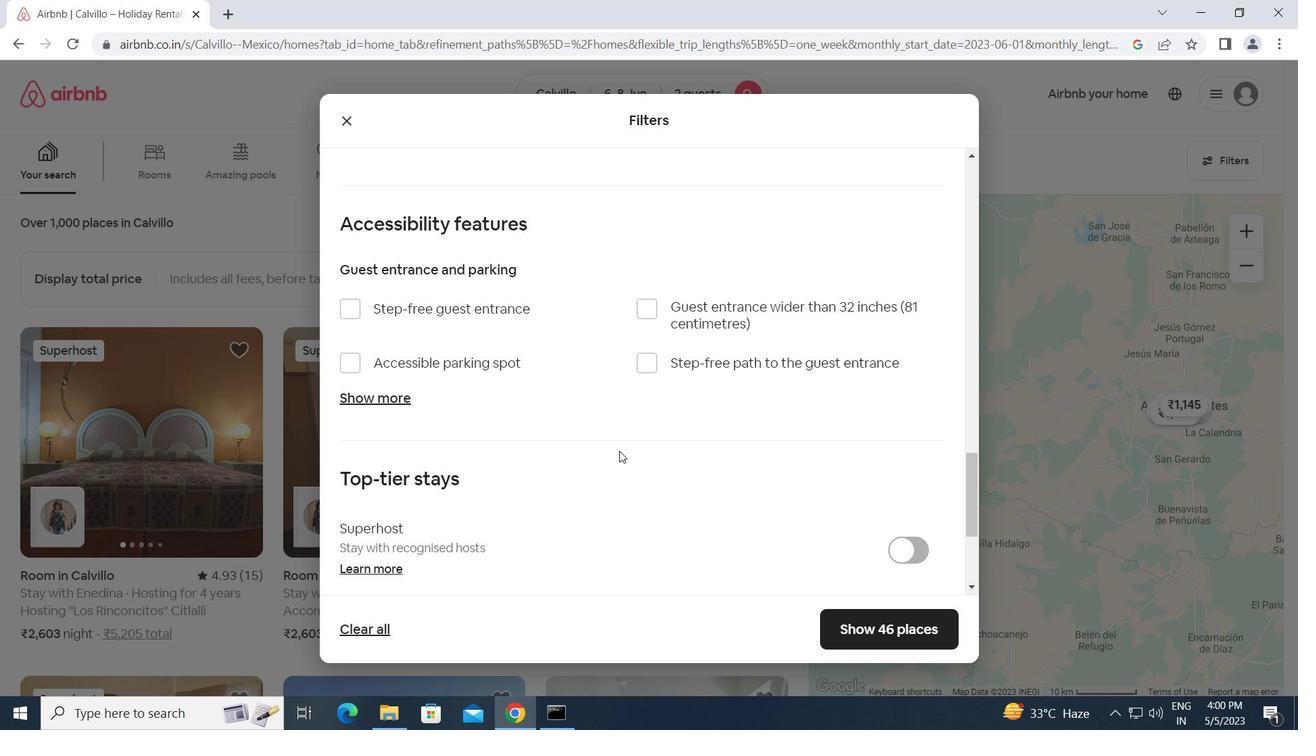 
Action: Mouse moved to (618, 450)
Screenshot: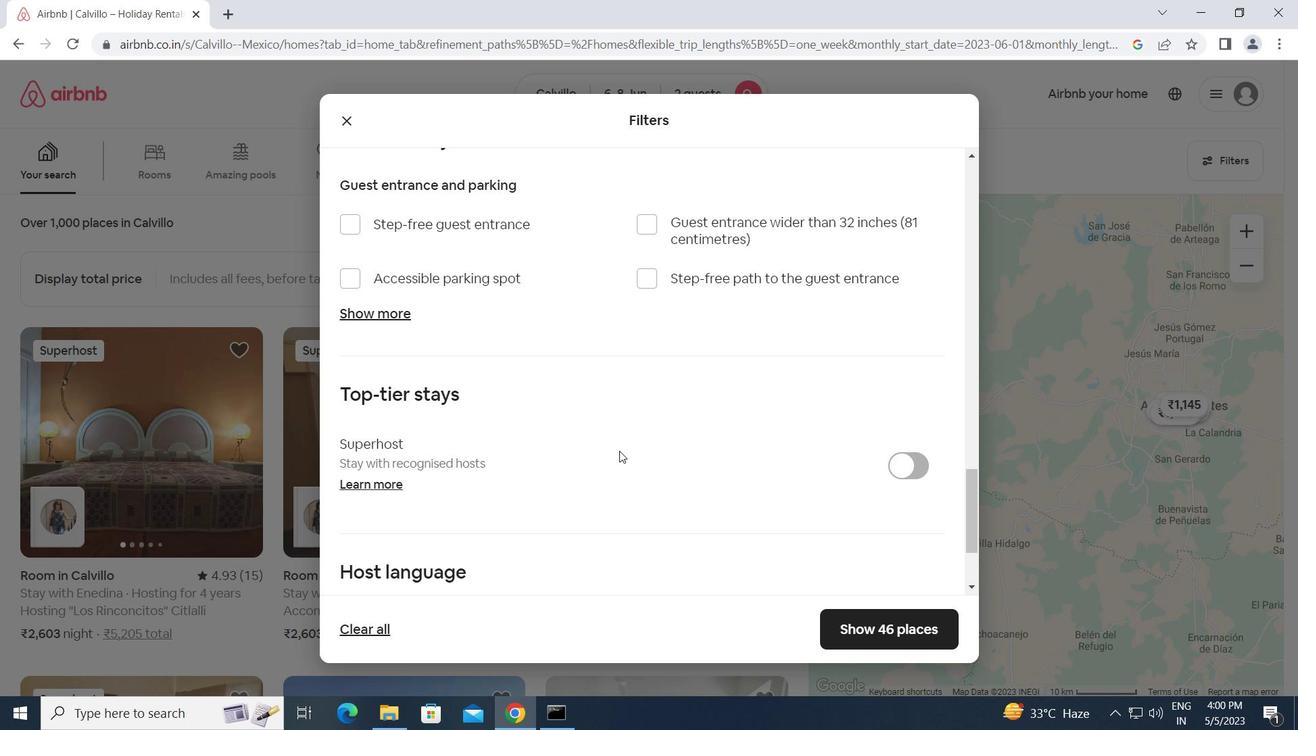 
Action: Mouse scrolled (618, 449) with delta (0, 0)
Screenshot: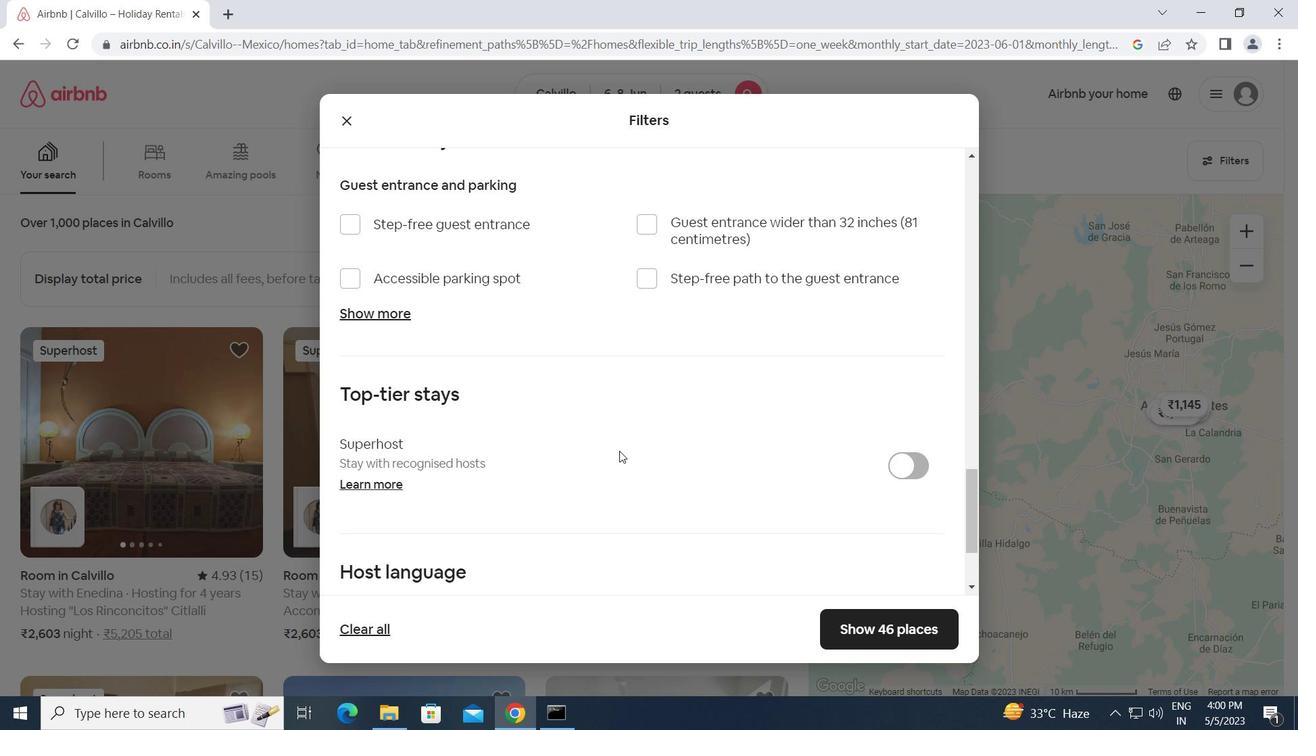 
Action: Mouse scrolled (618, 449) with delta (0, 0)
Screenshot: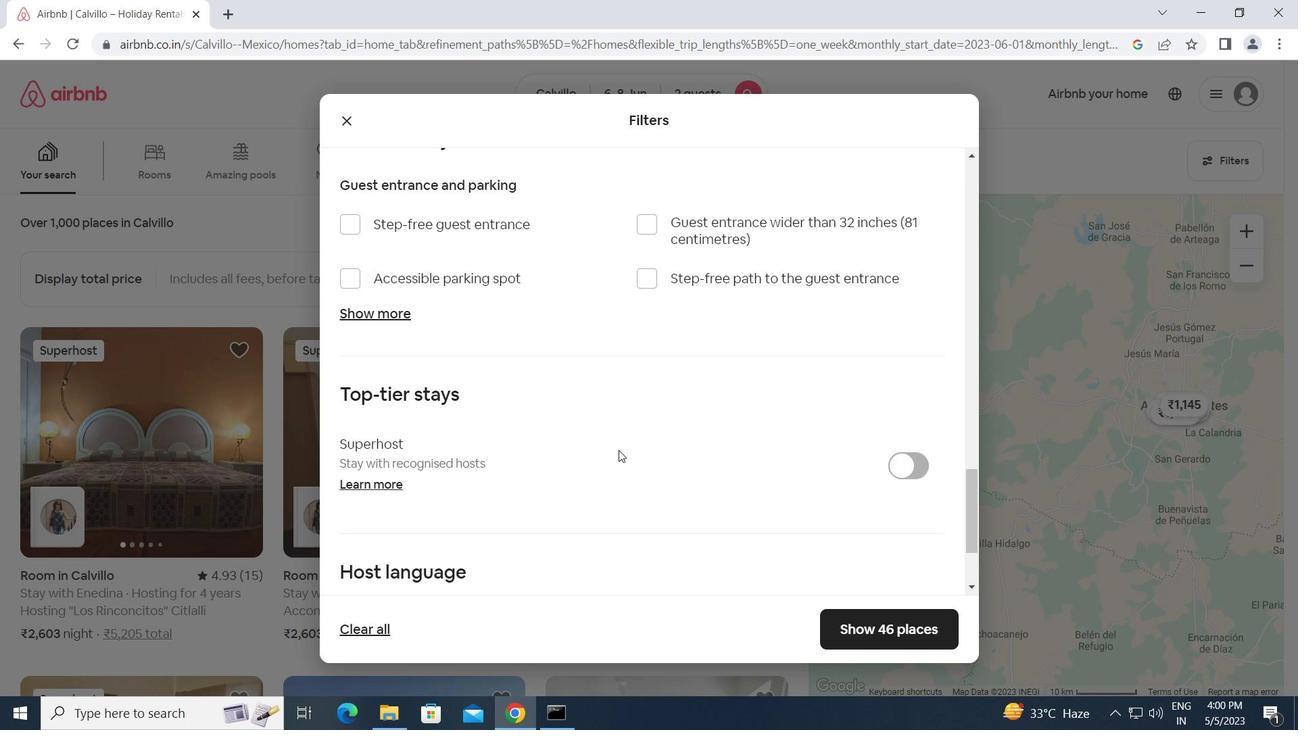 
Action: Mouse scrolled (618, 449) with delta (0, 0)
Screenshot: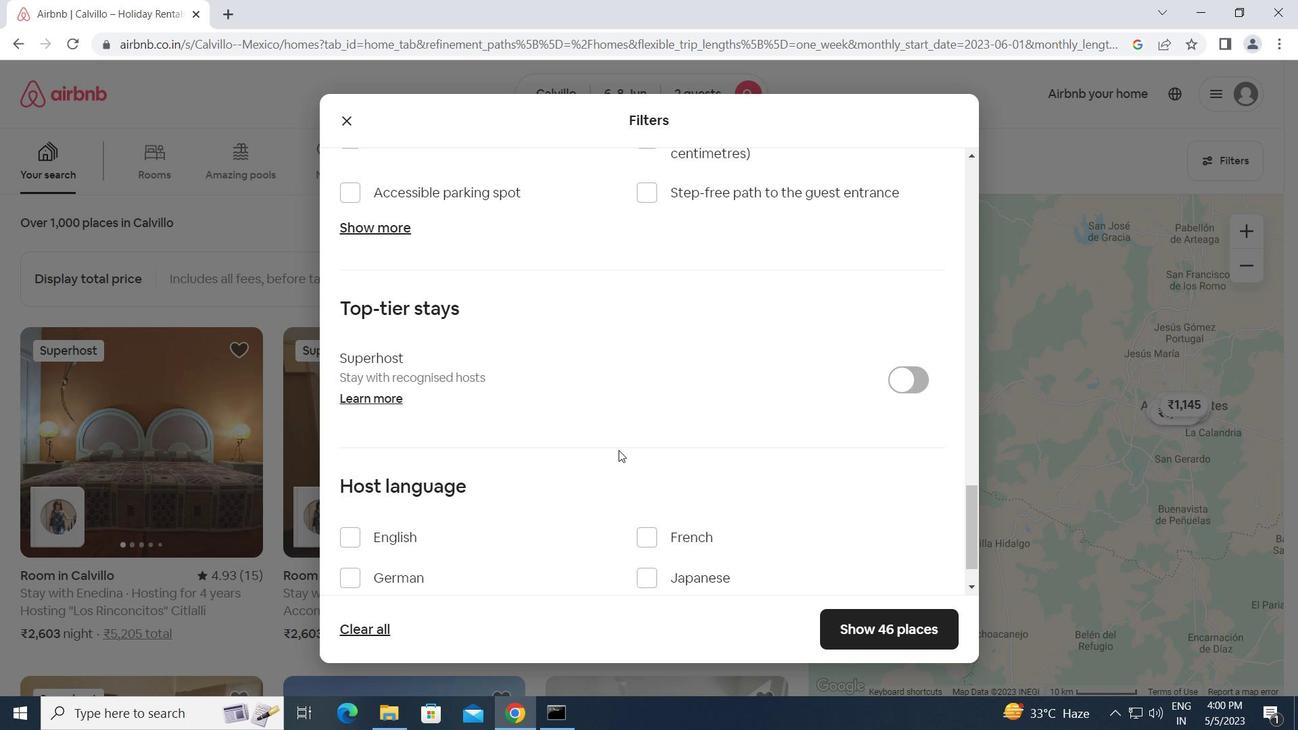 
Action: Mouse moved to (344, 472)
Screenshot: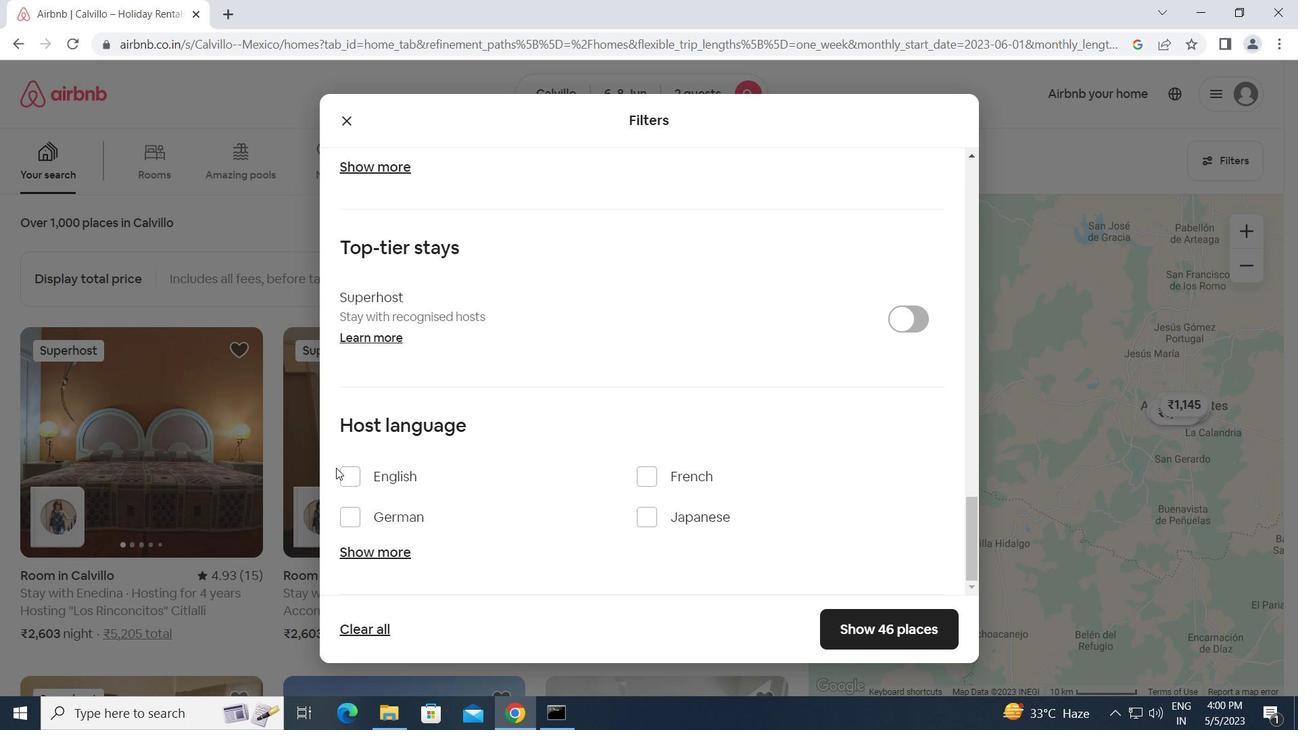 
Action: Mouse pressed left at (344, 472)
Screenshot: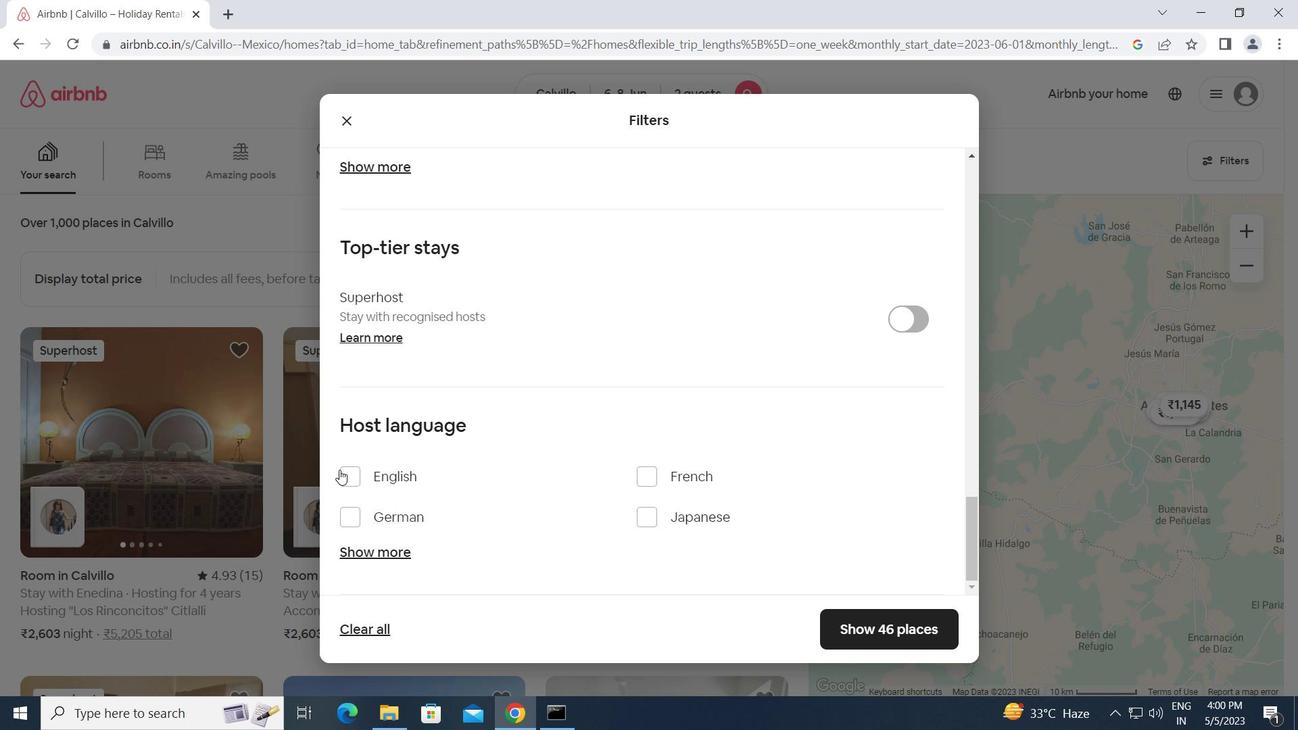 
Action: Mouse moved to (855, 630)
Screenshot: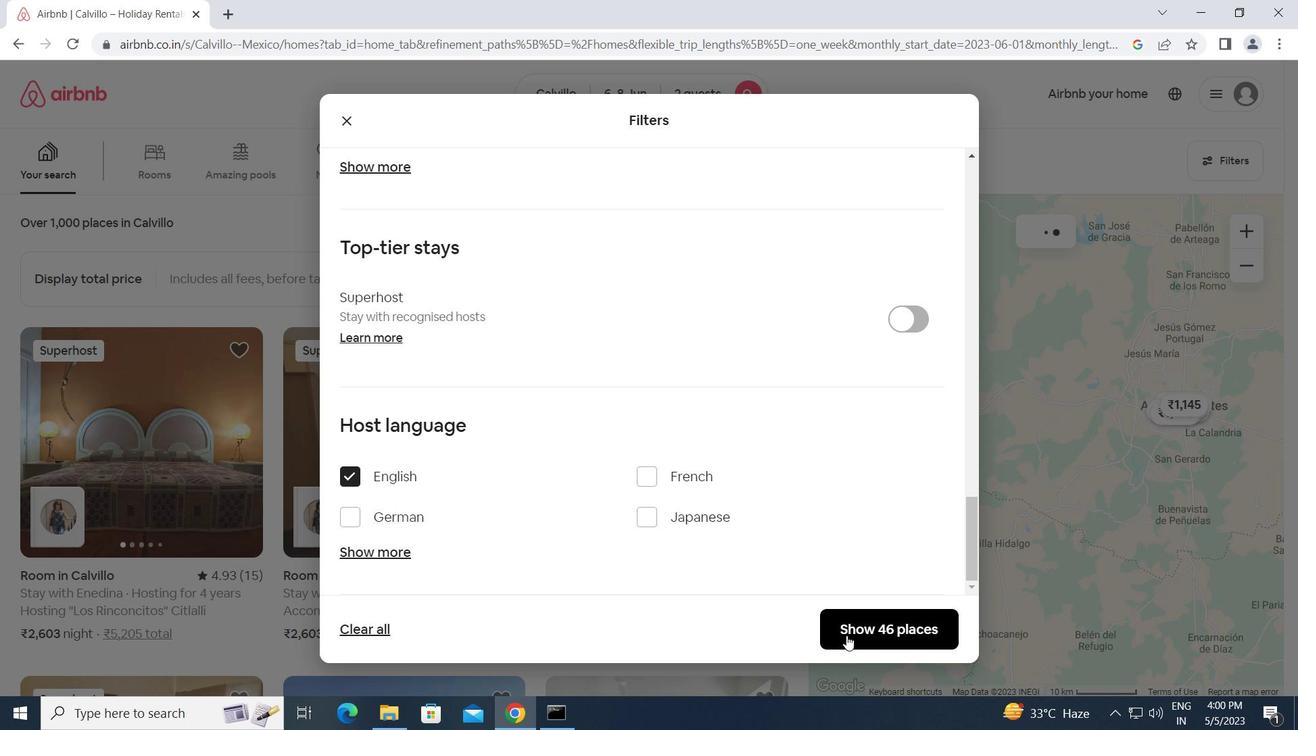 
Action: Mouse pressed left at (855, 630)
Screenshot: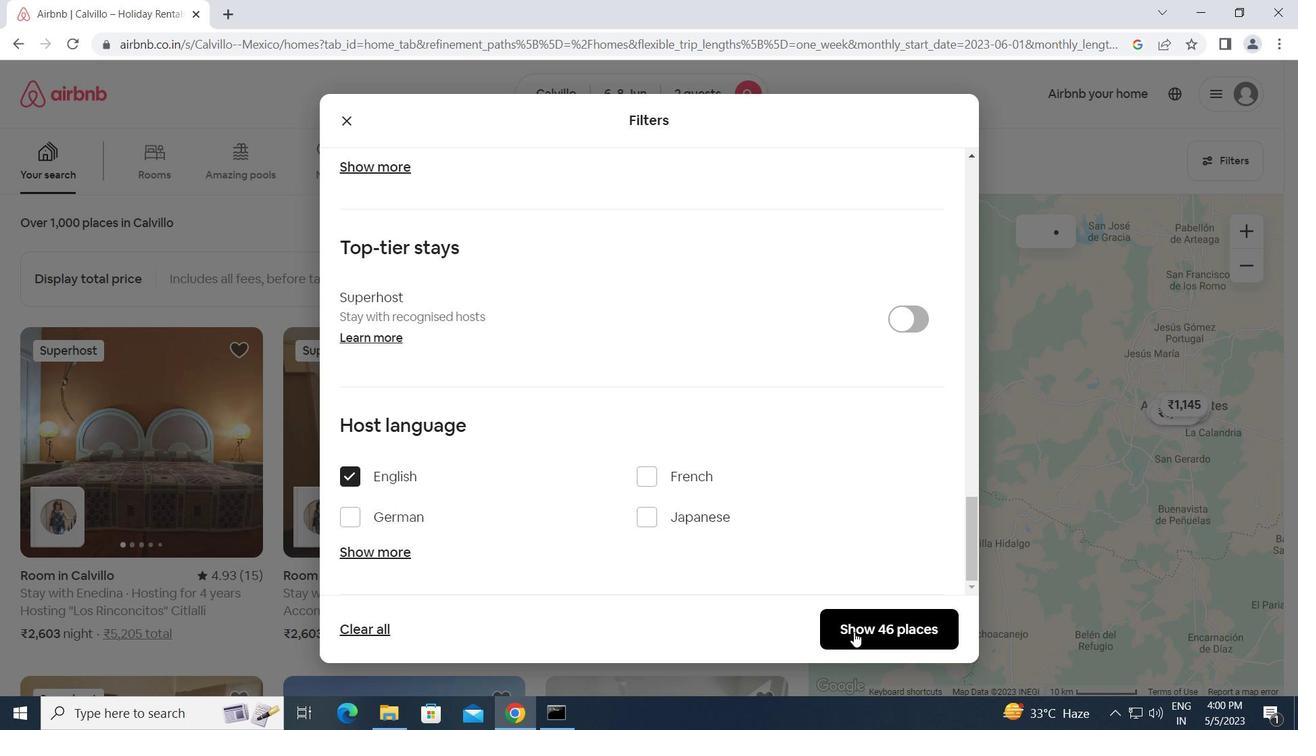 
Action: Mouse moved to (780, 525)
Screenshot: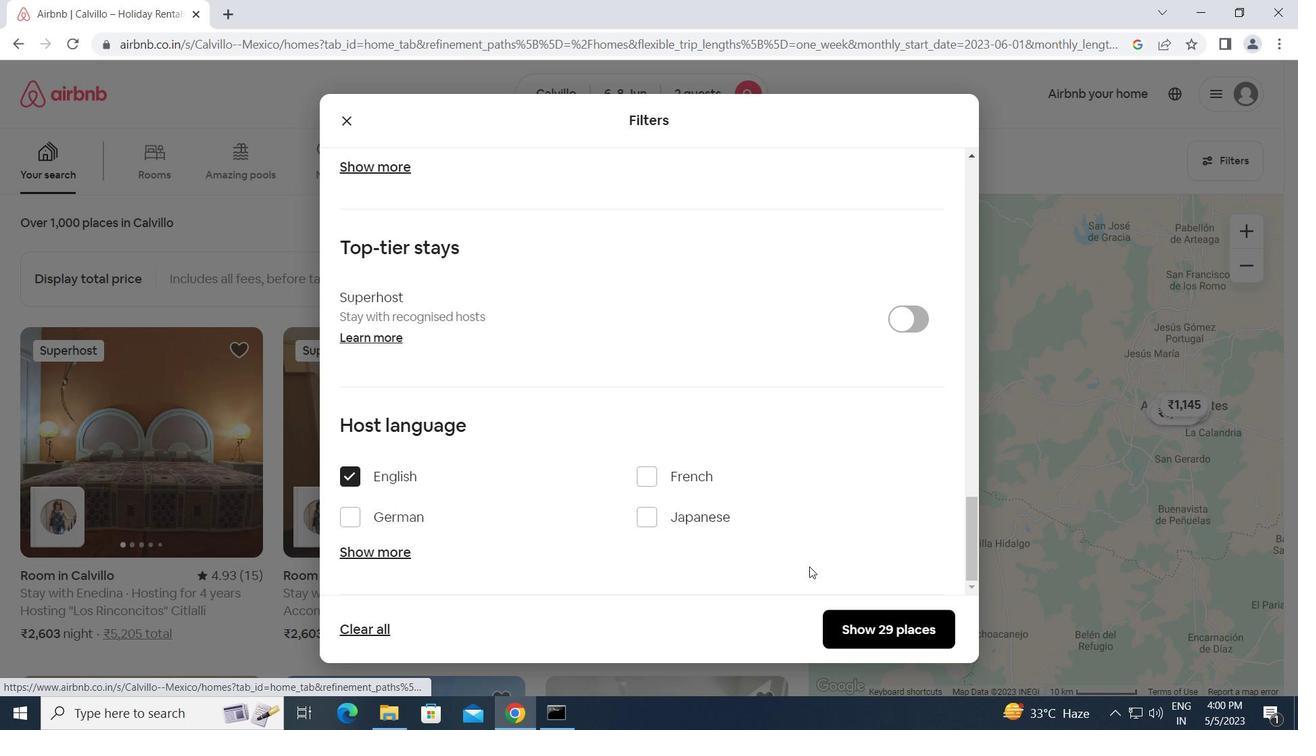 
